 Task: Look for space in Eeklo, Belgium from 12th July, 2023 to 16th July, 2023 for 8 adults in price range Rs.10000 to Rs.16000. Place can be private room with 8 bedrooms having 8 beds and 8 bathrooms. Property type can be house, flat, guest house. Amenities needed are: wifi, washing machine, heating, TV, free parkinig on premises, hot tub, gym, smoking allowed. Booking option can be shelf check-in. Required host language is English.
Action: Mouse moved to (568, 120)
Screenshot: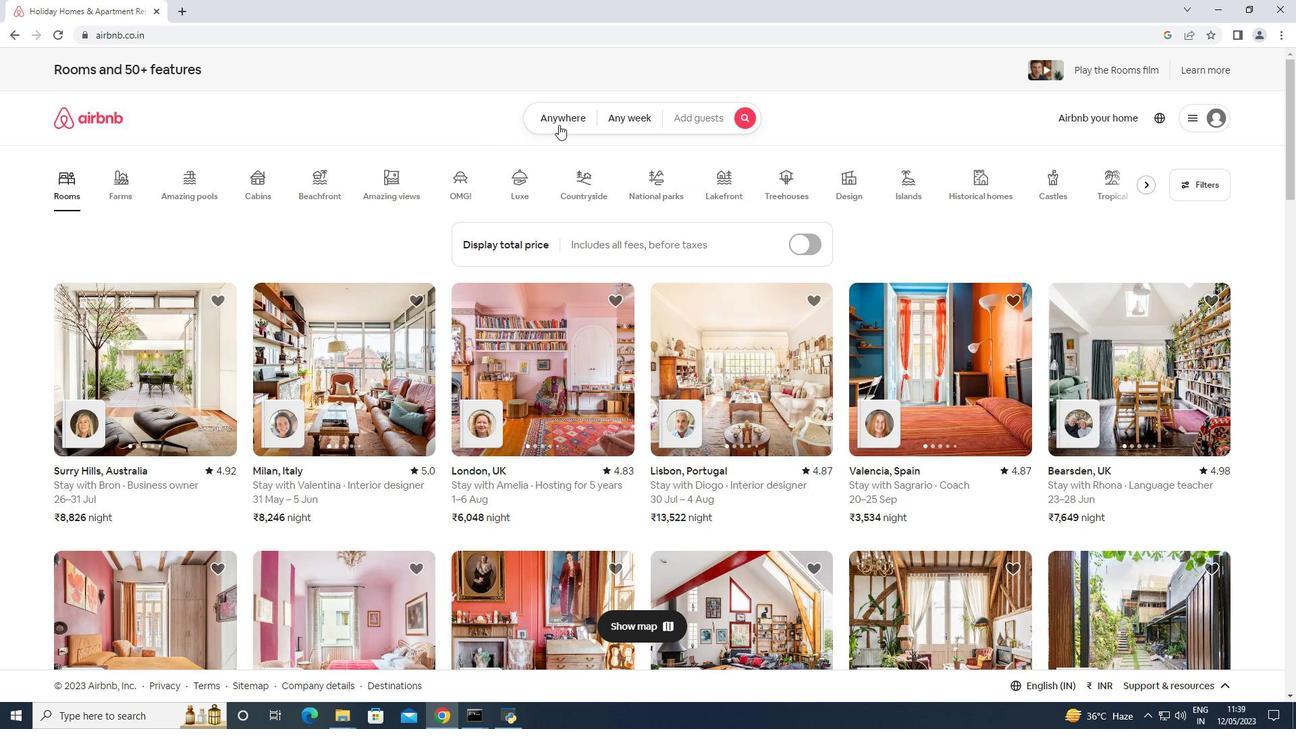 
Action: Mouse pressed left at (568, 120)
Screenshot: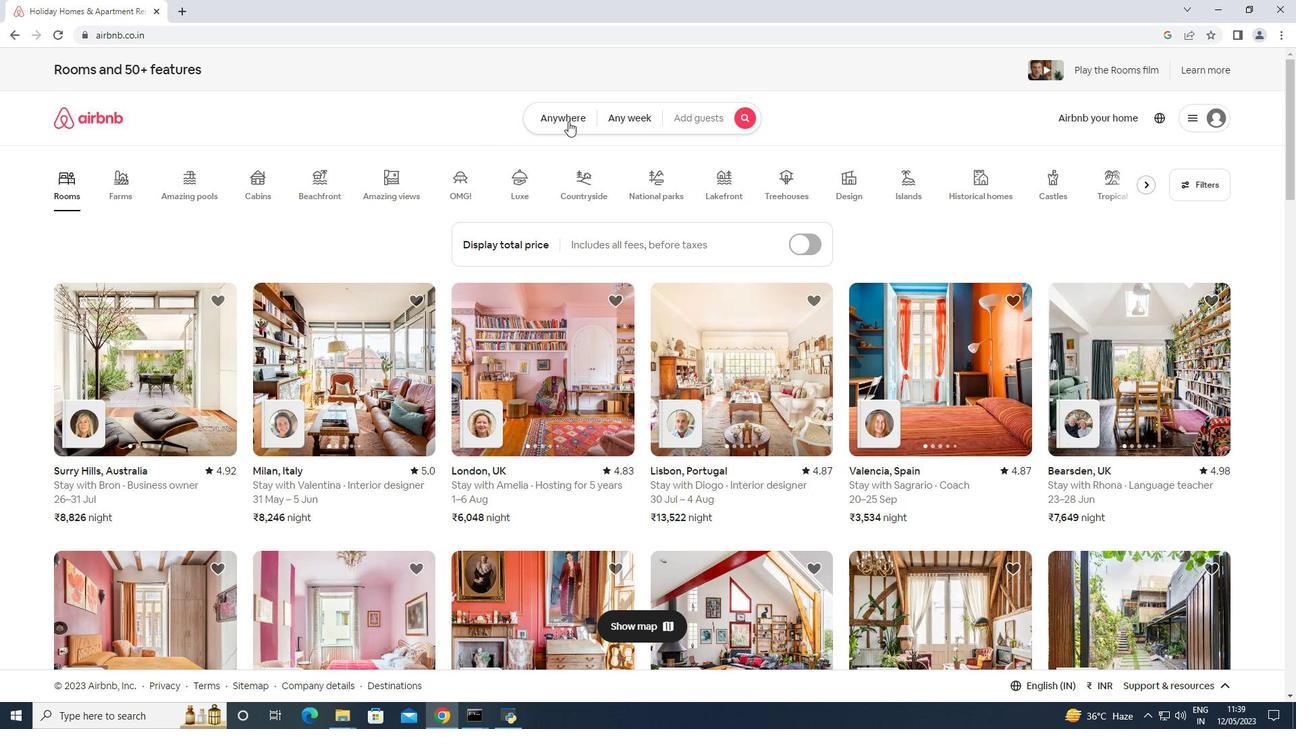 
Action: Mouse moved to (466, 174)
Screenshot: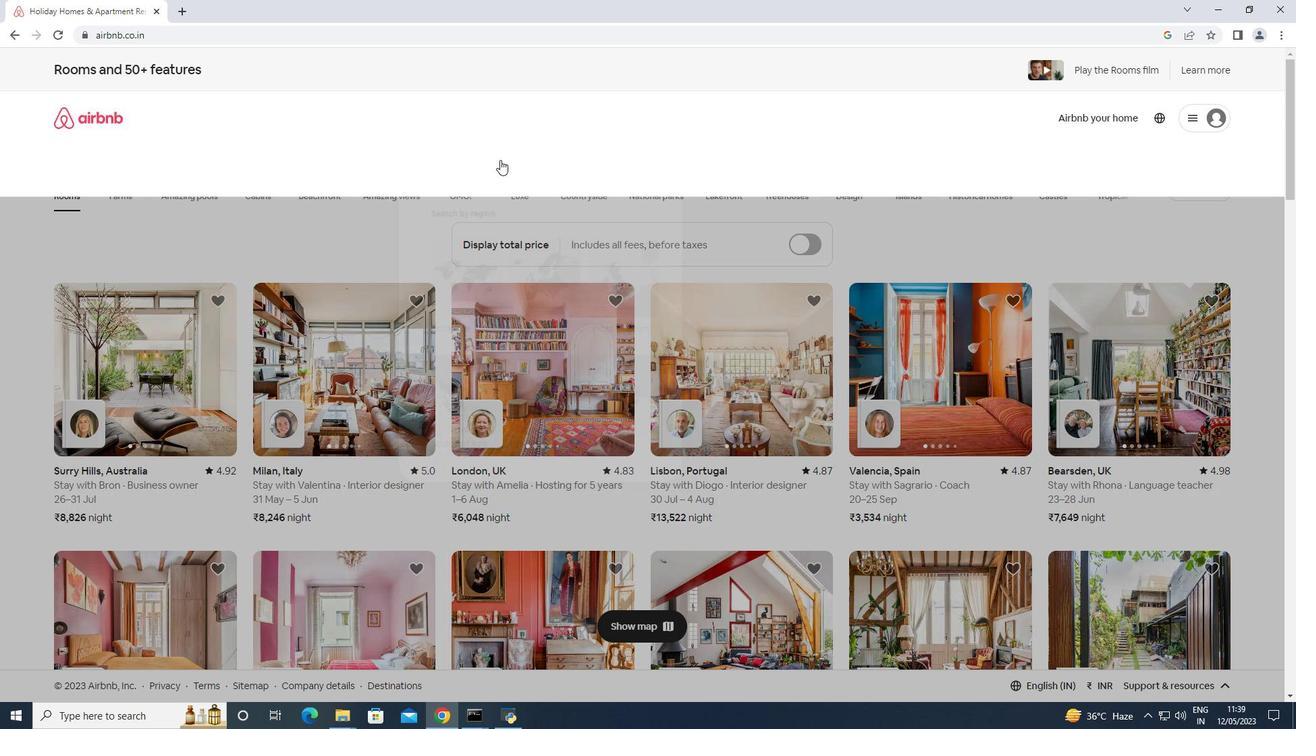 
Action: Mouse pressed left at (466, 174)
Screenshot: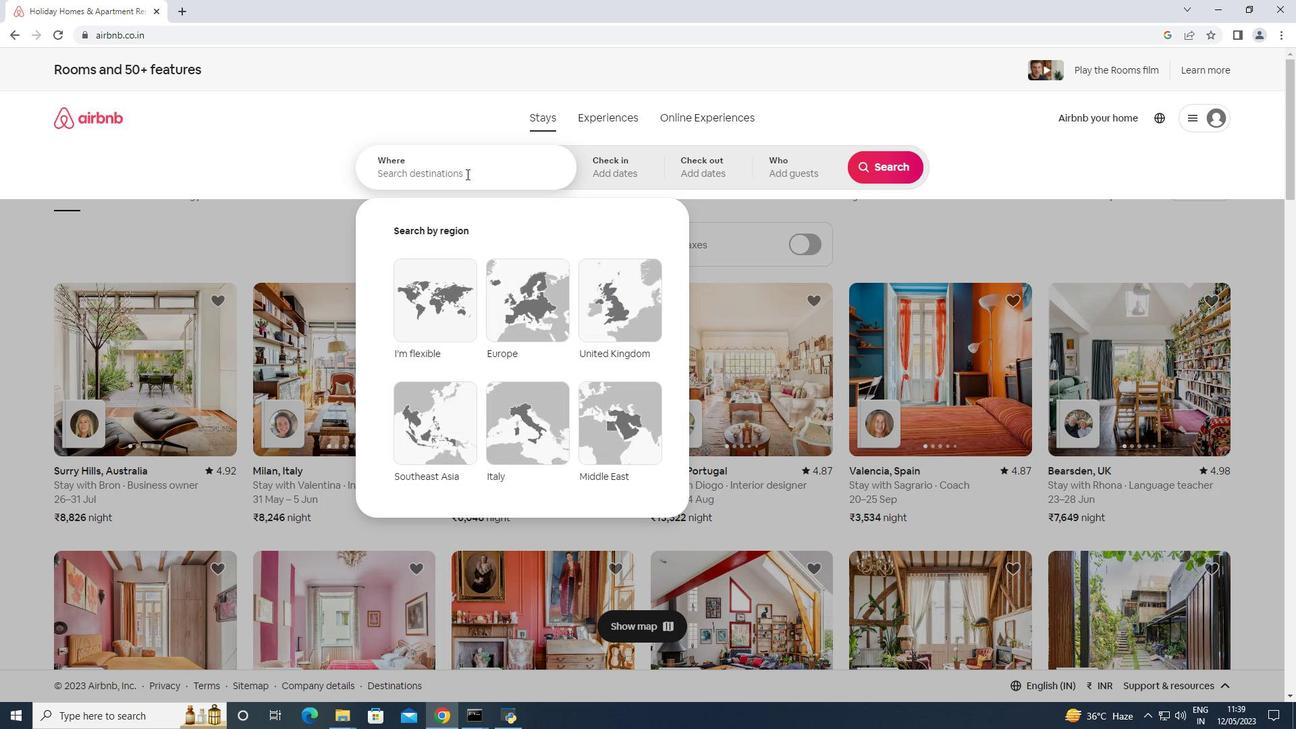 
Action: Mouse moved to (549, 166)
Screenshot: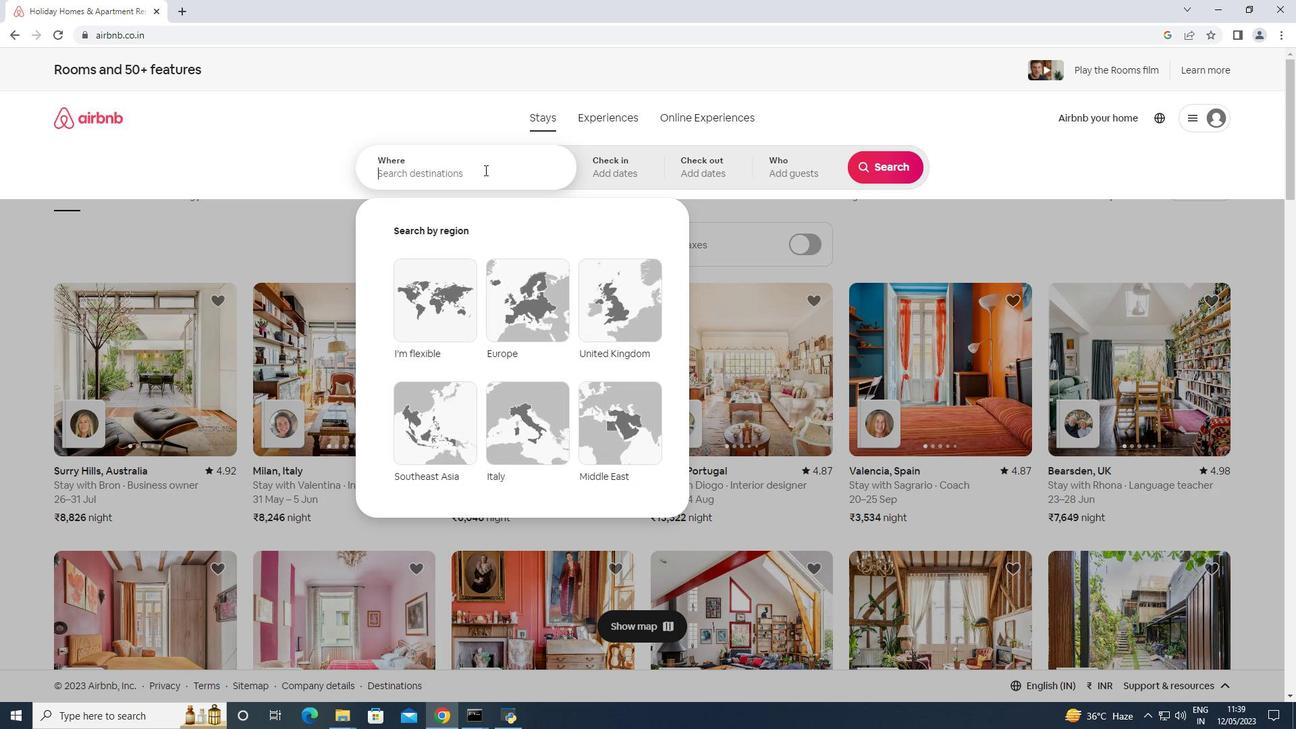 
Action: Key pressed <Key.shift>Eel<Key.backspace>klo,<Key.space><Key.shift>Belgium<Key.enter>
Screenshot: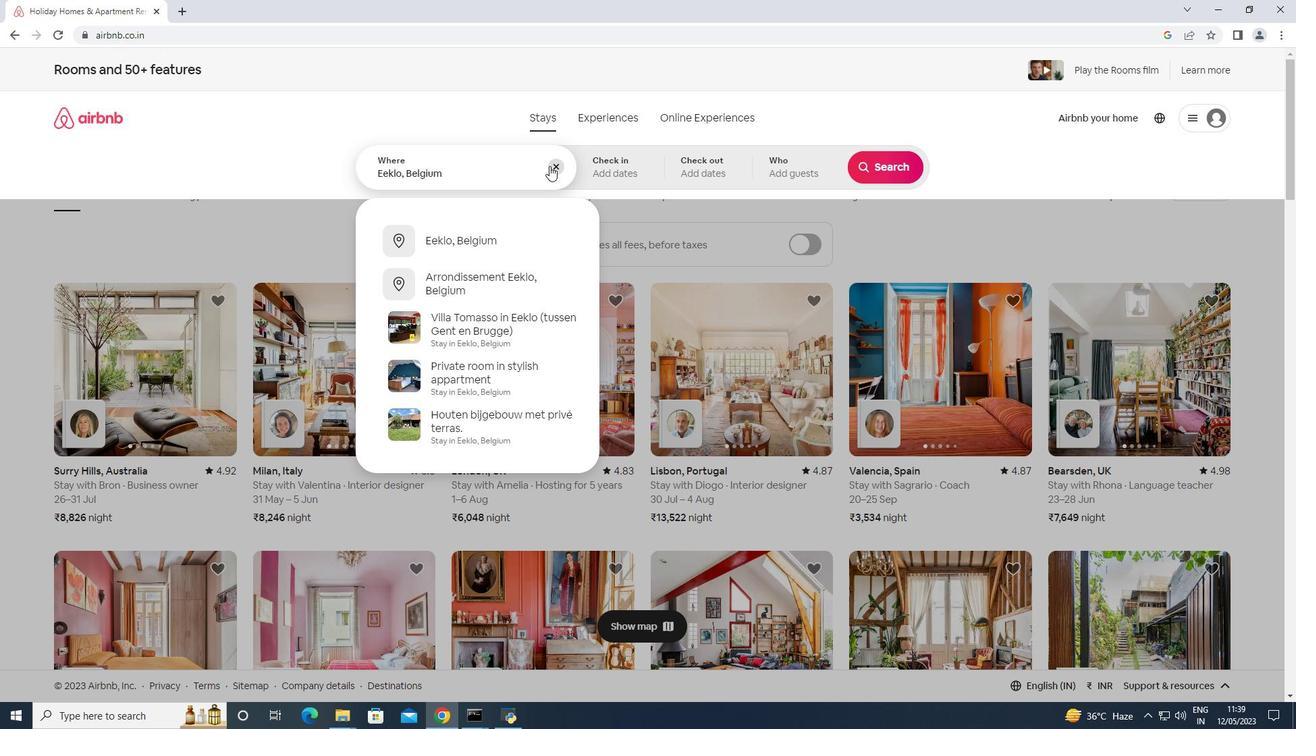 
Action: Mouse moved to (892, 280)
Screenshot: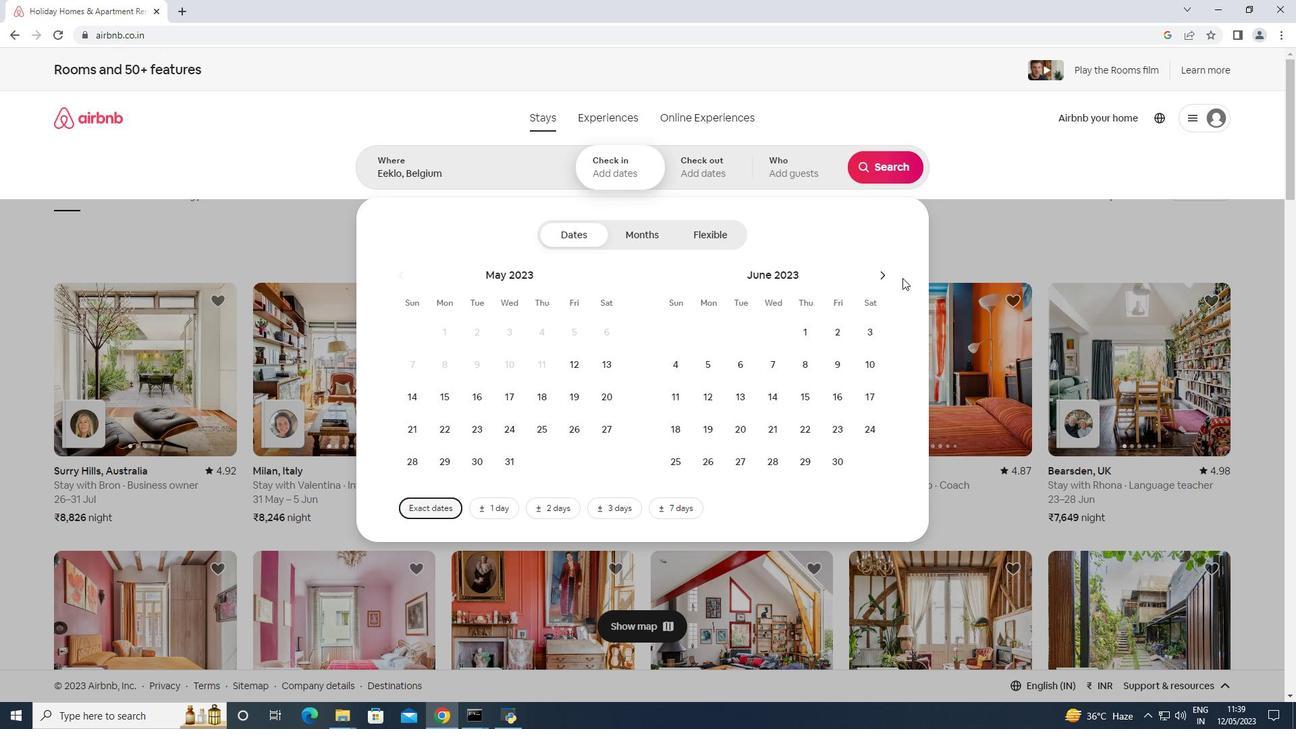 
Action: Mouse pressed left at (892, 280)
Screenshot: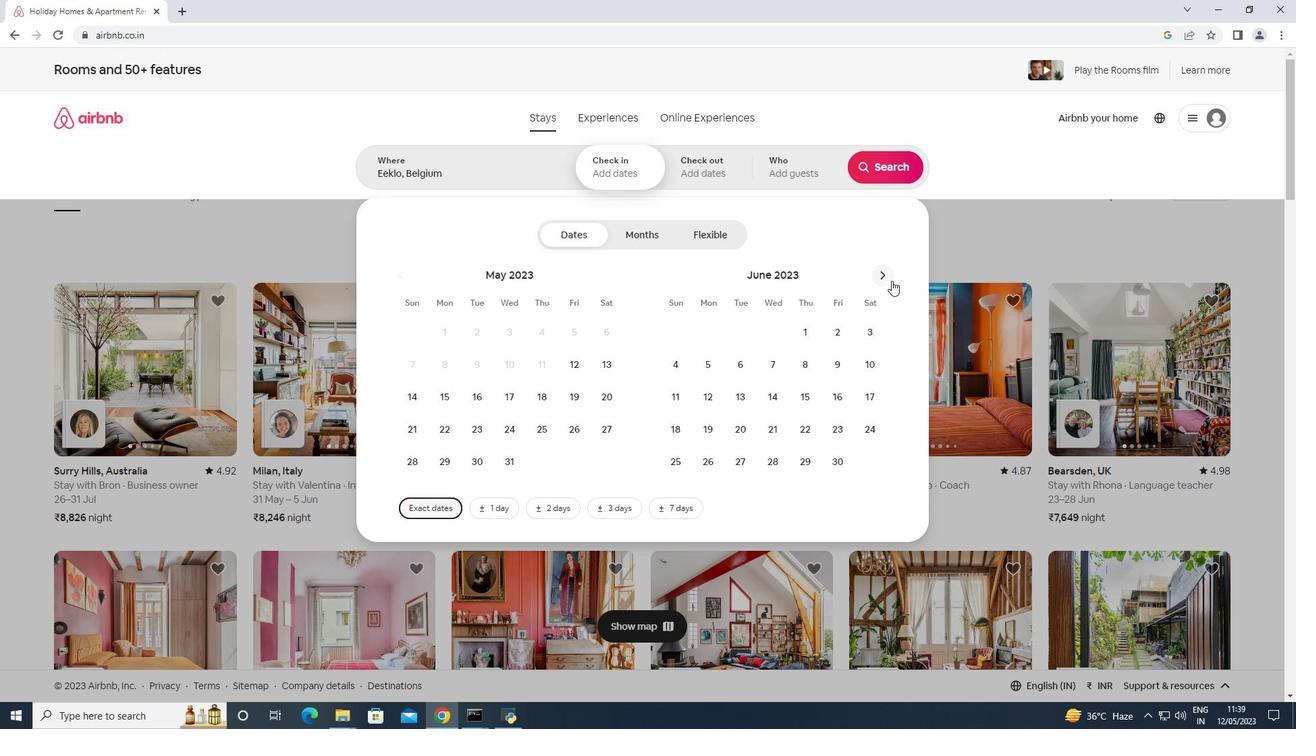 
Action: Mouse pressed left at (892, 280)
Screenshot: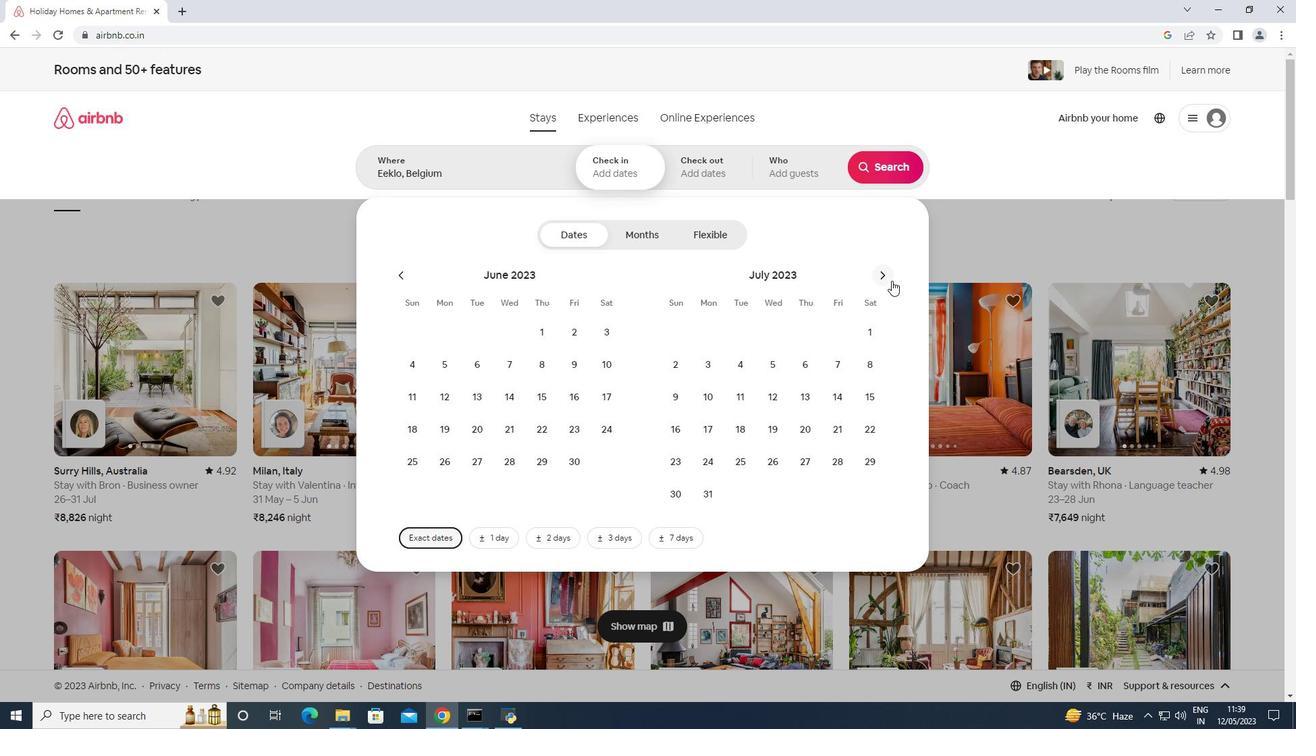 
Action: Mouse moved to (506, 401)
Screenshot: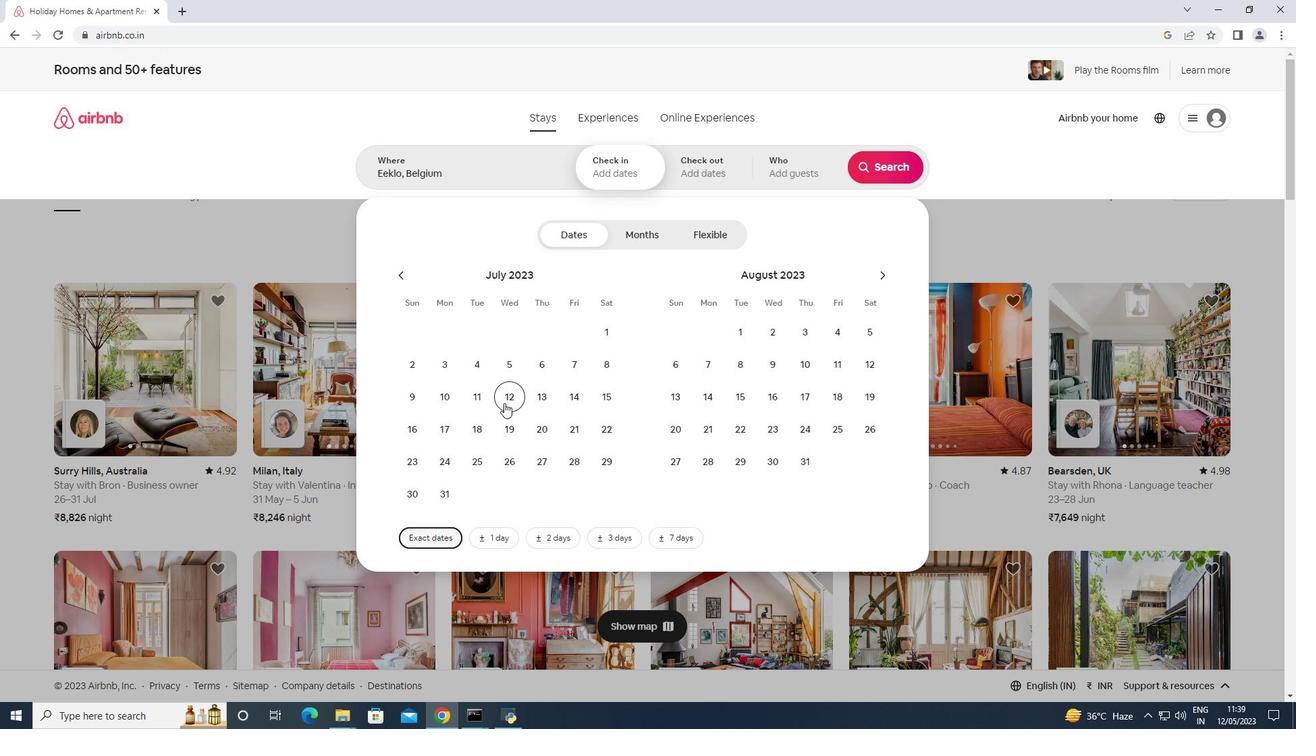 
Action: Mouse pressed left at (506, 401)
Screenshot: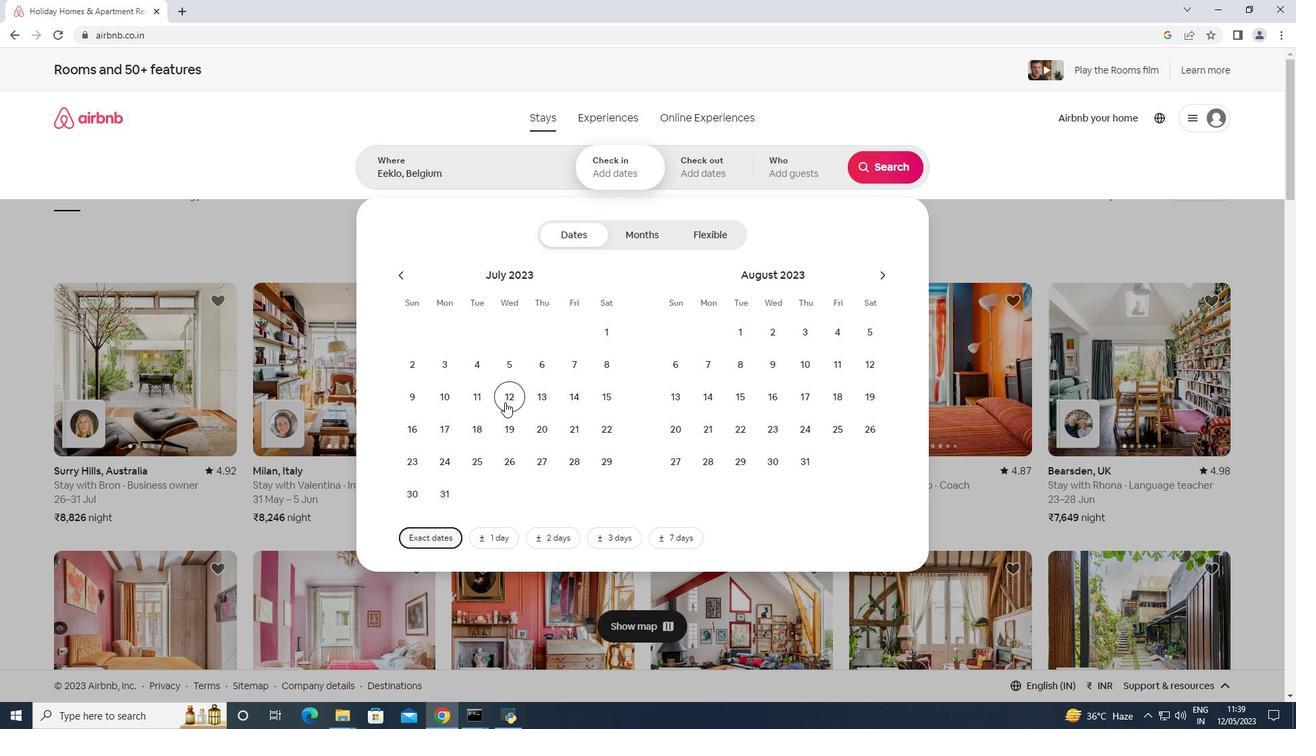 
Action: Mouse moved to (418, 421)
Screenshot: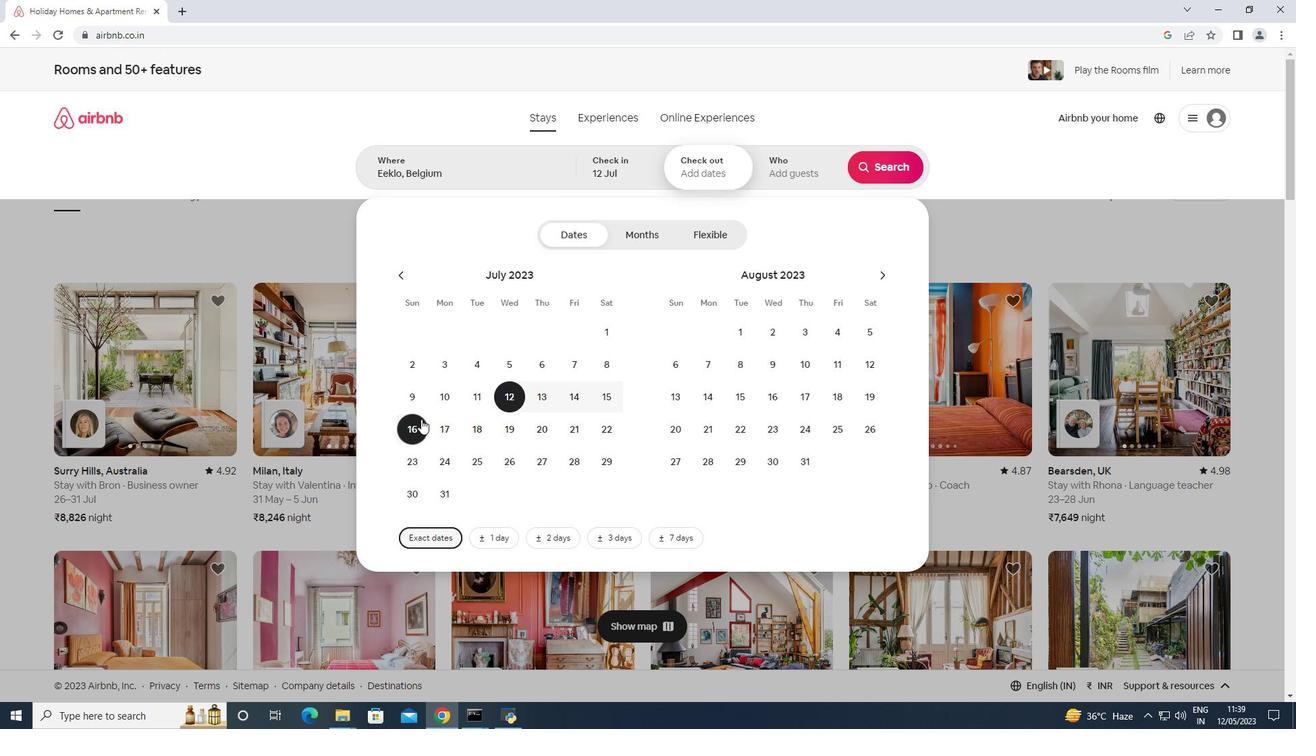 
Action: Mouse pressed left at (418, 421)
Screenshot: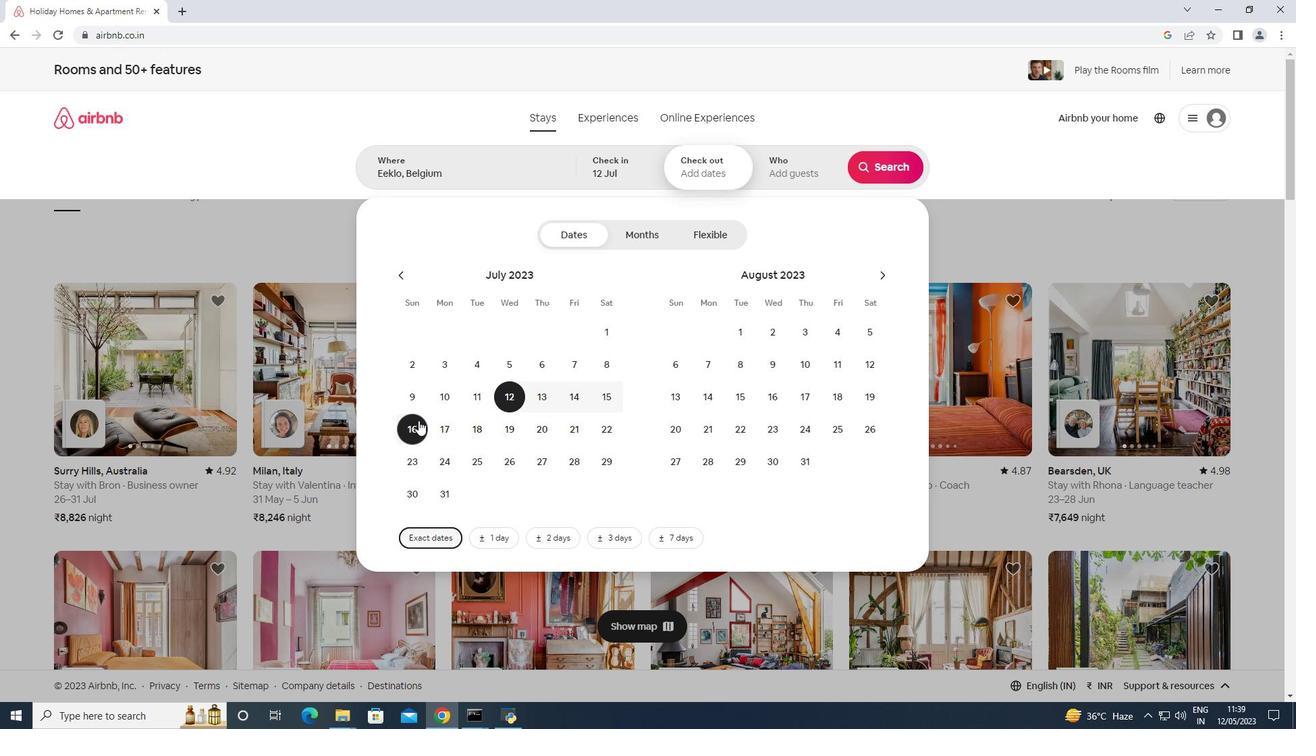 
Action: Mouse moved to (792, 182)
Screenshot: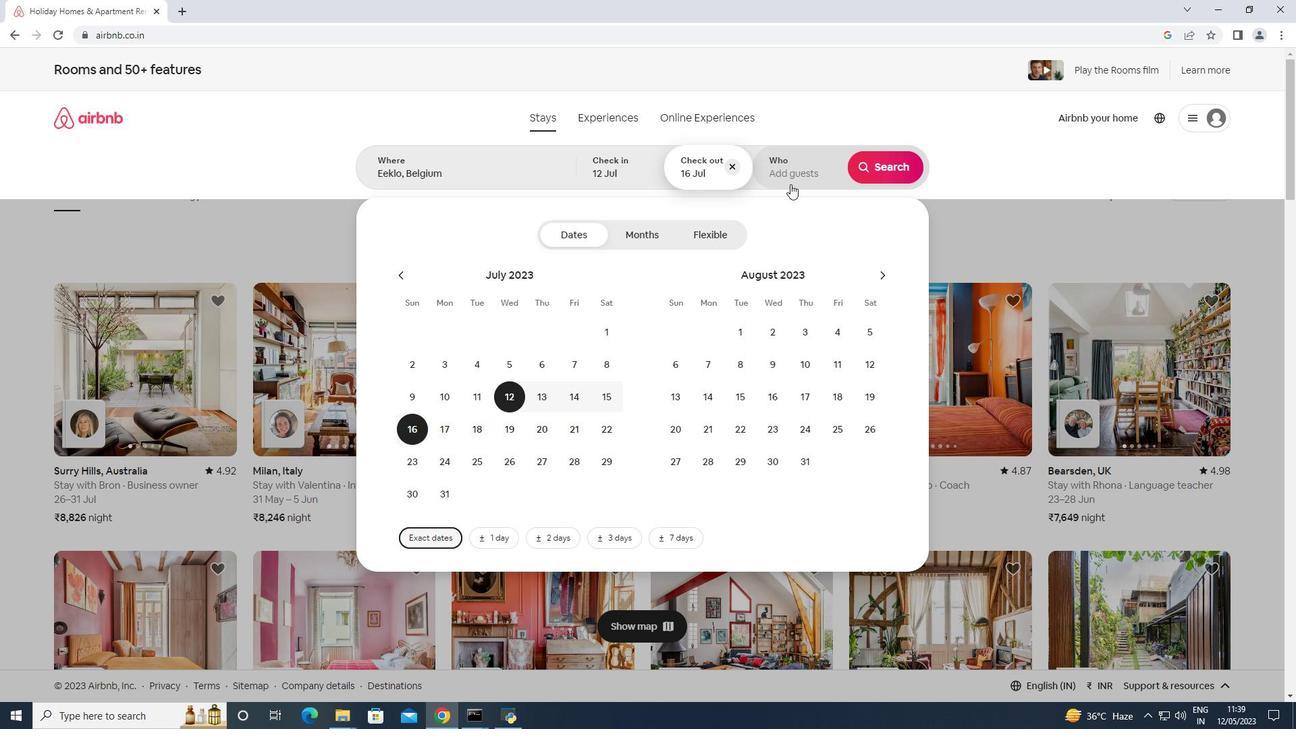 
Action: Mouse pressed left at (792, 182)
Screenshot: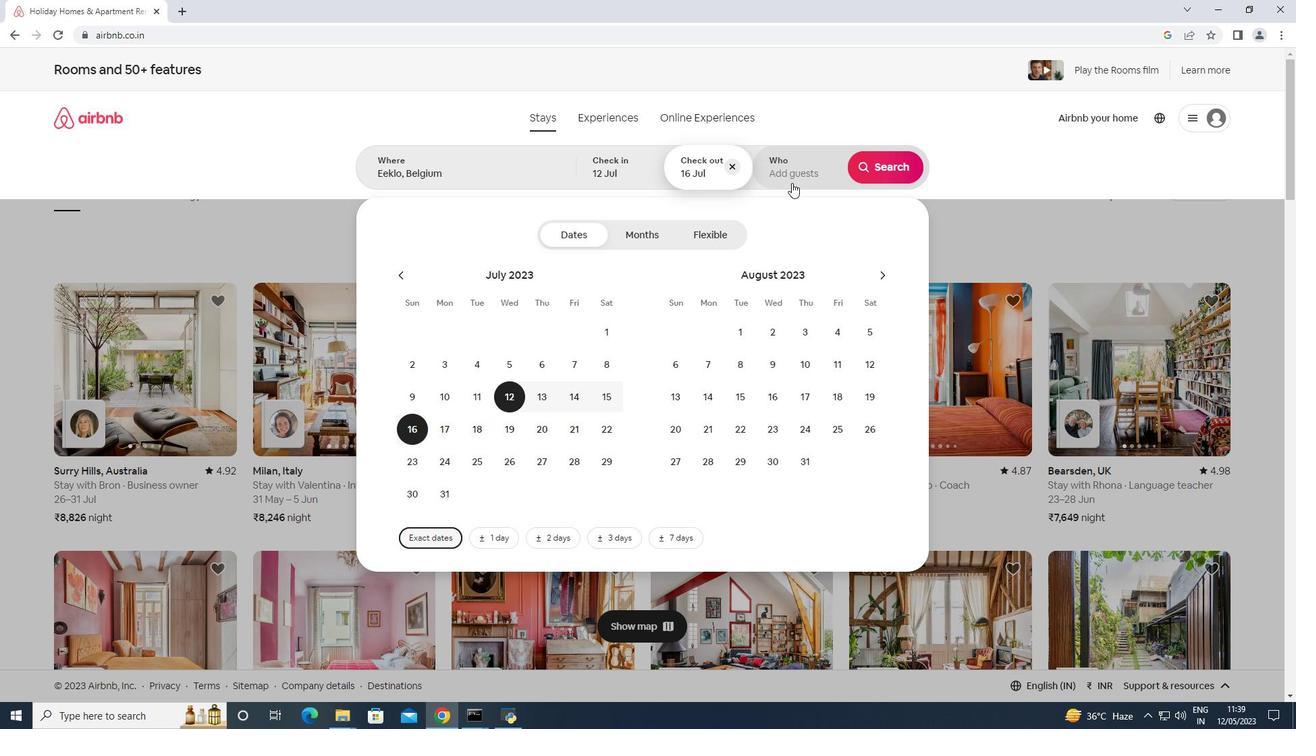 
Action: Mouse moved to (889, 241)
Screenshot: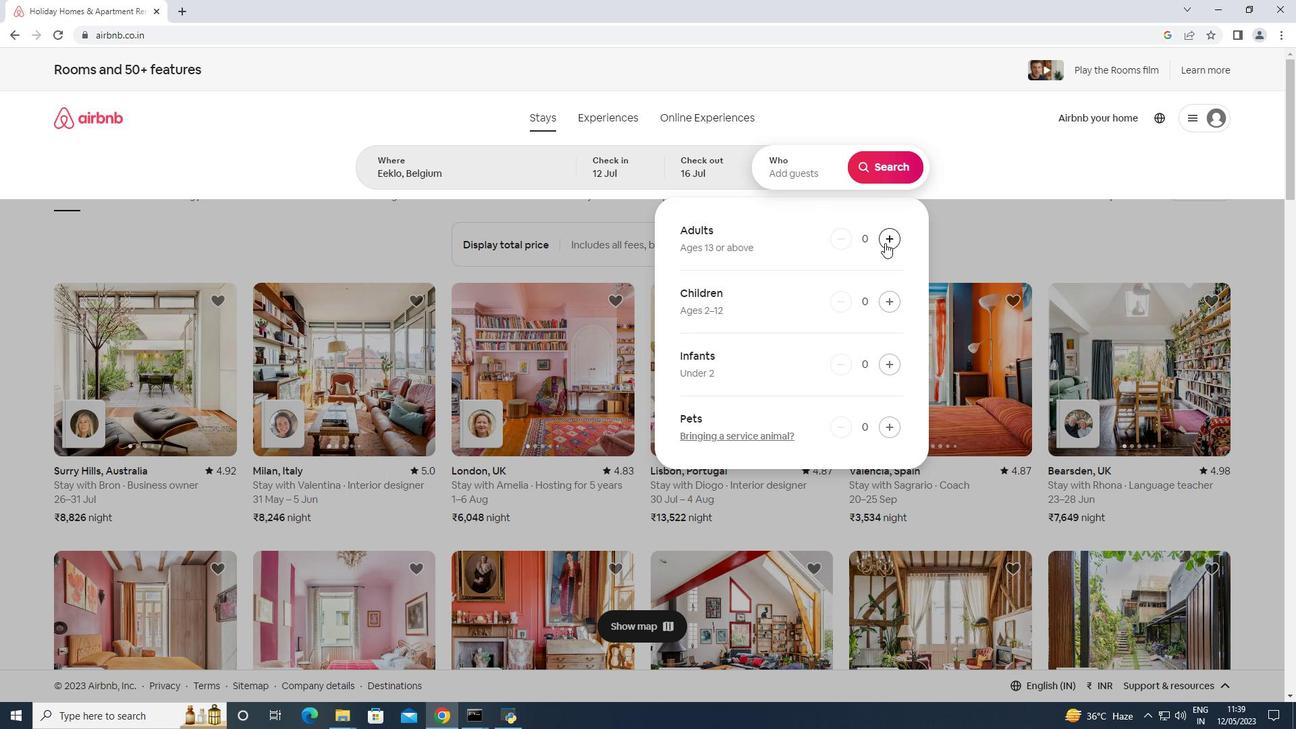 
Action: Mouse pressed left at (889, 241)
Screenshot: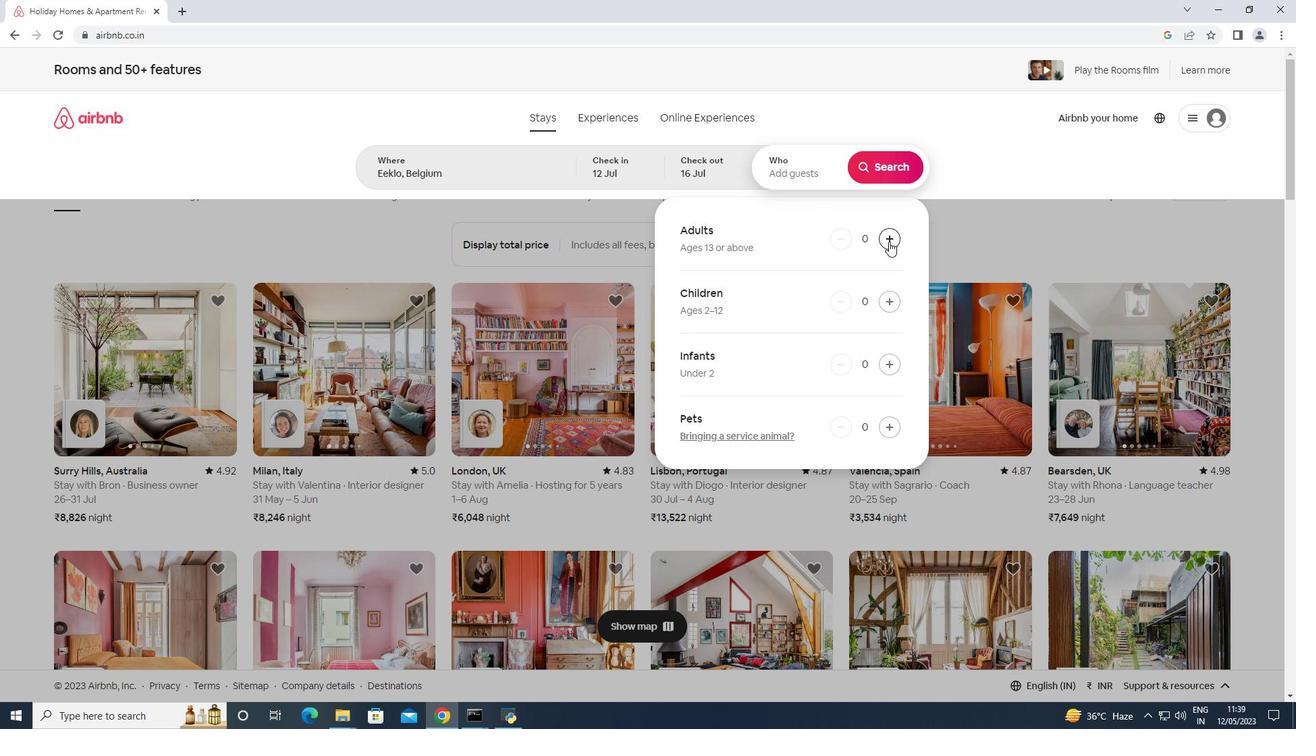 
Action: Mouse pressed left at (889, 241)
Screenshot: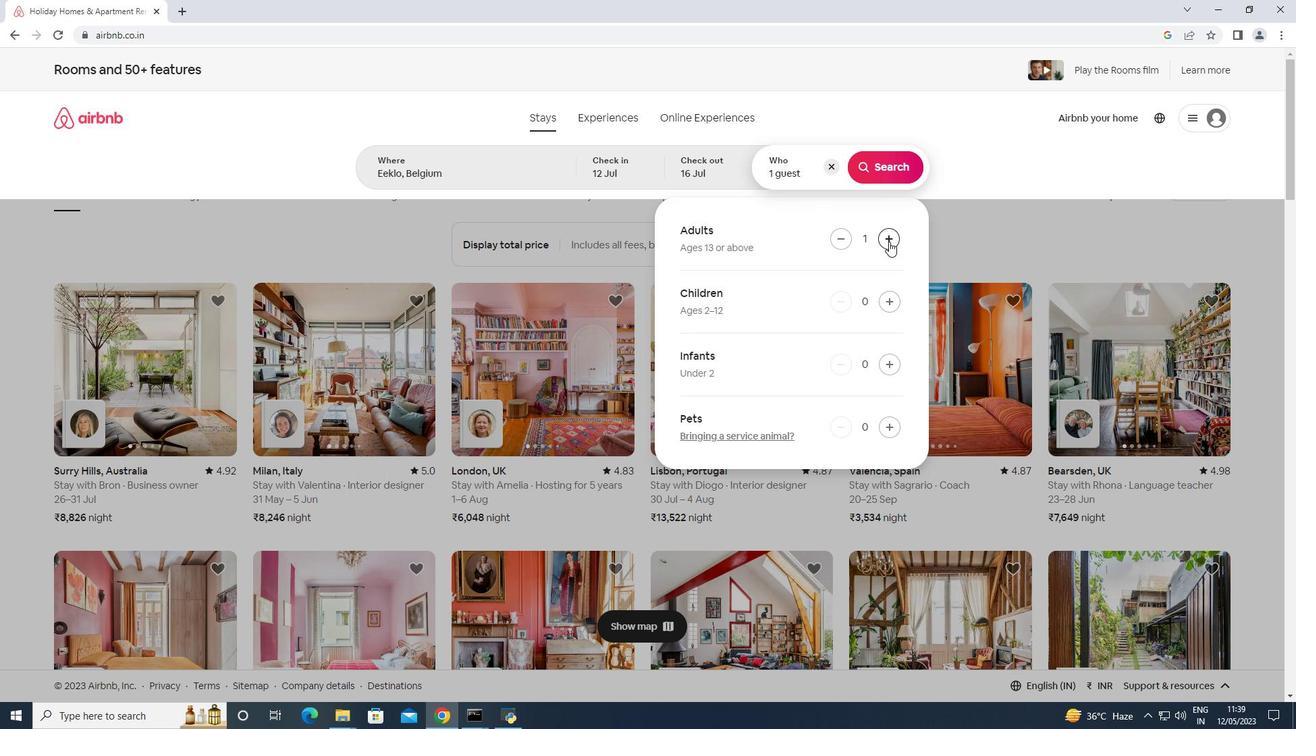 
Action: Mouse pressed left at (889, 241)
Screenshot: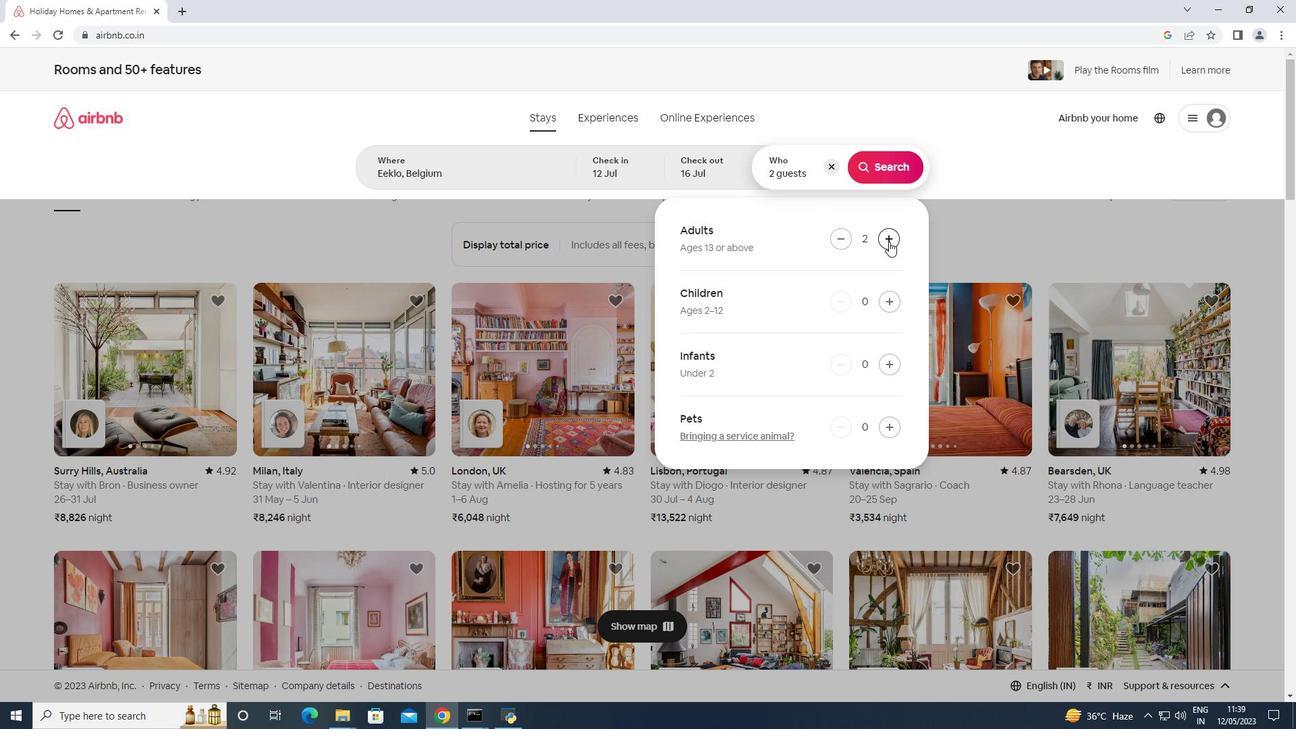 
Action: Mouse pressed left at (889, 241)
Screenshot: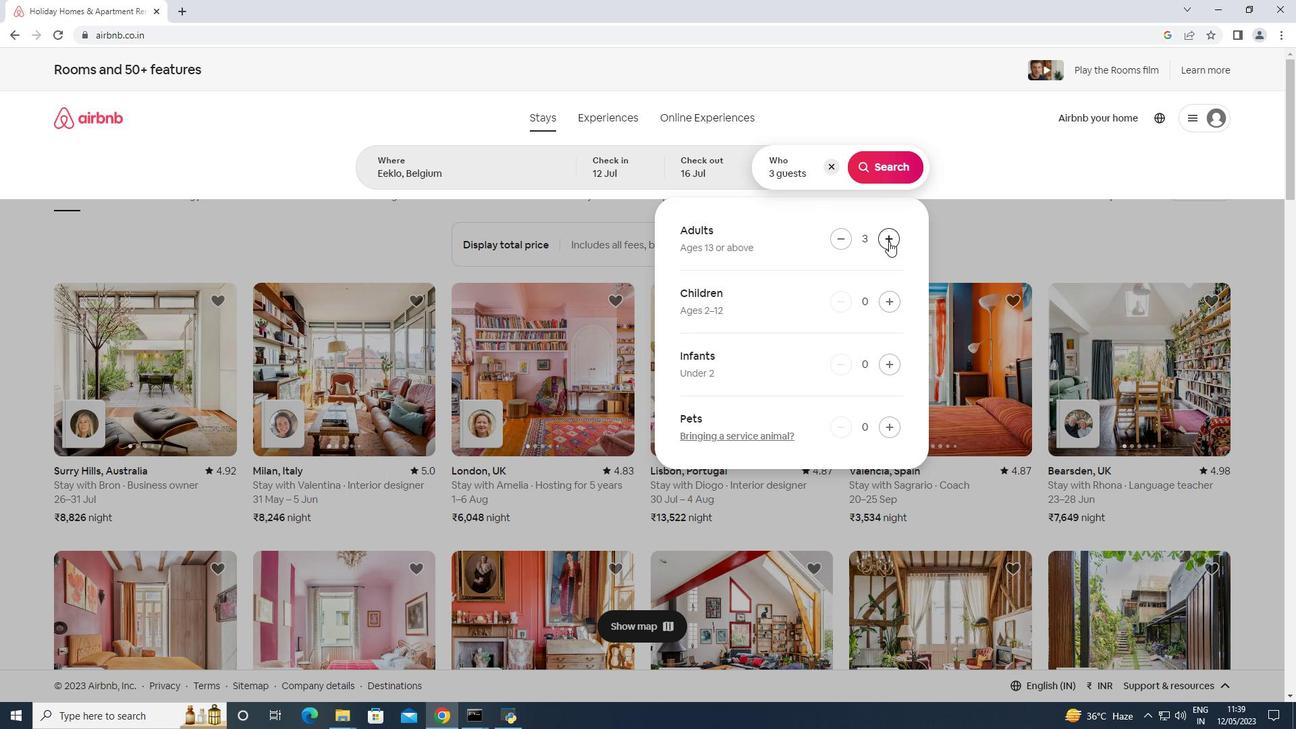 
Action: Mouse pressed left at (889, 241)
Screenshot: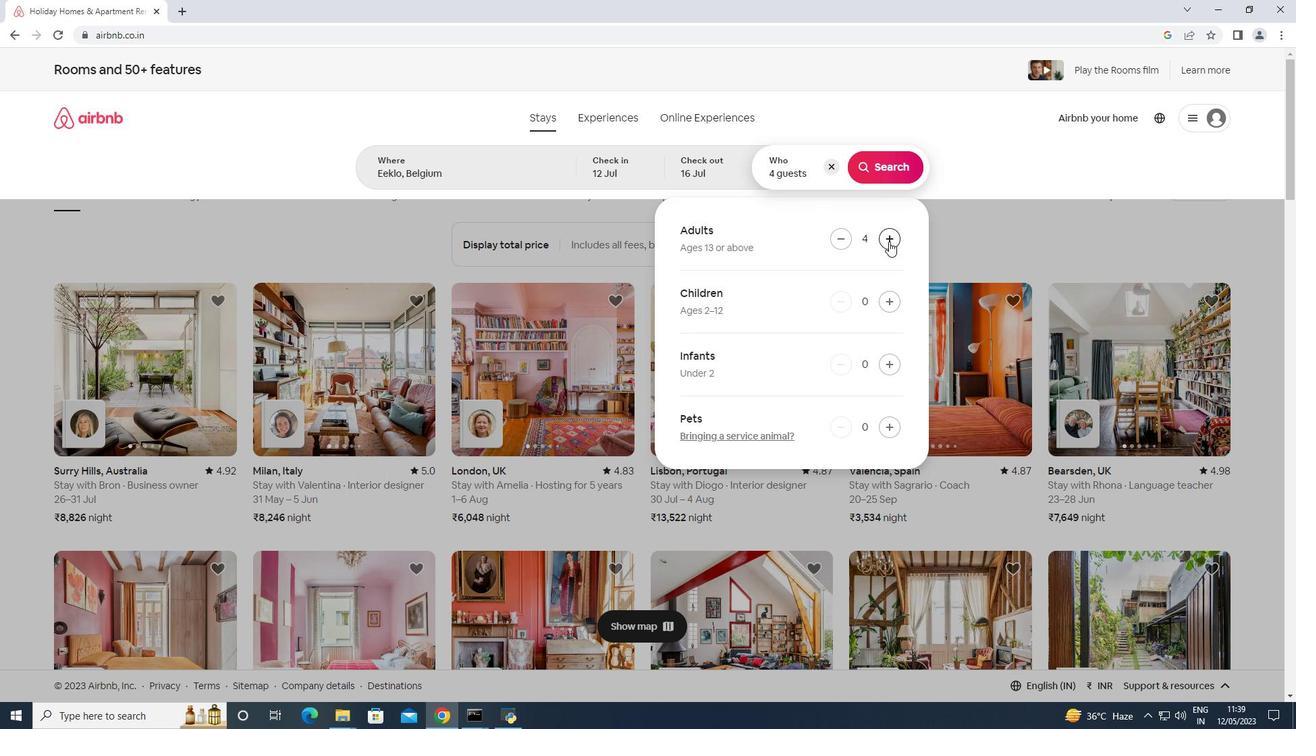 
Action: Mouse pressed left at (889, 241)
Screenshot: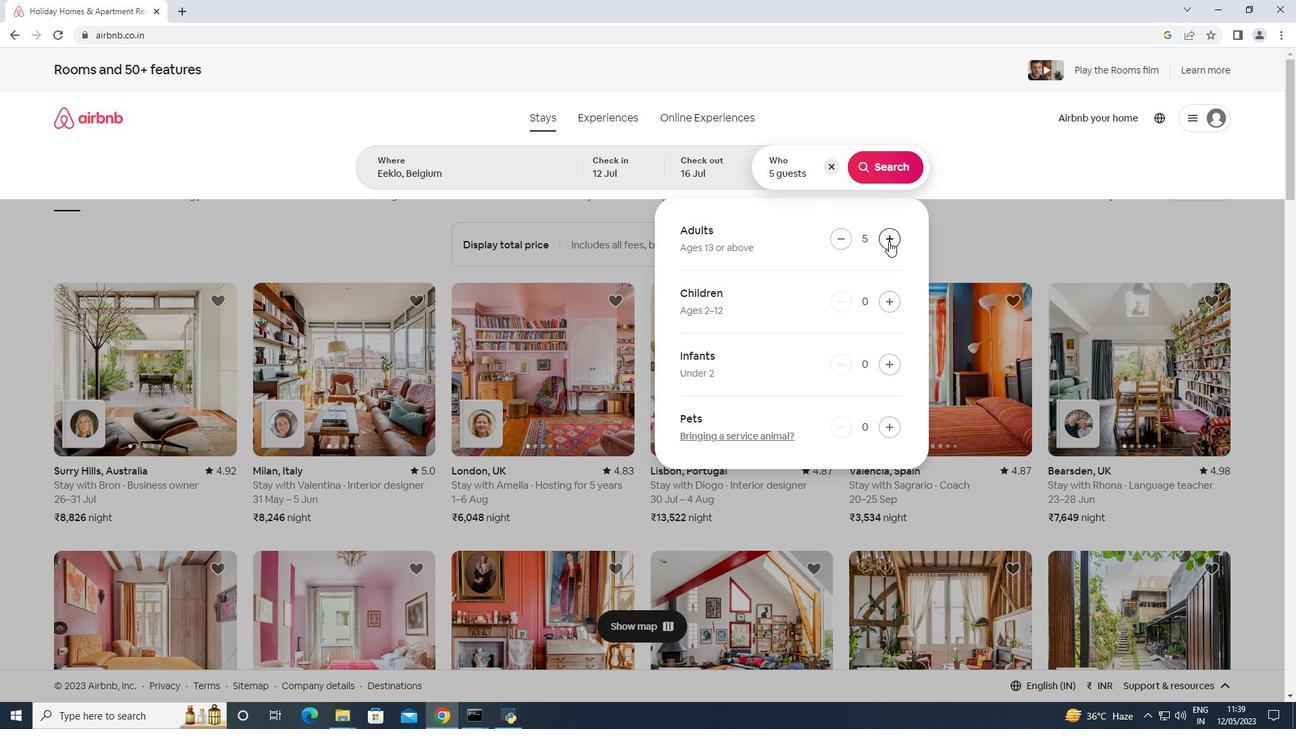
Action: Mouse pressed left at (889, 241)
Screenshot: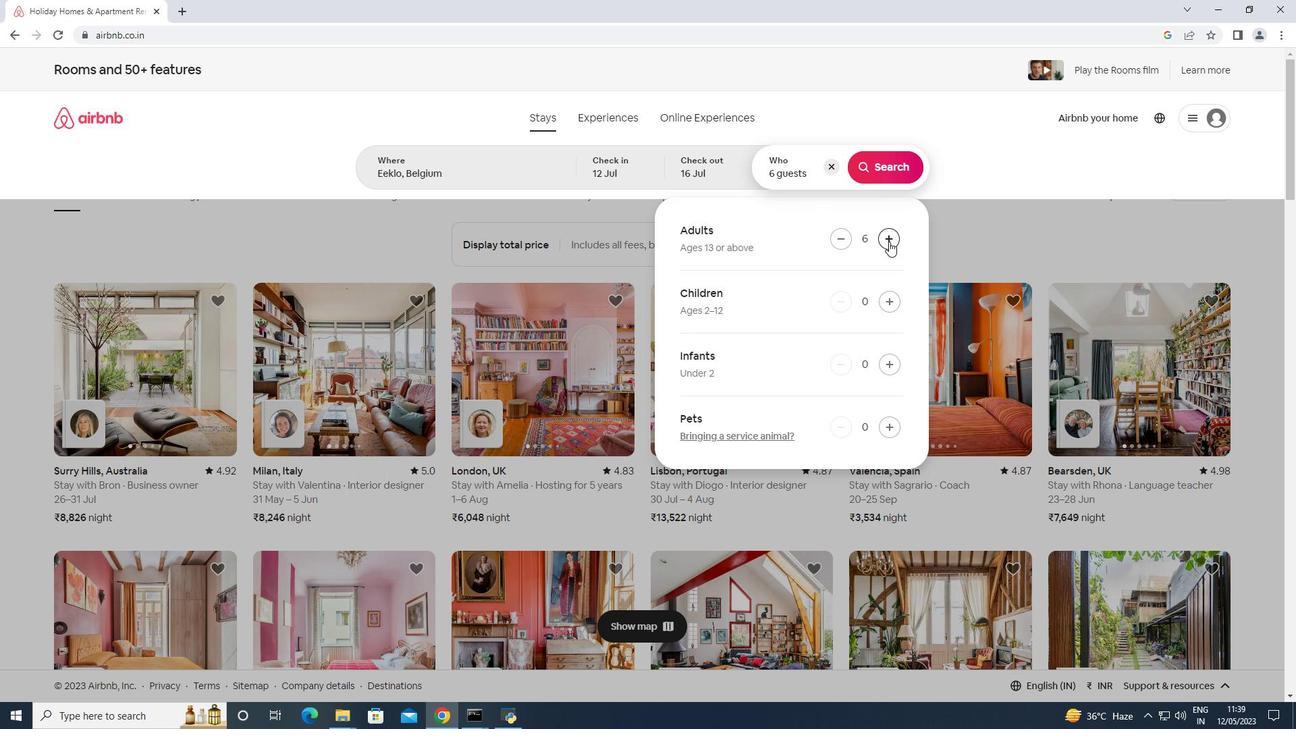 
Action: Mouse pressed left at (889, 241)
Screenshot: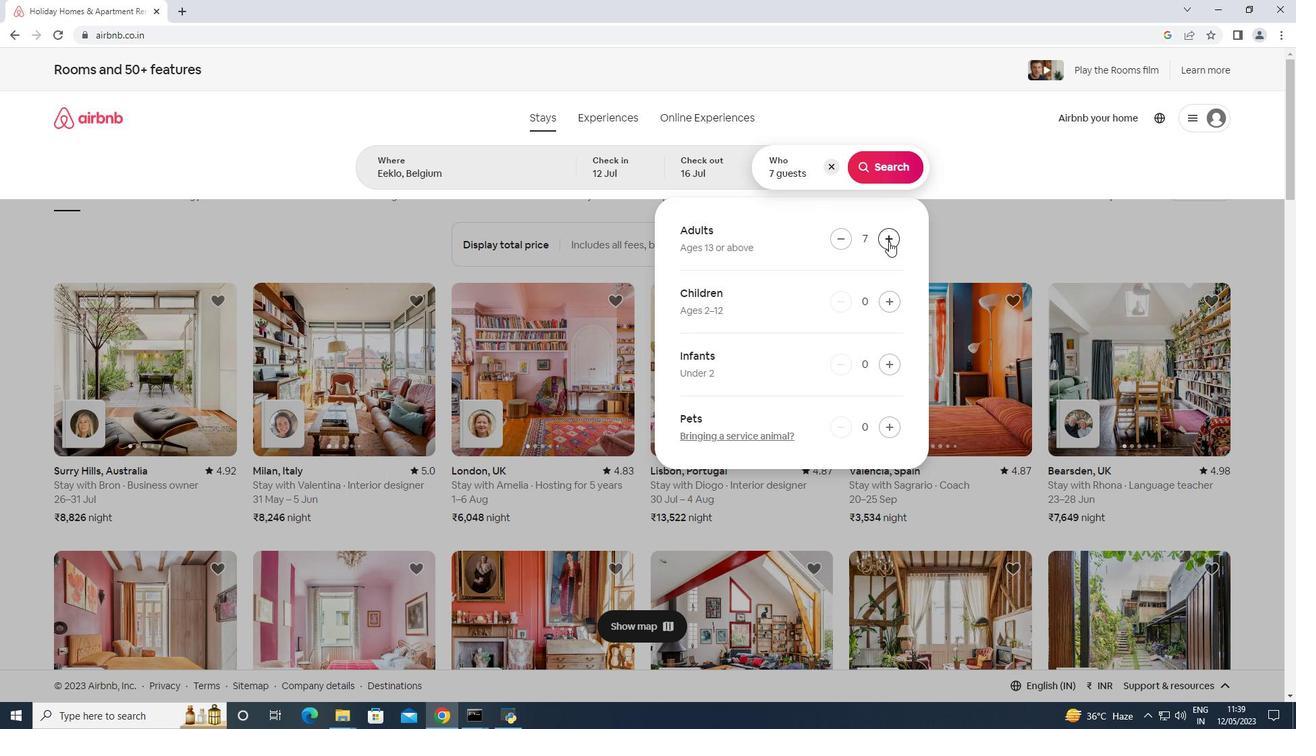 
Action: Mouse moved to (889, 172)
Screenshot: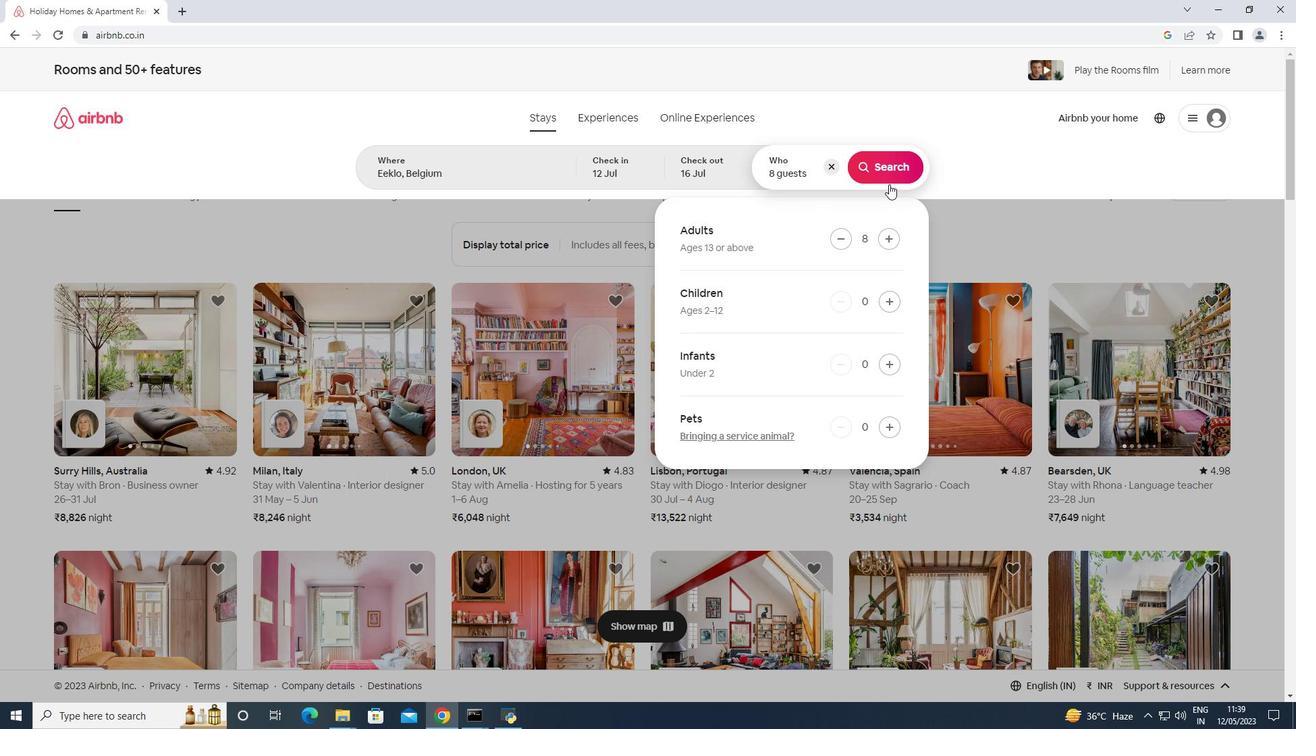 
Action: Mouse pressed left at (889, 172)
Screenshot: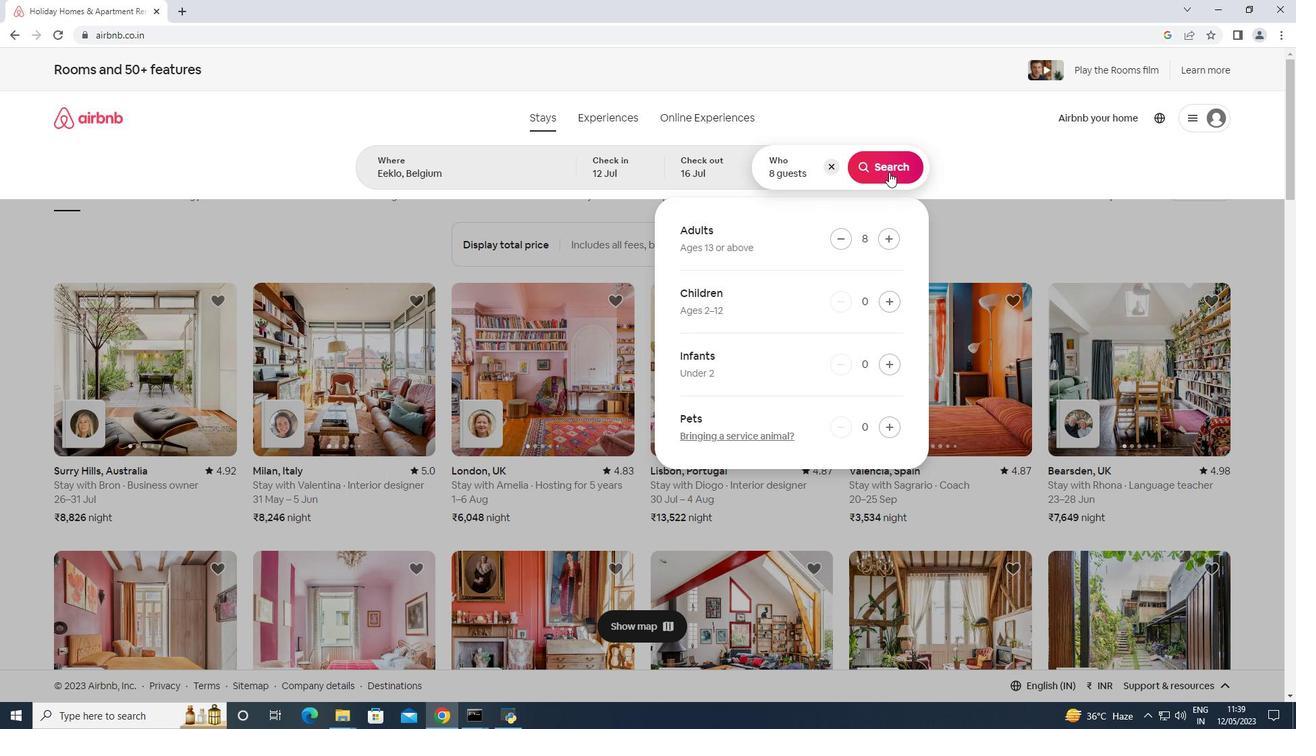 
Action: Mouse moved to (1250, 120)
Screenshot: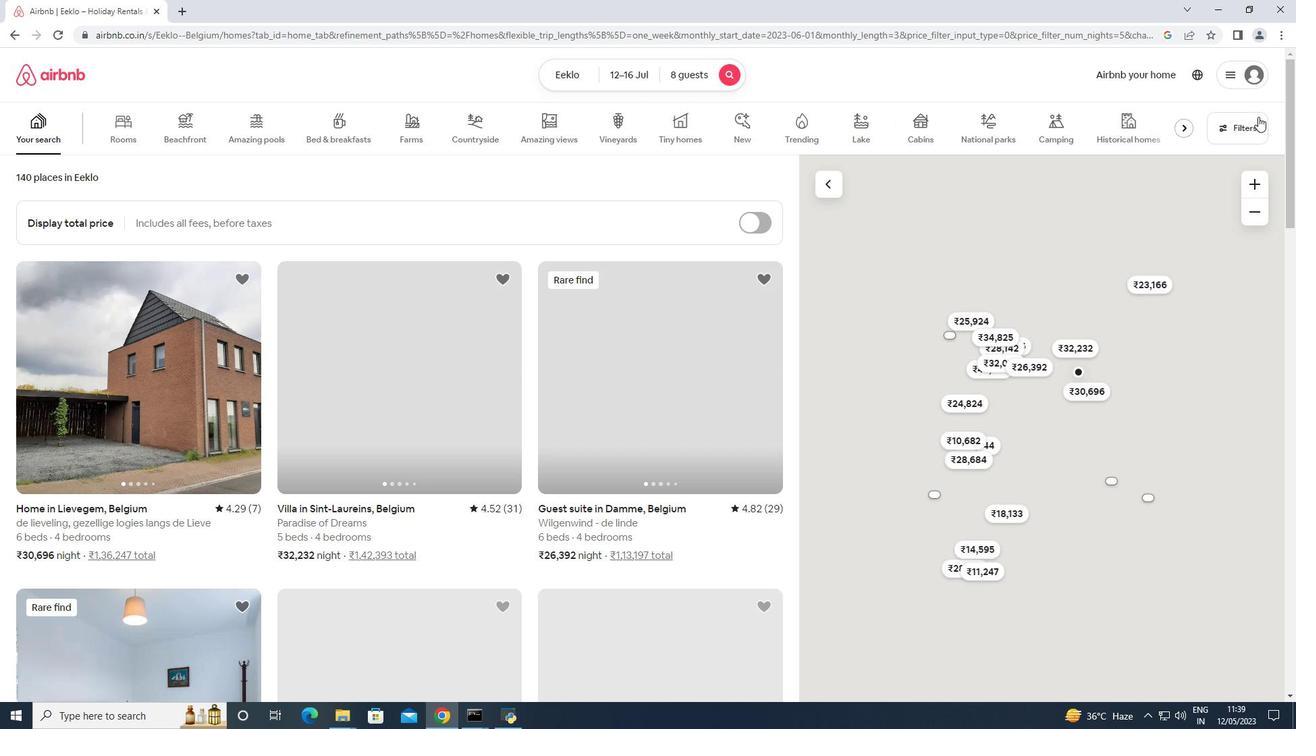 
Action: Mouse pressed left at (1250, 120)
Screenshot: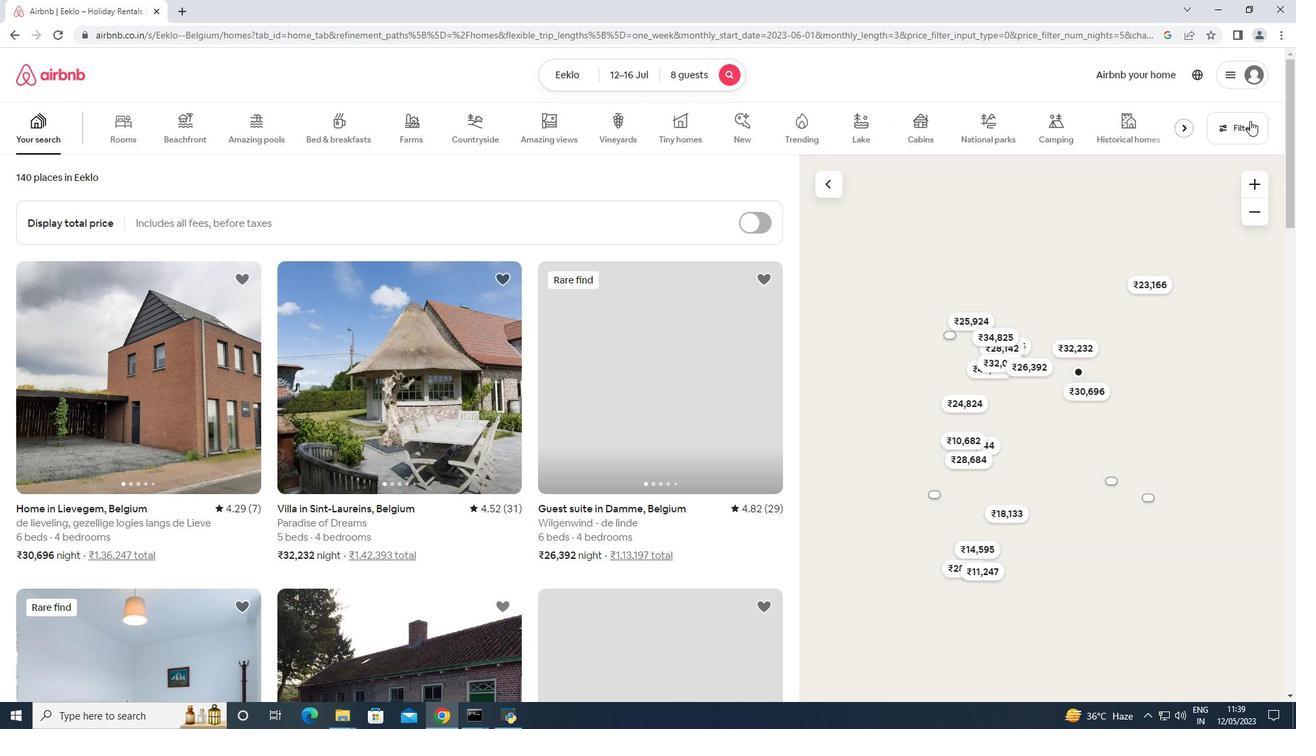 
Action: Mouse moved to (604, 451)
Screenshot: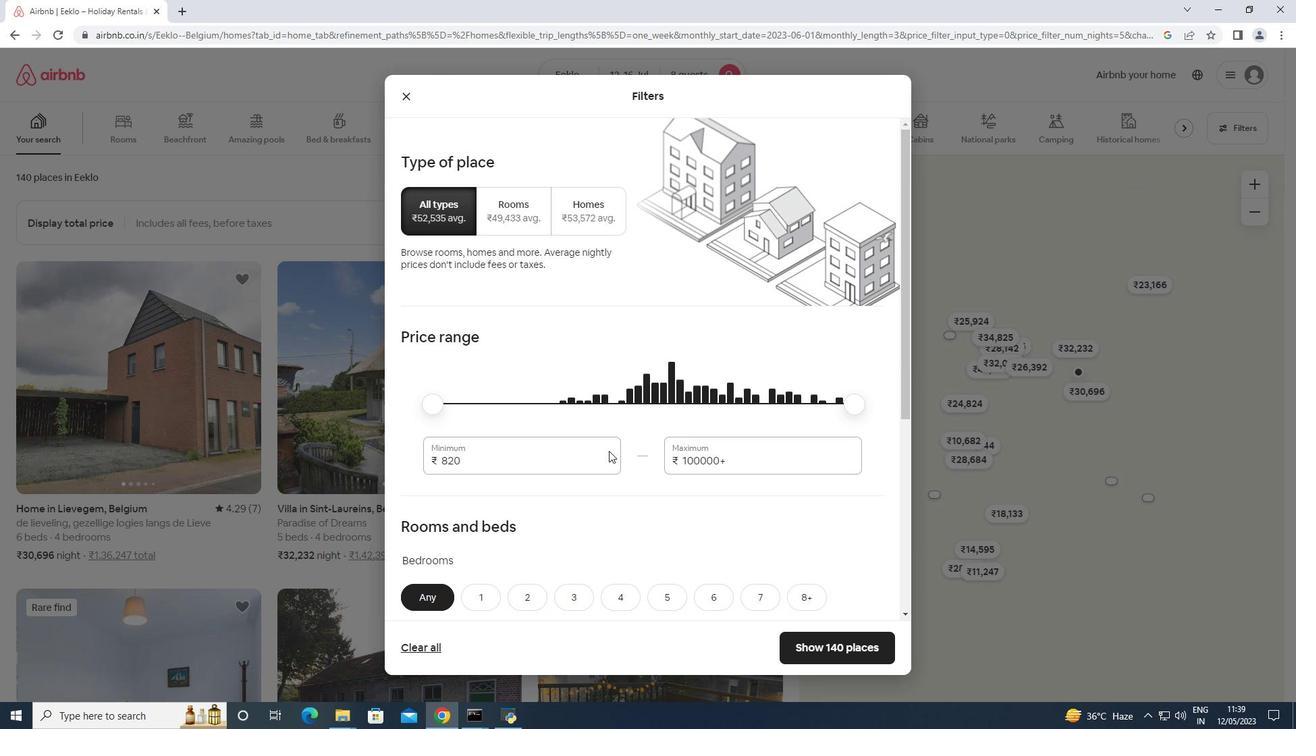 
Action: Mouse pressed left at (604, 451)
Screenshot: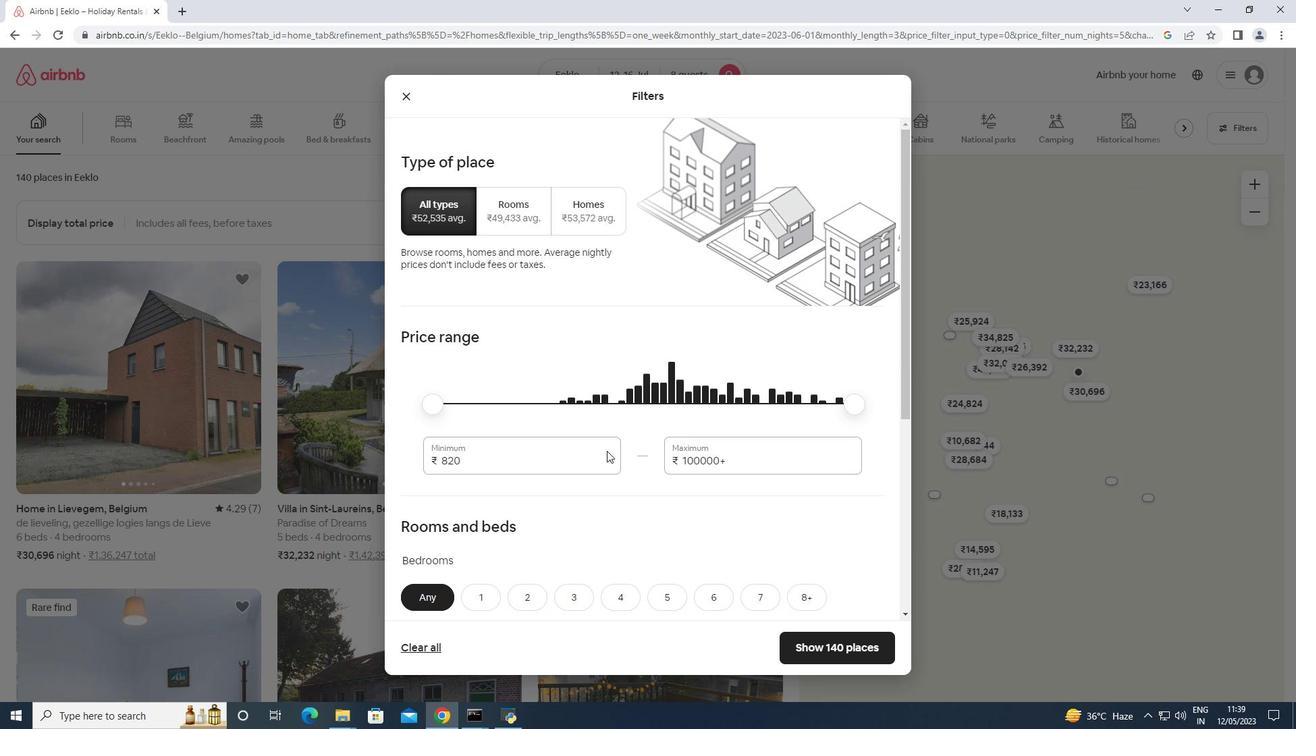 
Action: Mouse pressed left at (604, 451)
Screenshot: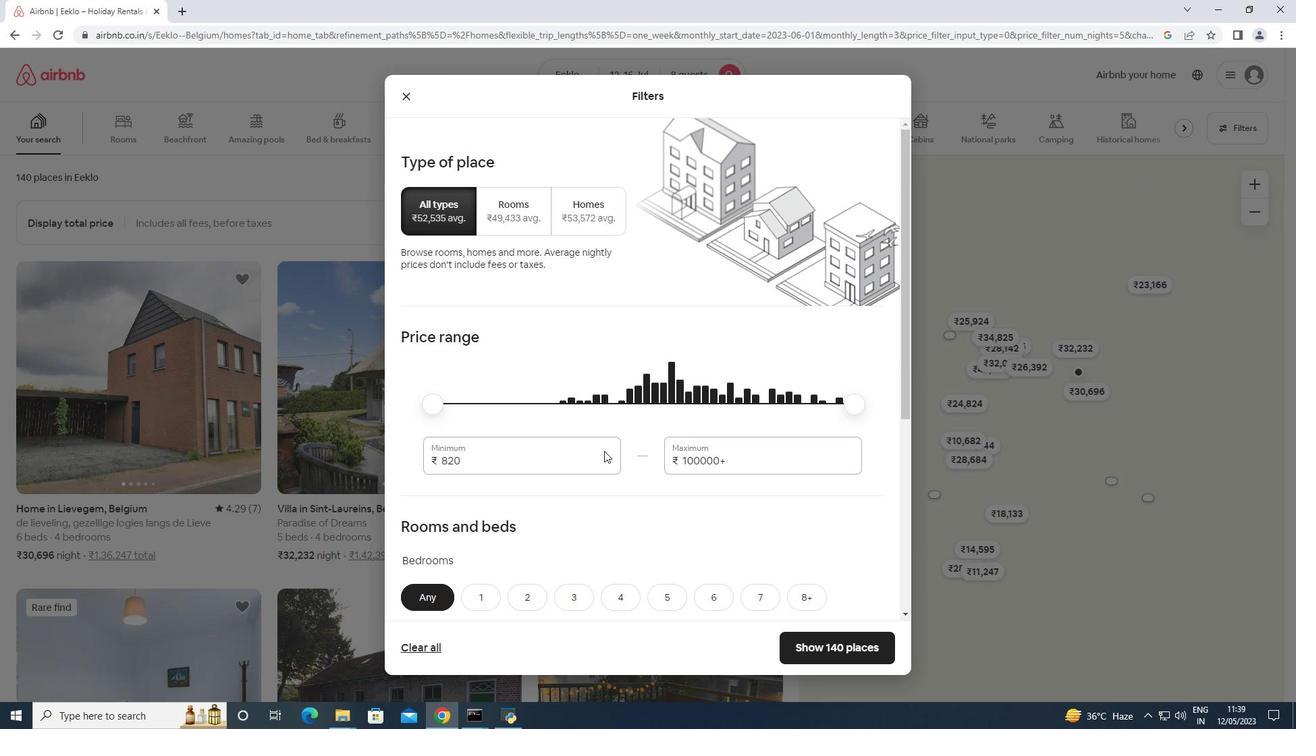 
Action: Mouse moved to (599, 452)
Screenshot: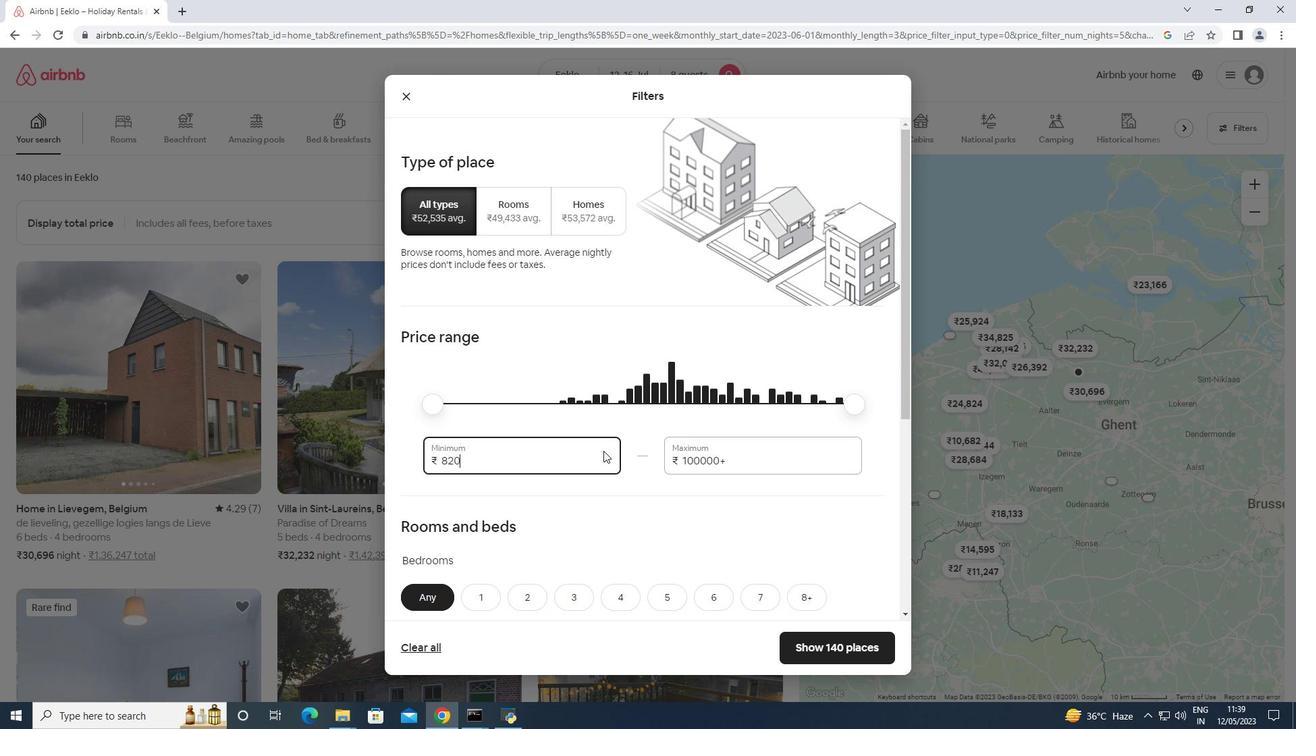 
Action: Key pressed <Key.backspace><Key.backspace><Key.backspace>10000<Key.tab>16000
Screenshot: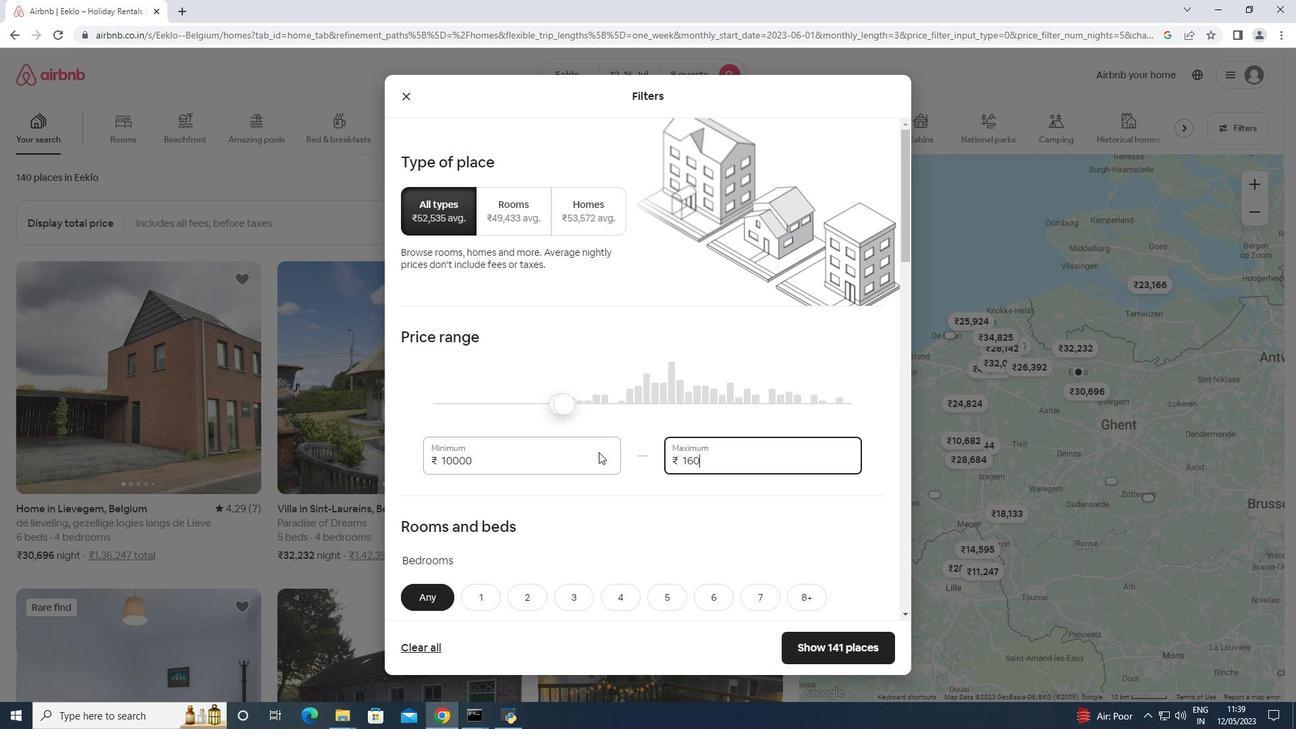 
Action: Mouse moved to (595, 453)
Screenshot: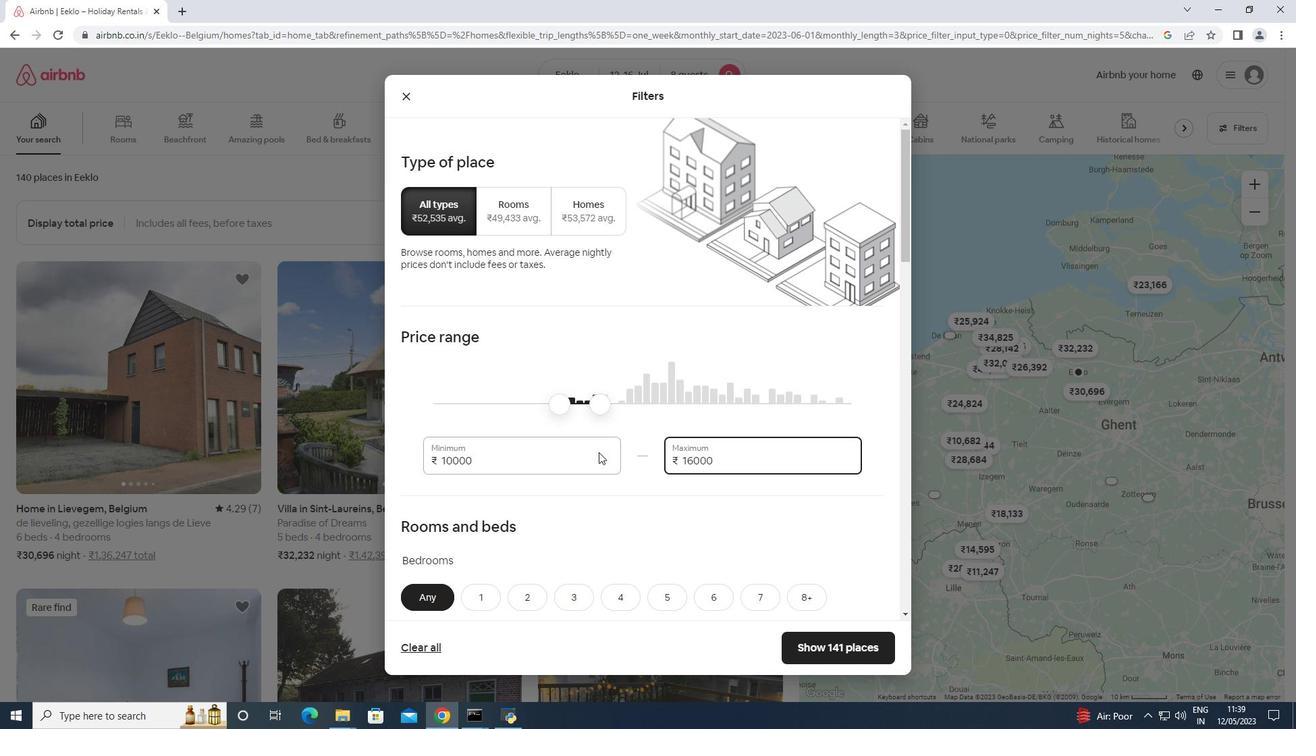 
Action: Mouse scrolled (595, 453) with delta (0, 0)
Screenshot: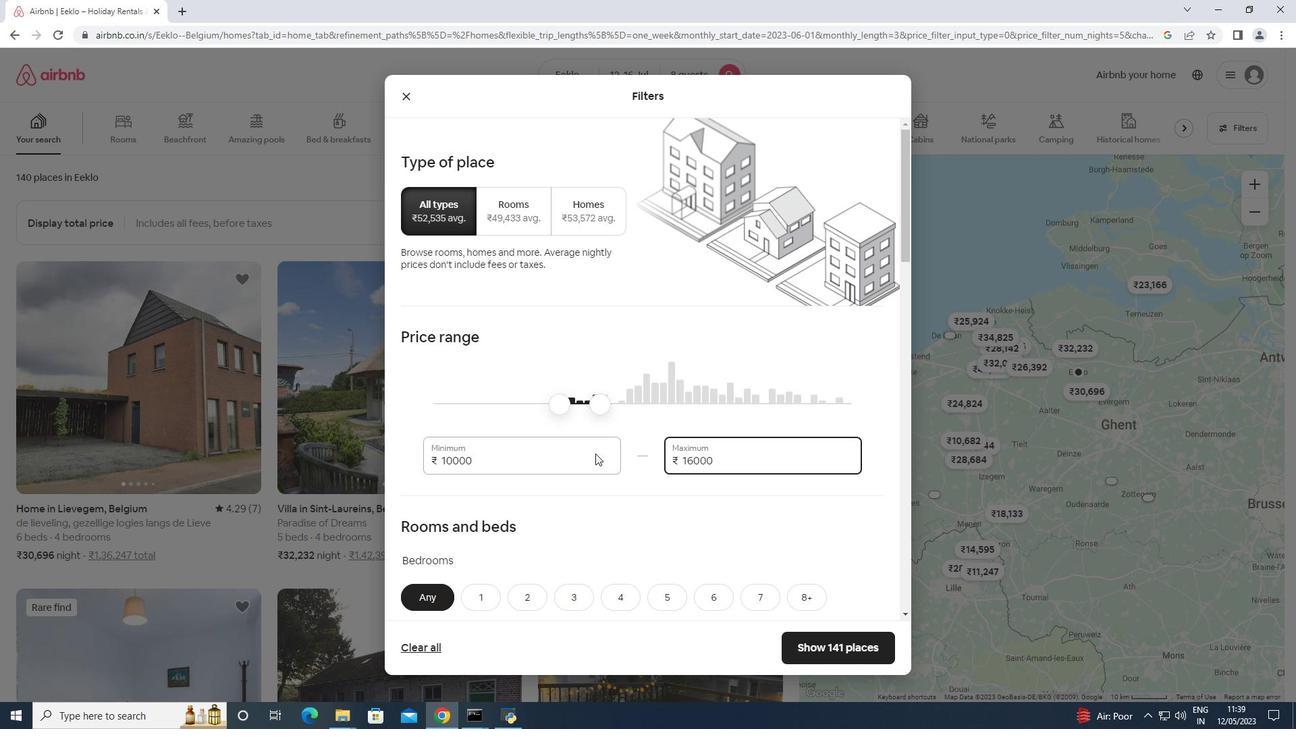 
Action: Mouse scrolled (595, 453) with delta (0, 0)
Screenshot: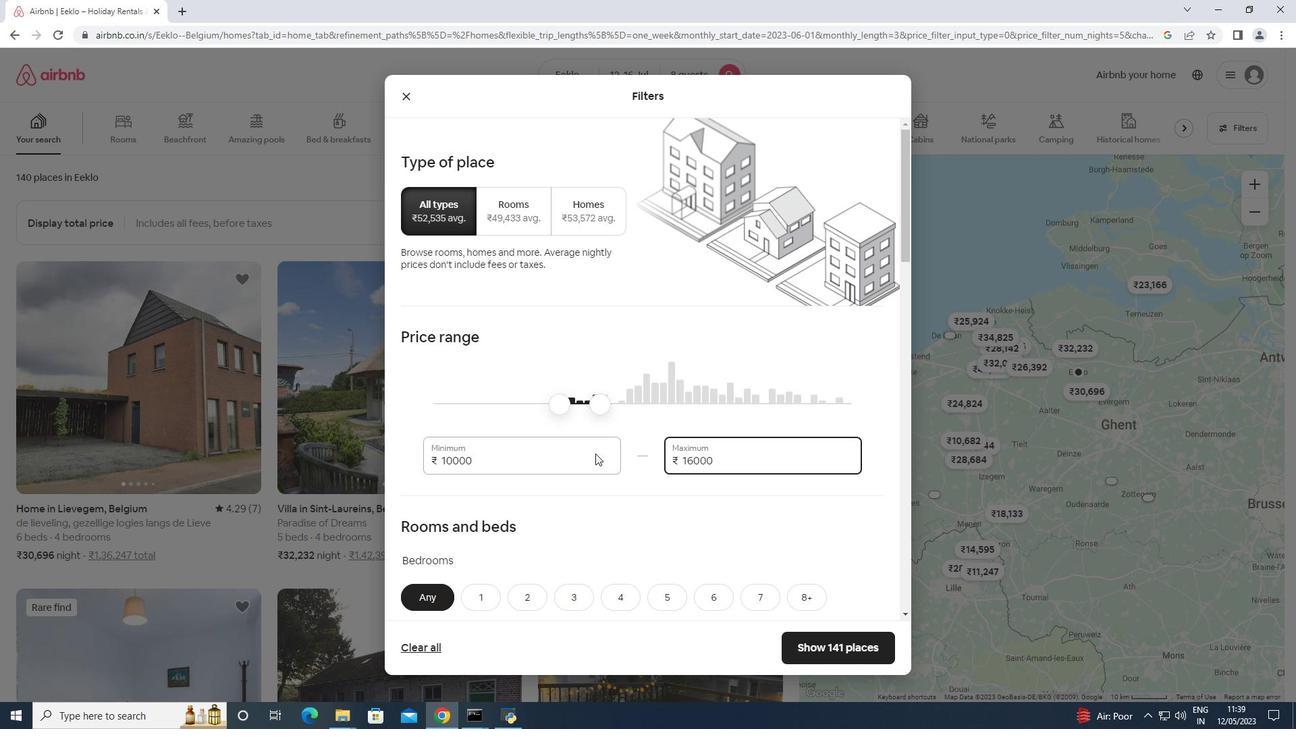 
Action: Mouse scrolled (595, 453) with delta (0, 0)
Screenshot: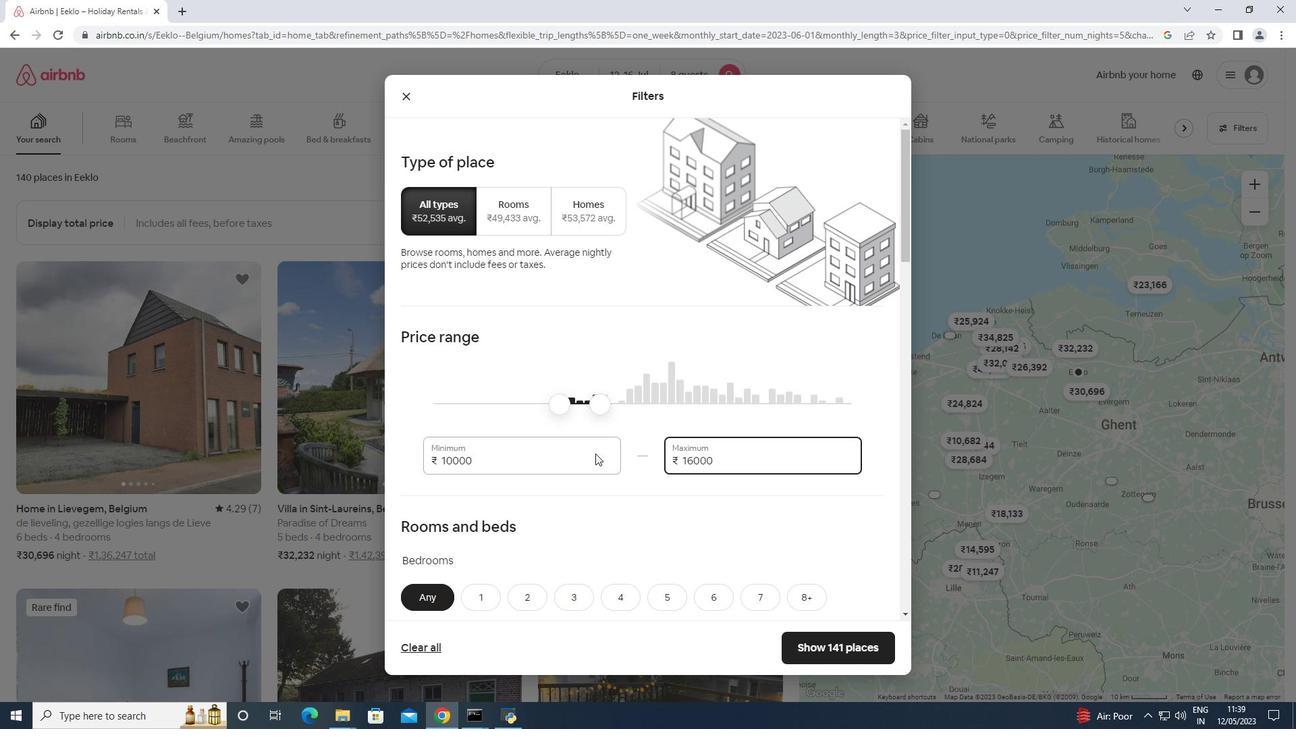 
Action: Mouse moved to (809, 399)
Screenshot: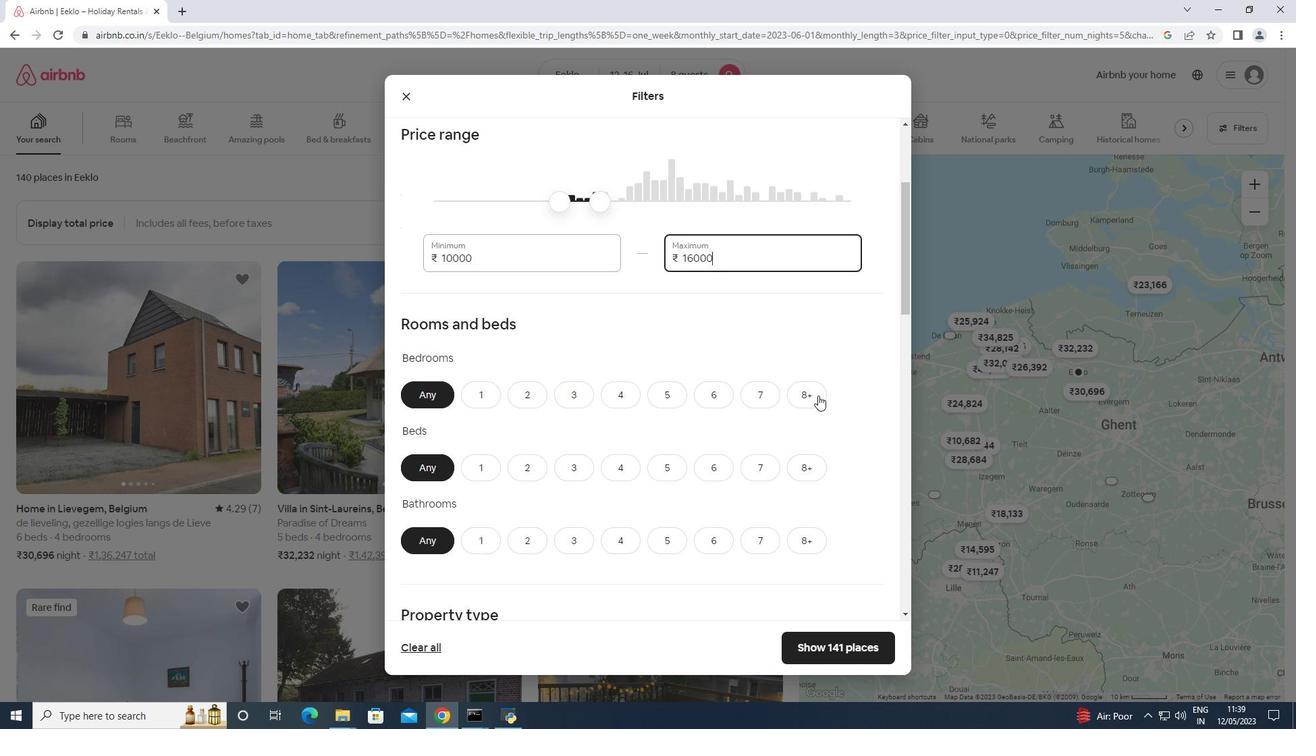 
Action: Mouse pressed left at (809, 399)
Screenshot: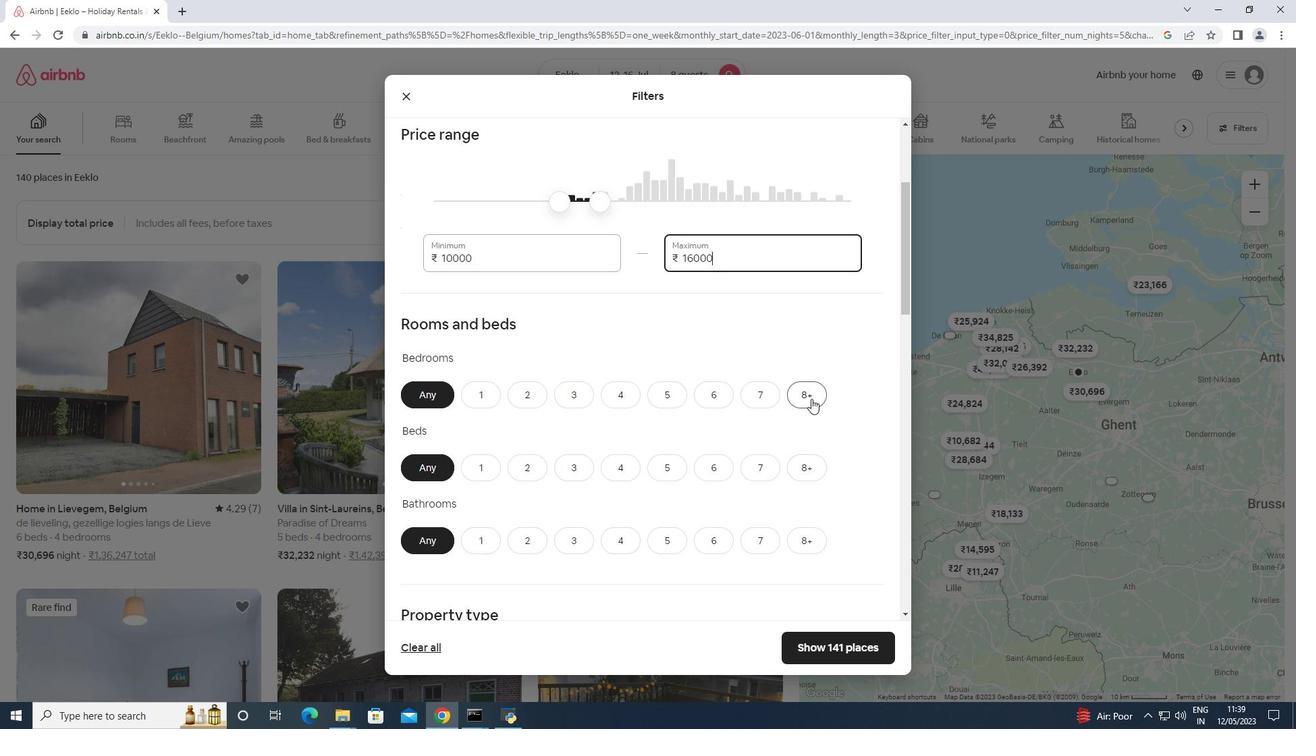 
Action: Mouse moved to (809, 466)
Screenshot: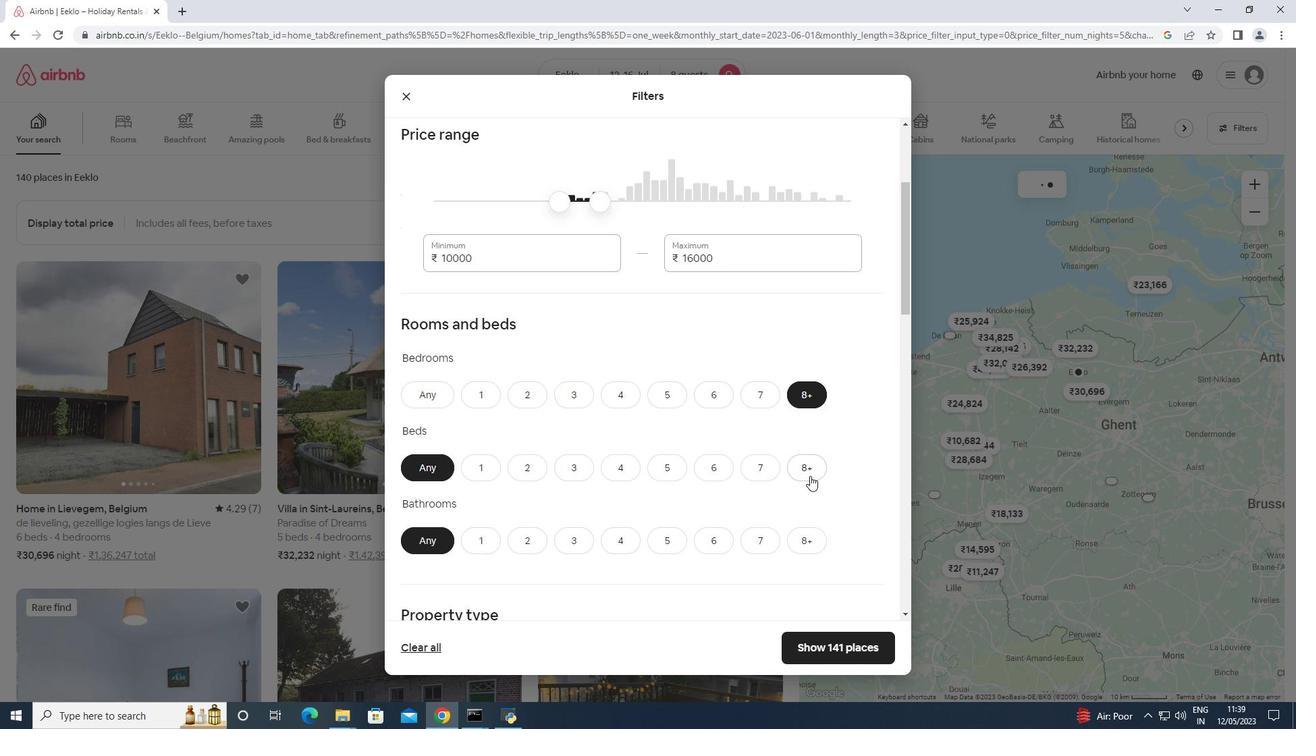 
Action: Mouse pressed left at (809, 466)
Screenshot: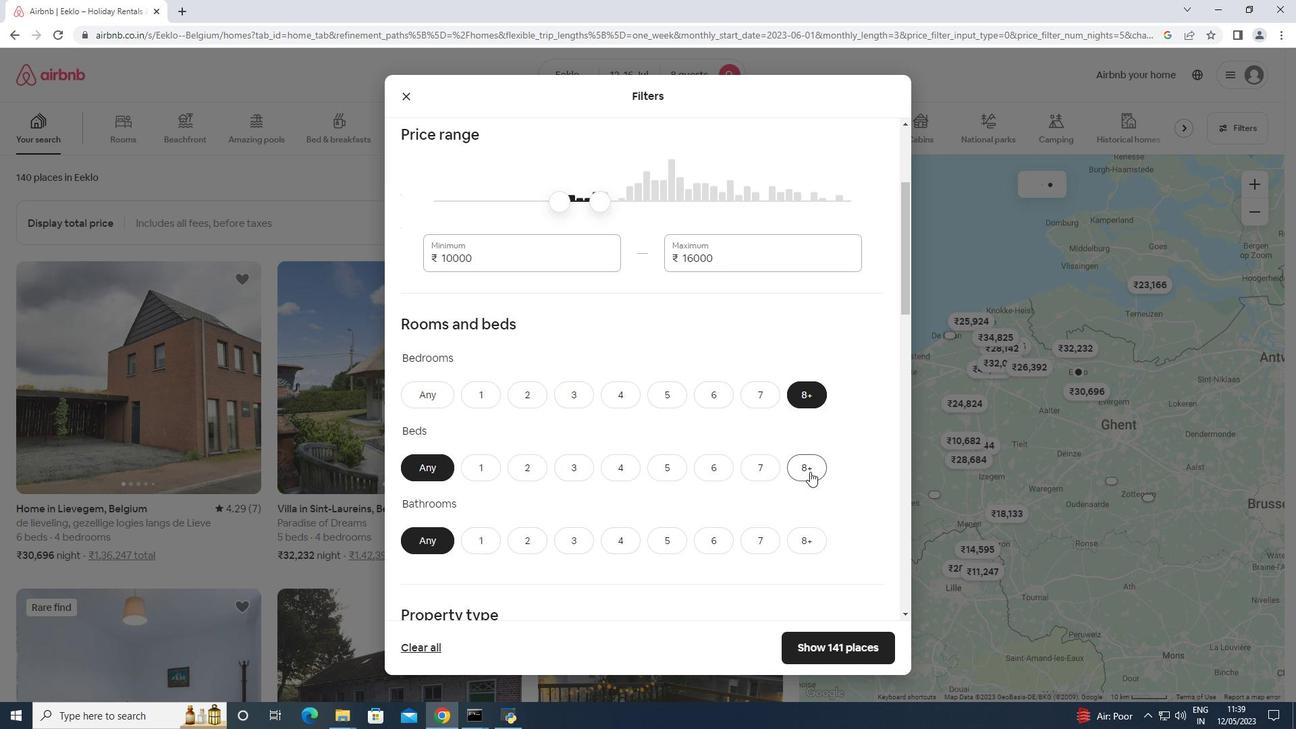 
Action: Mouse moved to (803, 534)
Screenshot: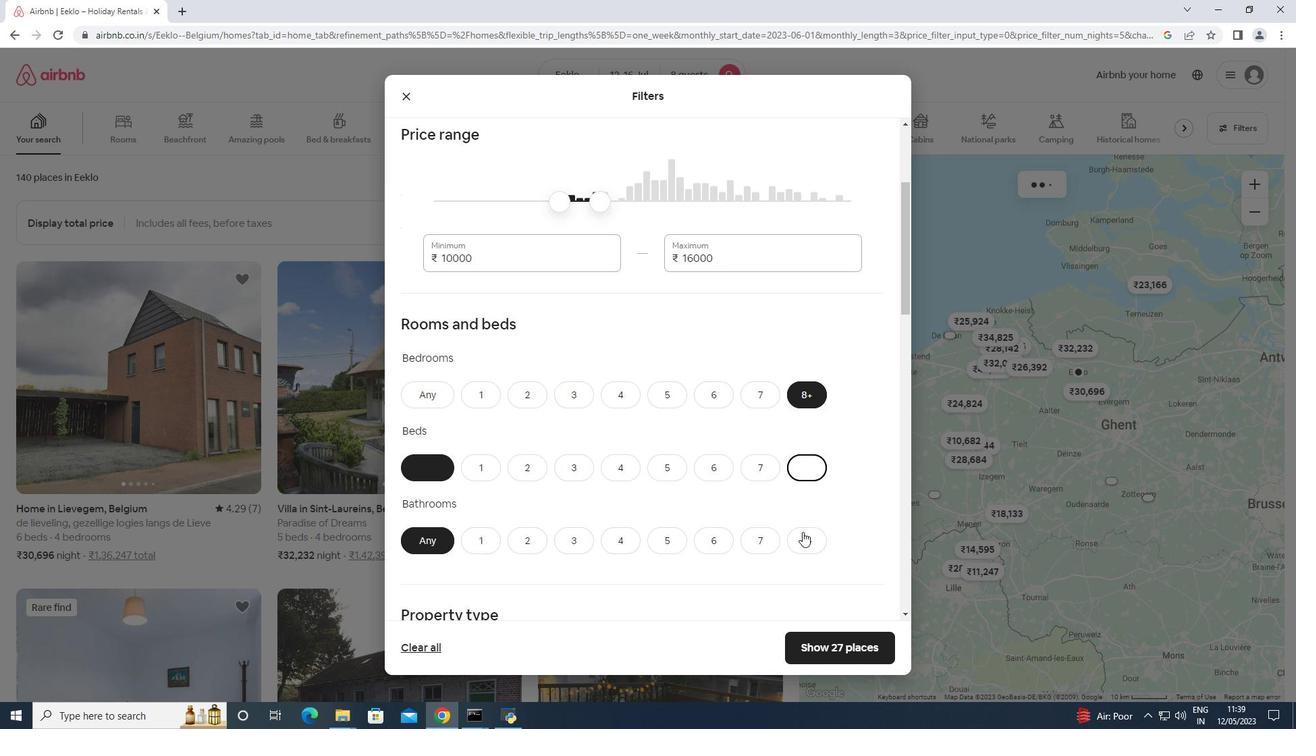 
Action: Mouse pressed left at (803, 534)
Screenshot: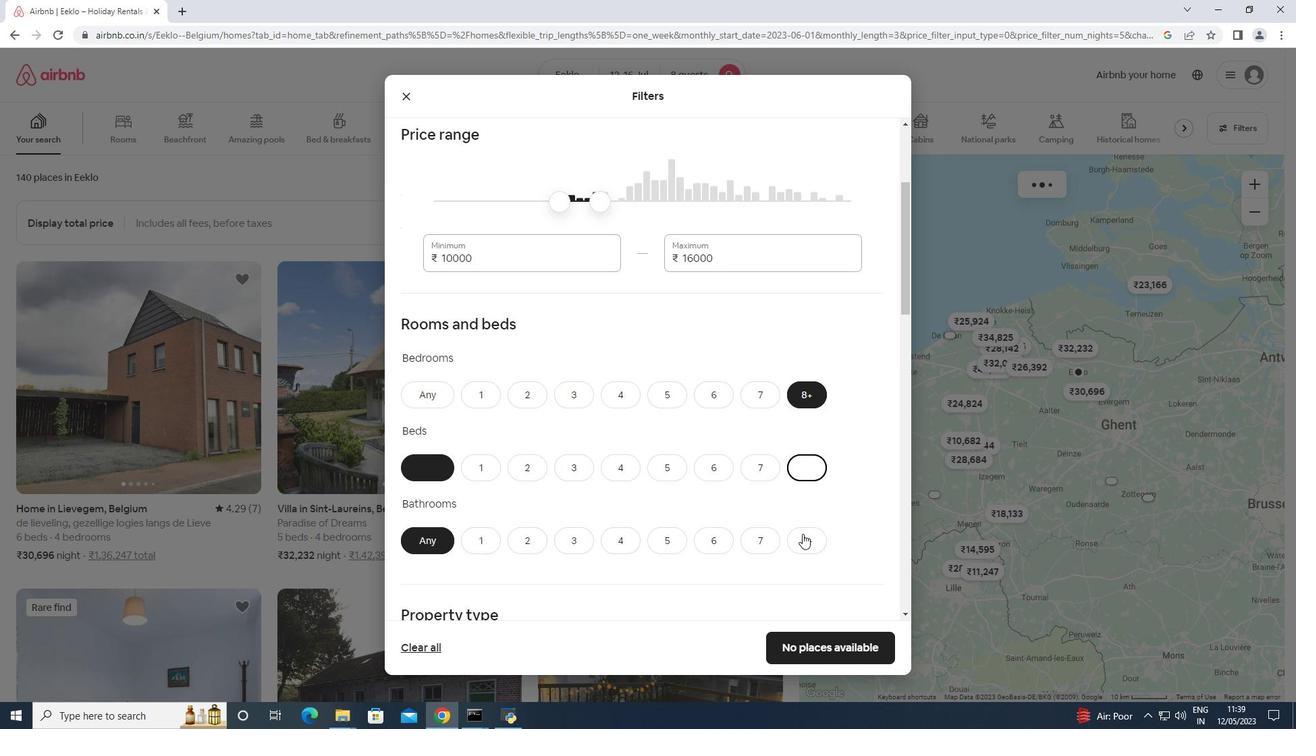 
Action: Mouse moved to (803, 530)
Screenshot: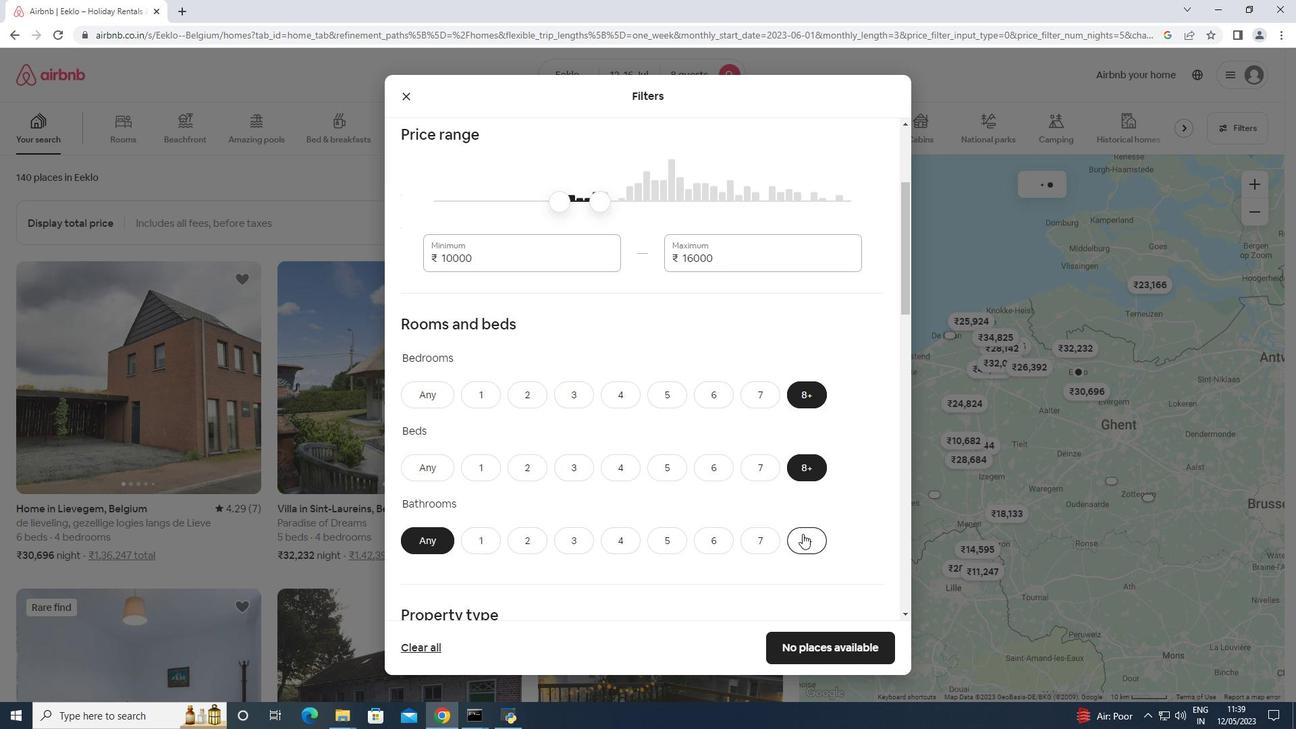 
Action: Mouse scrolled (803, 529) with delta (0, 0)
Screenshot: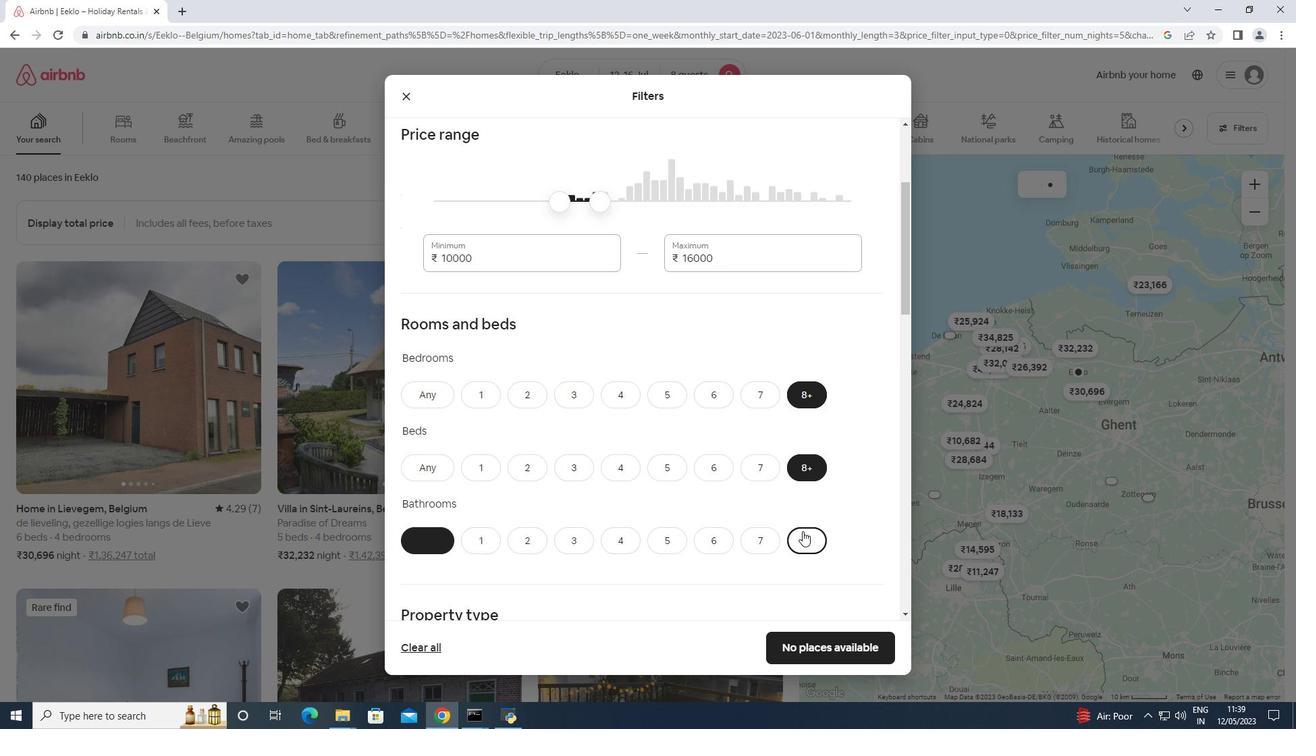 
Action: Mouse scrolled (803, 529) with delta (0, 0)
Screenshot: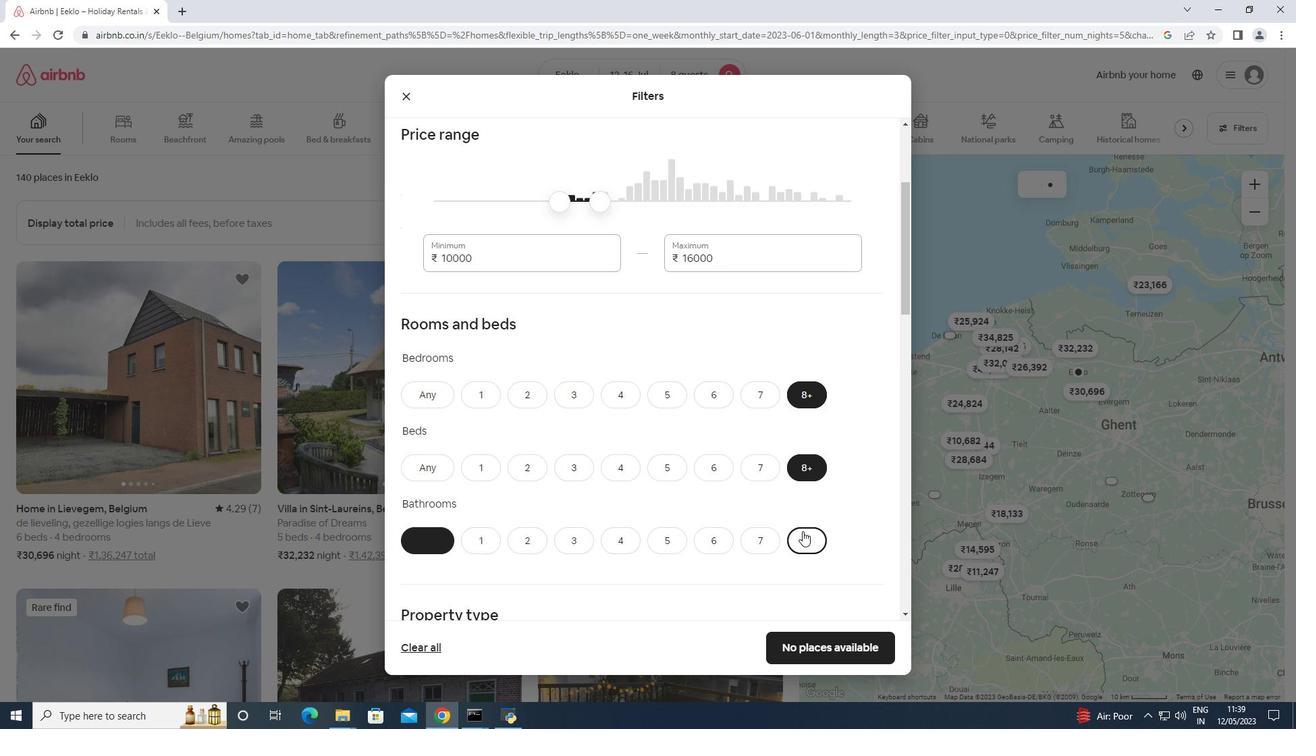 
Action: Mouse scrolled (803, 529) with delta (0, 0)
Screenshot: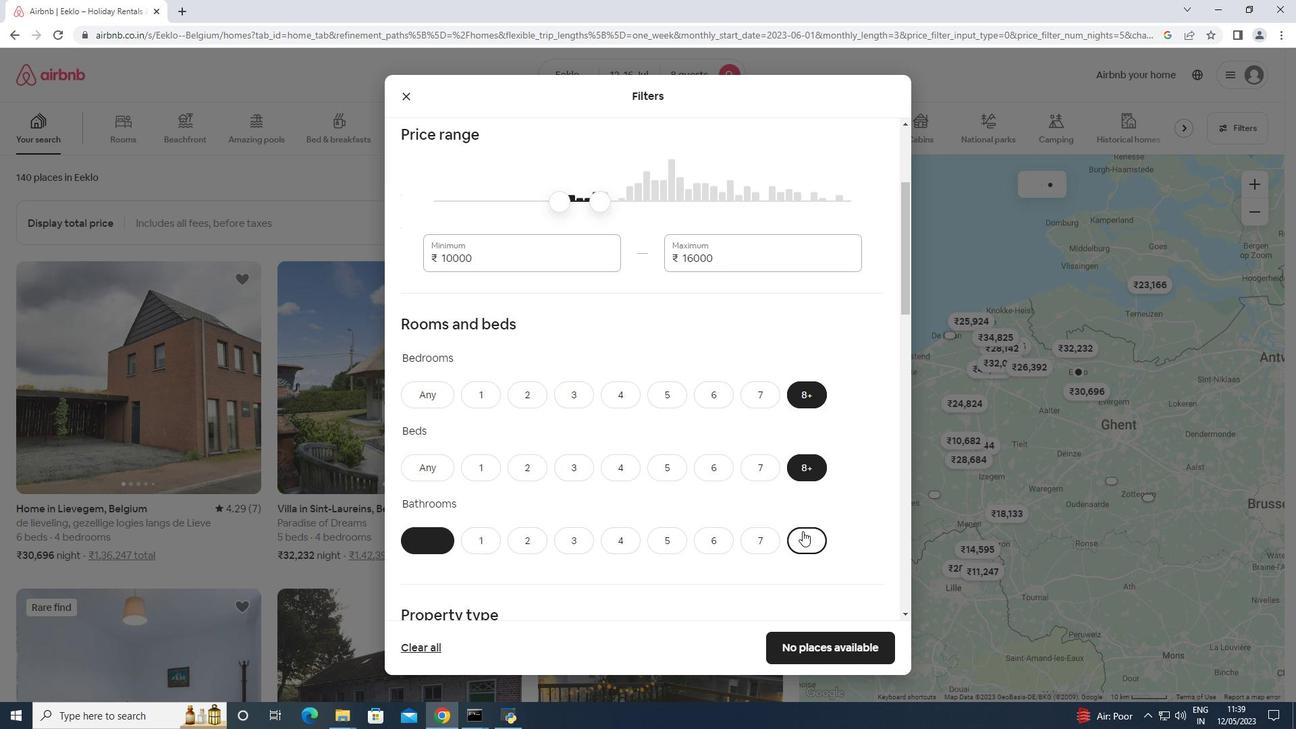 
Action: Mouse scrolled (803, 529) with delta (0, 0)
Screenshot: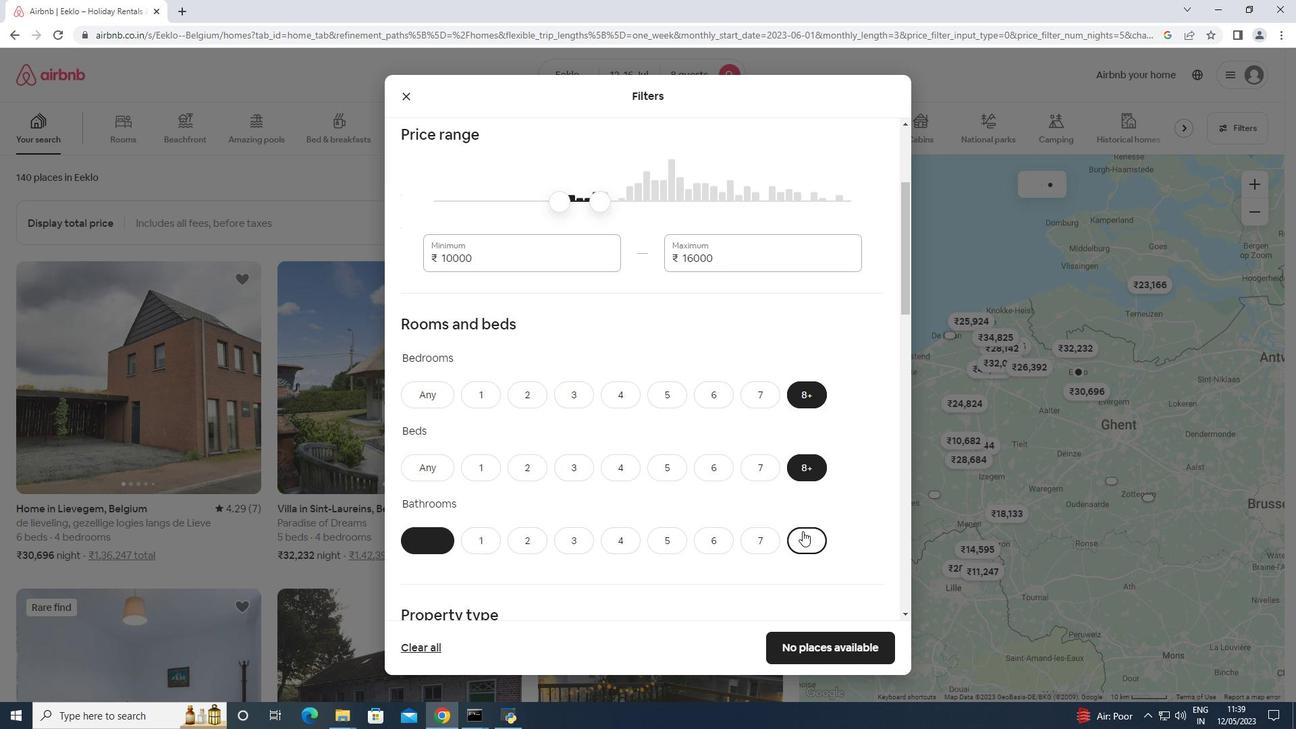 
Action: Mouse scrolled (803, 529) with delta (0, 0)
Screenshot: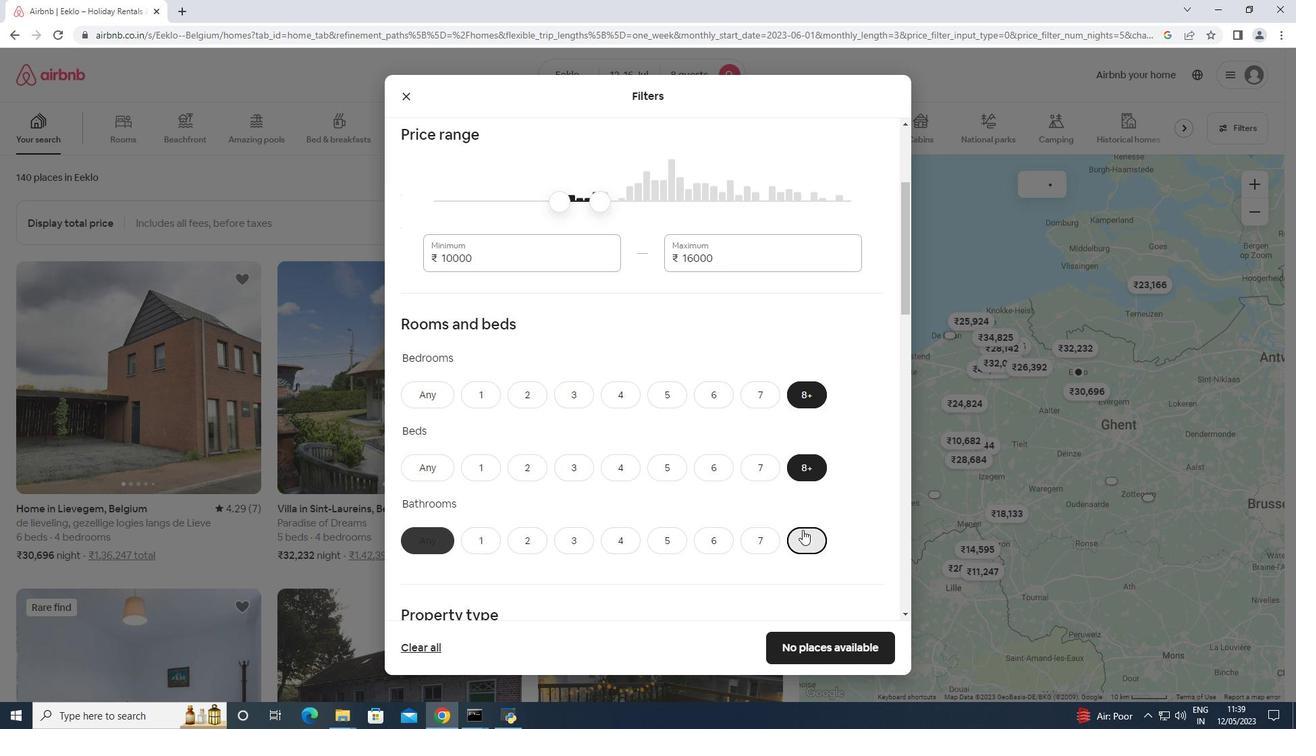 
Action: Mouse moved to (493, 356)
Screenshot: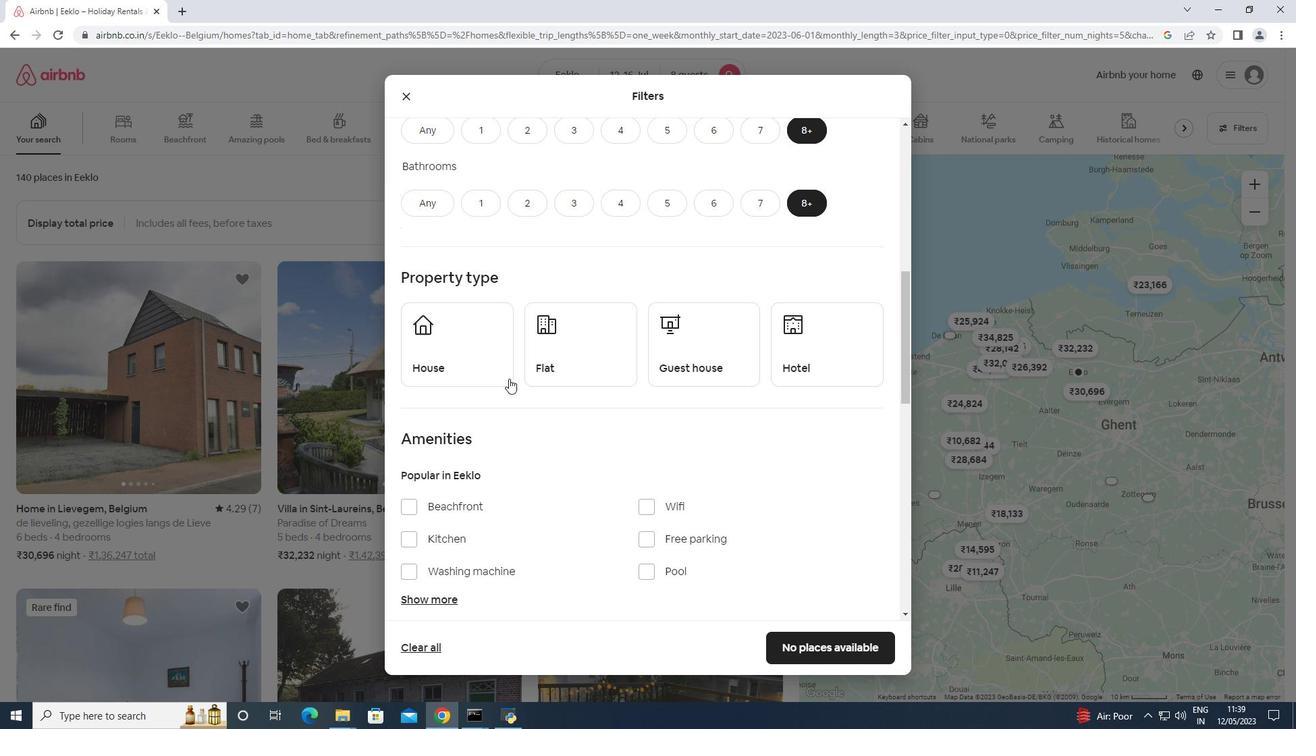 
Action: Mouse pressed left at (493, 356)
Screenshot: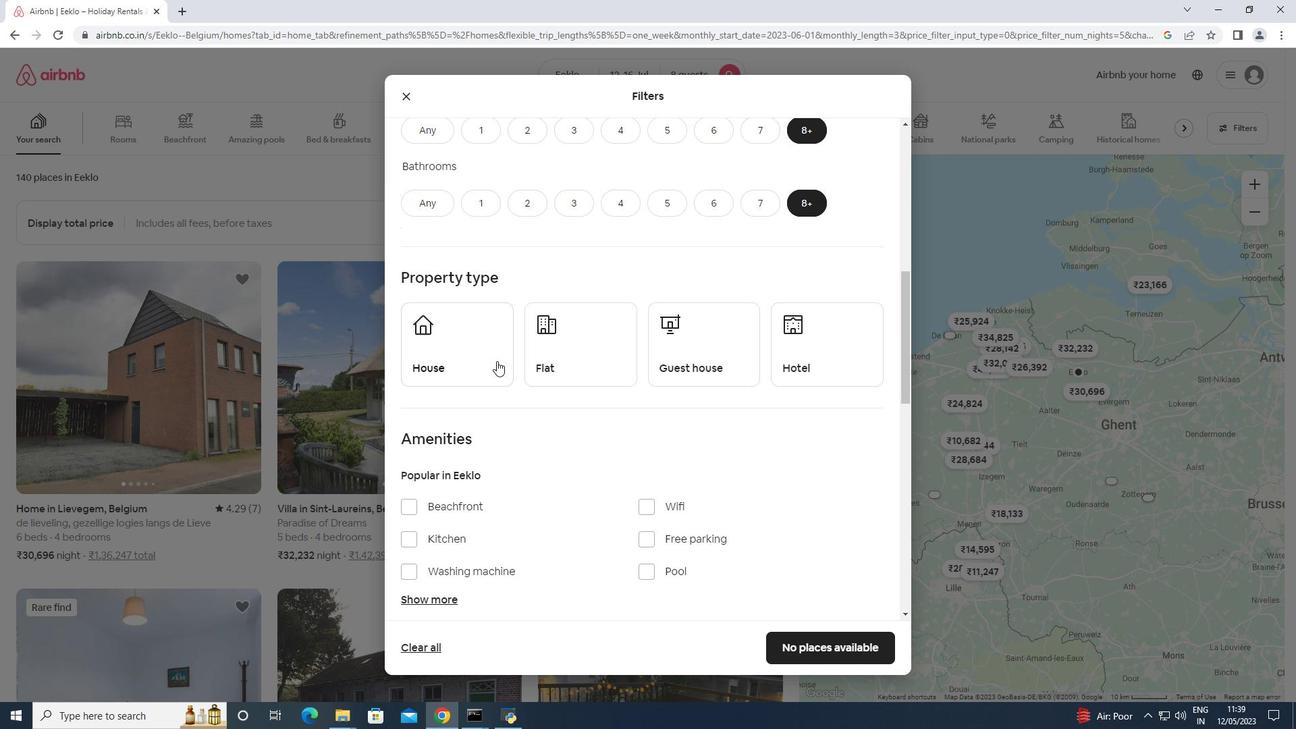 
Action: Mouse moved to (571, 347)
Screenshot: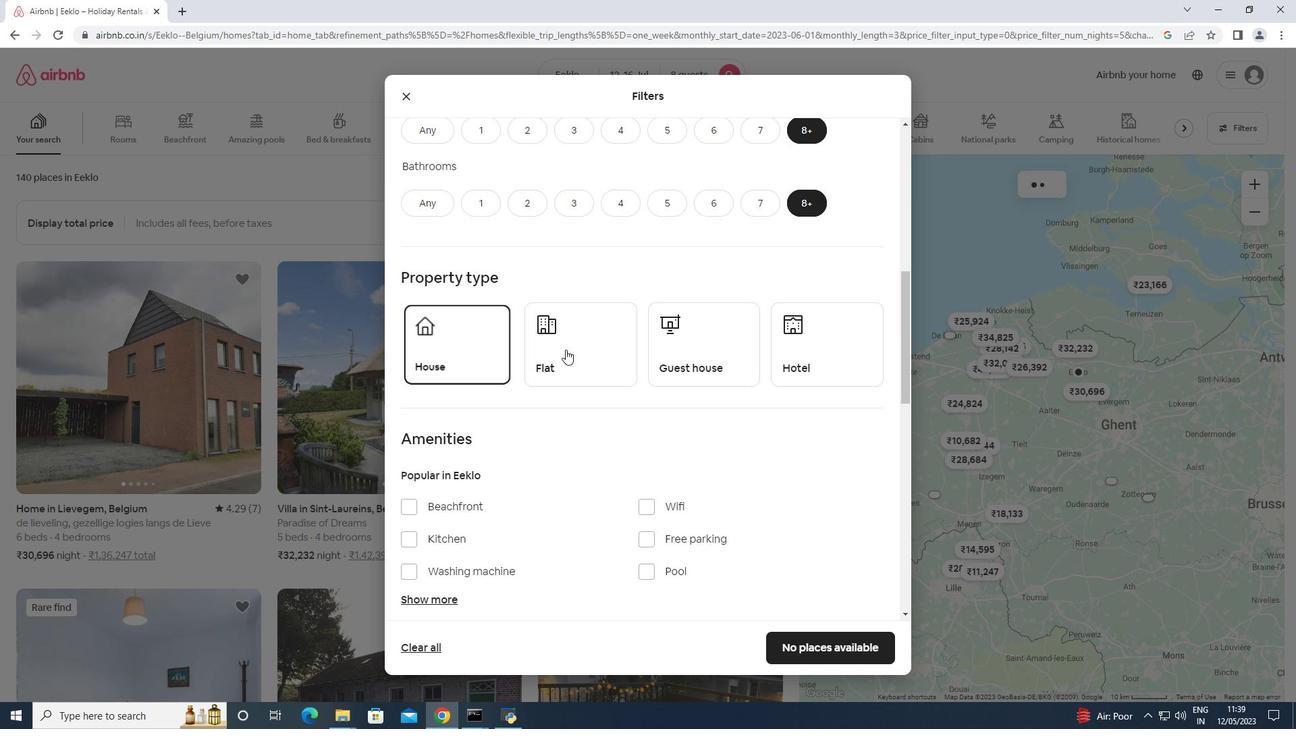 
Action: Mouse pressed left at (571, 347)
Screenshot: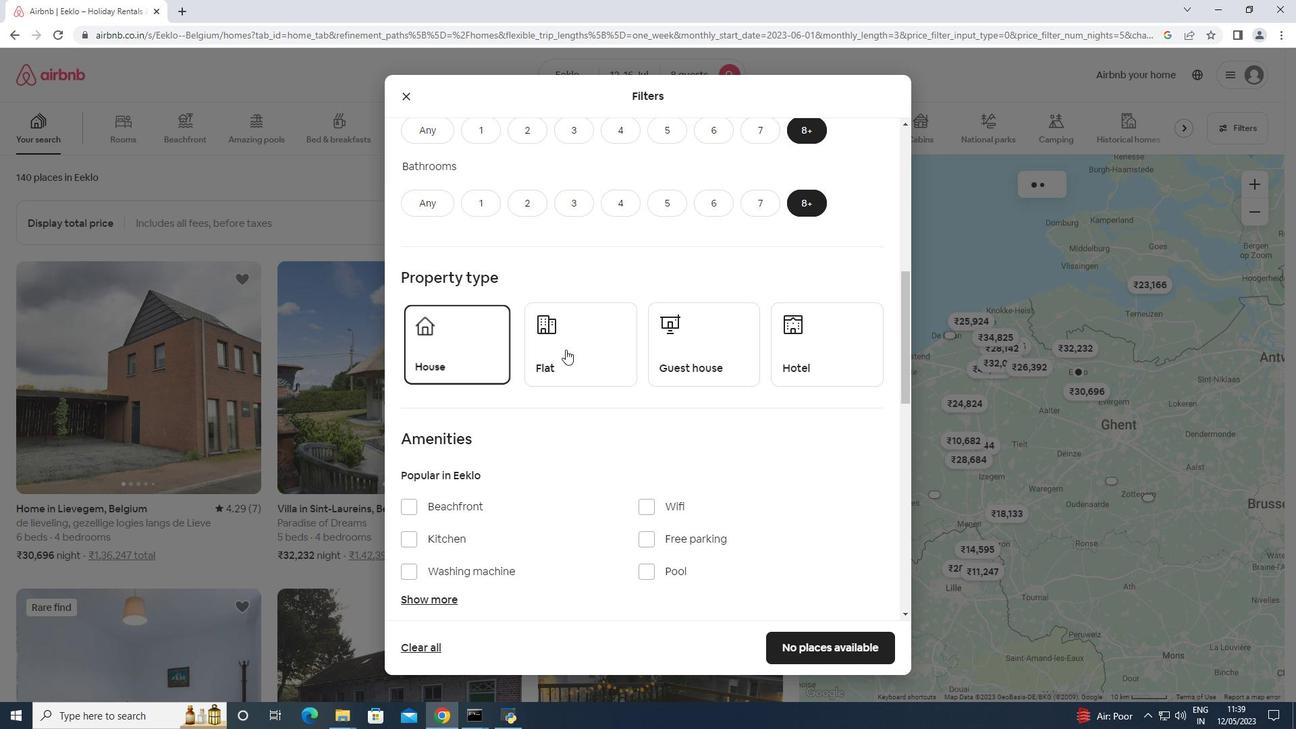 
Action: Mouse moved to (698, 342)
Screenshot: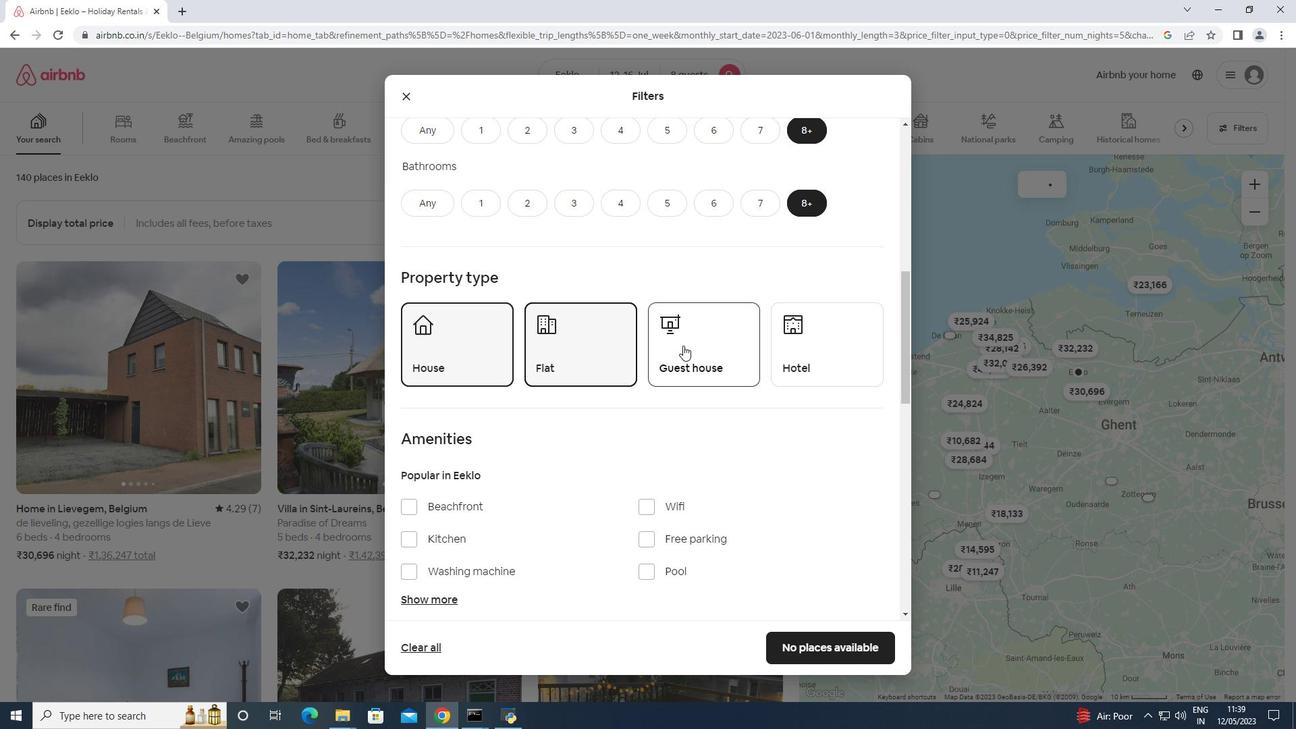 
Action: Mouse pressed left at (698, 342)
Screenshot: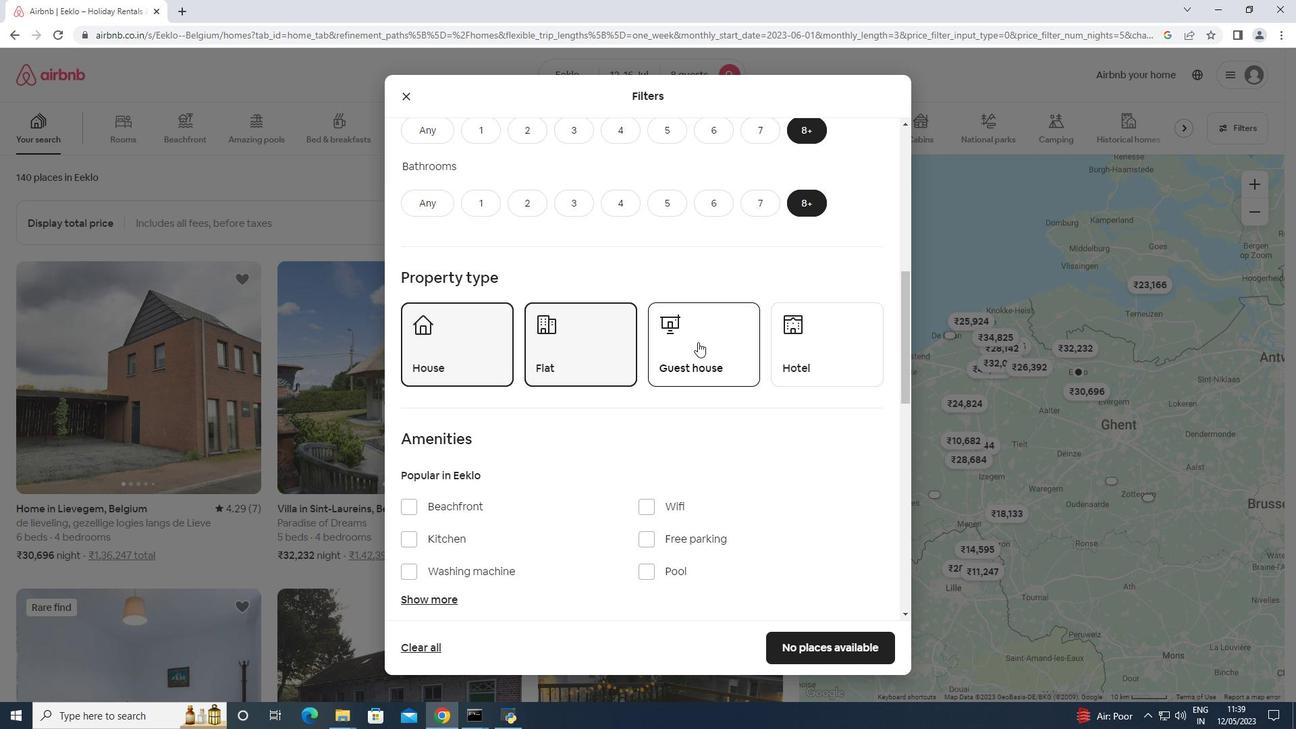 
Action: Mouse moved to (699, 343)
Screenshot: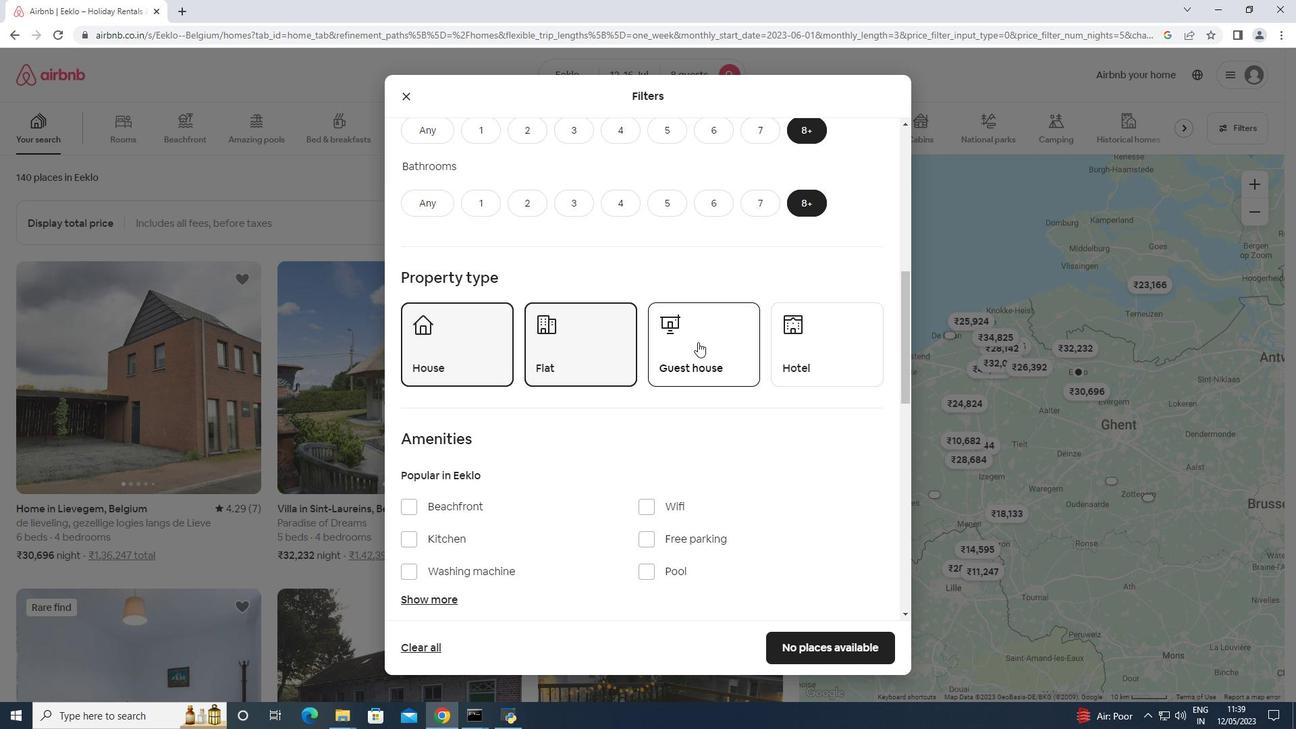 
Action: Mouse scrolled (699, 342) with delta (0, 0)
Screenshot: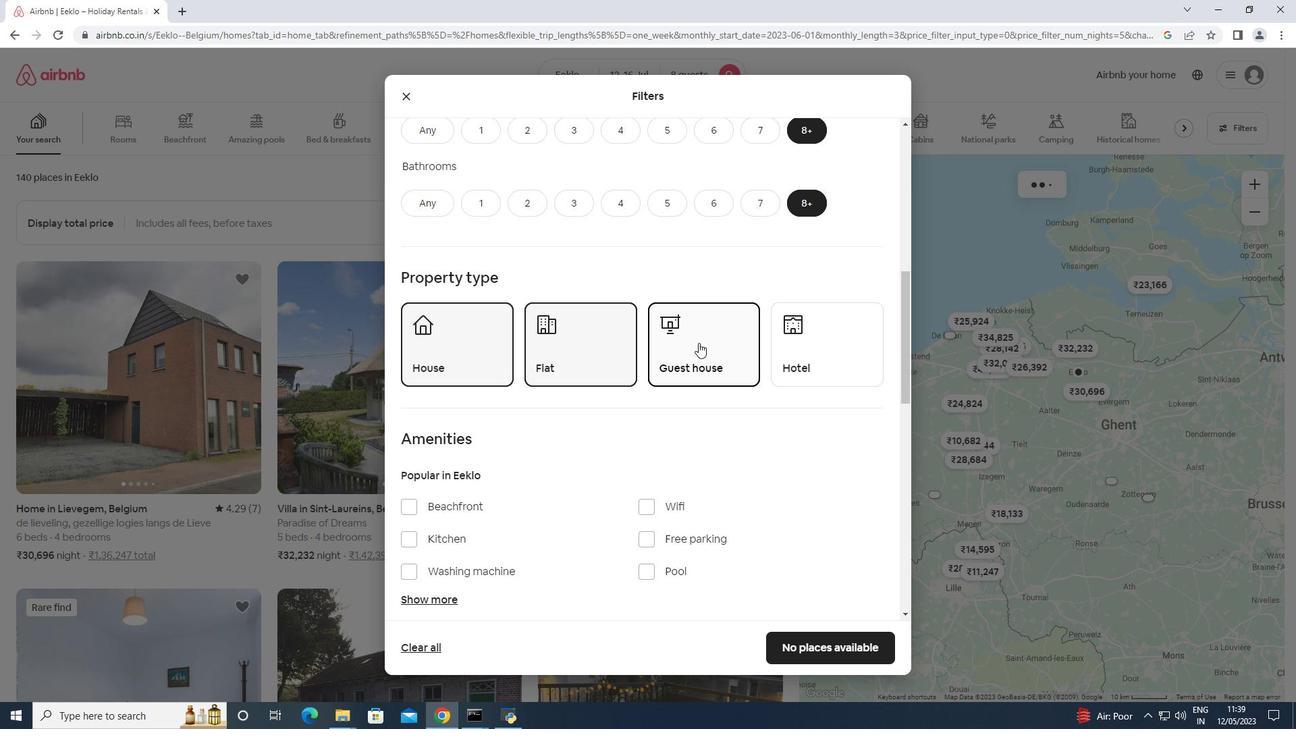 
Action: Mouse scrolled (699, 342) with delta (0, 0)
Screenshot: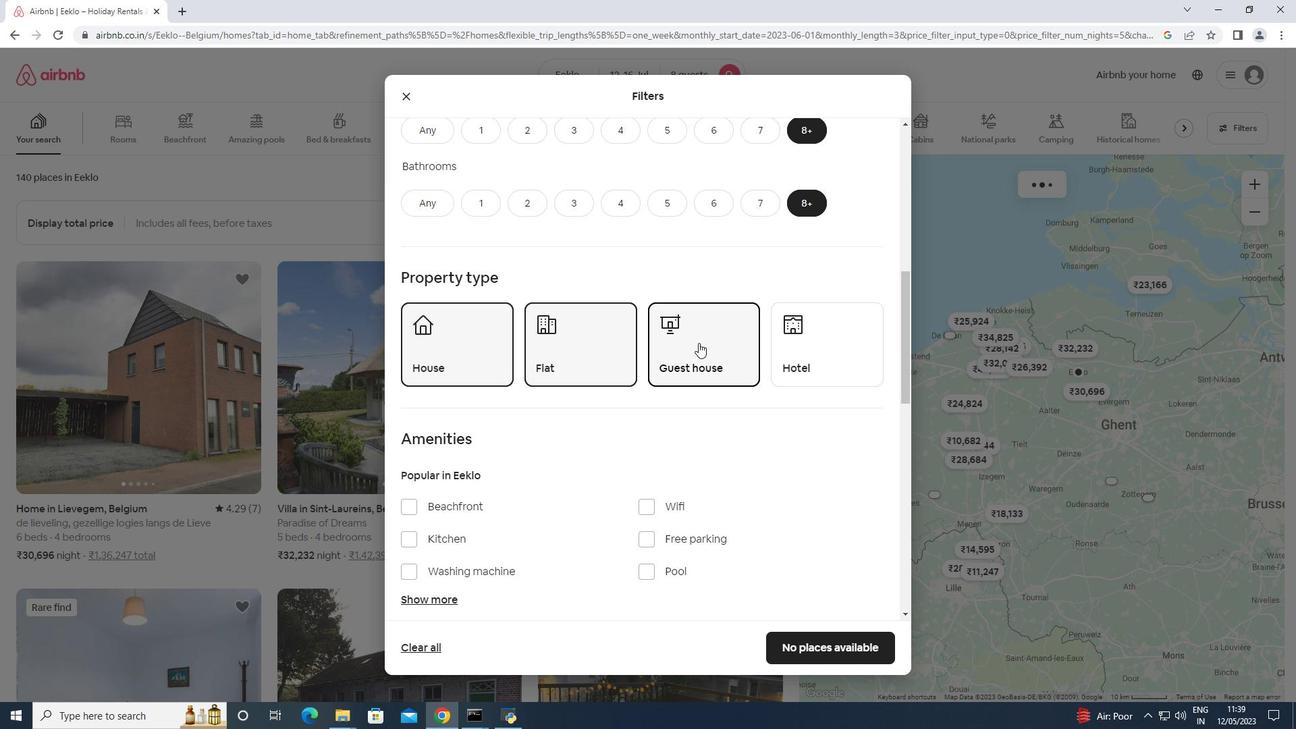 
Action: Mouse scrolled (699, 342) with delta (0, 0)
Screenshot: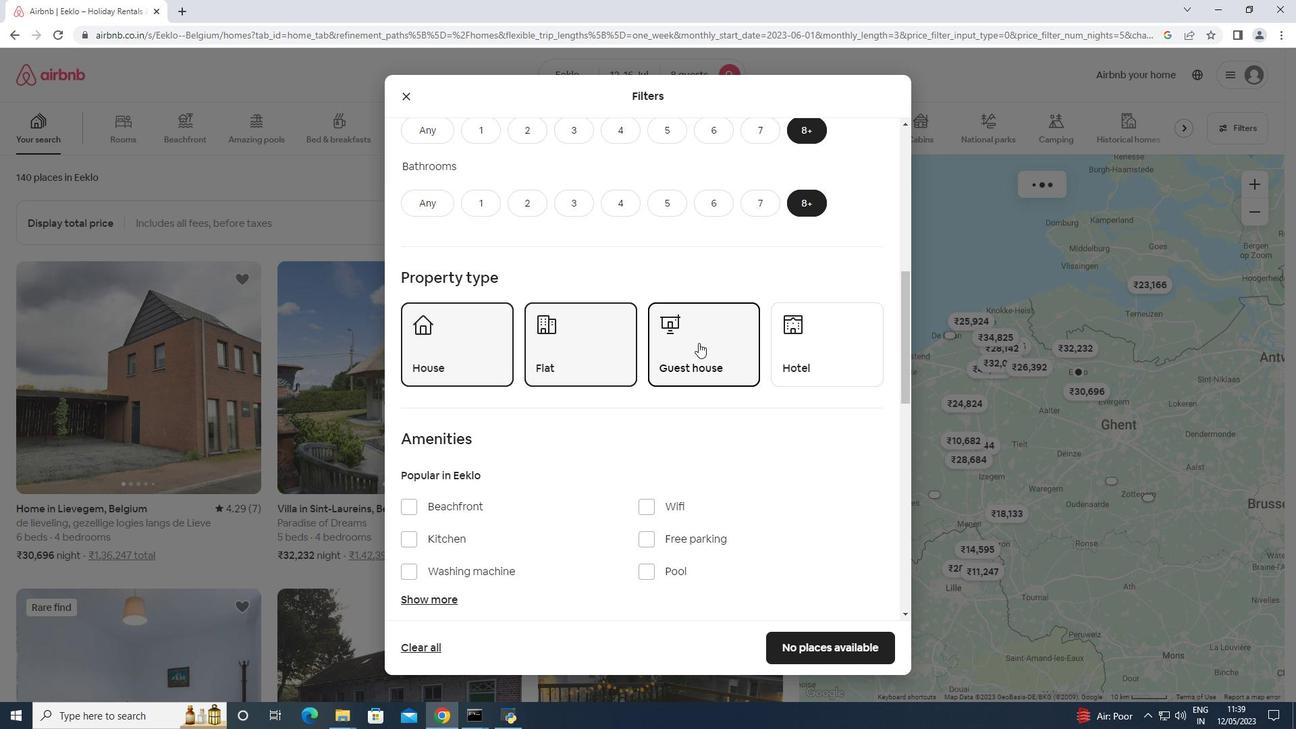 
Action: Mouse moved to (443, 393)
Screenshot: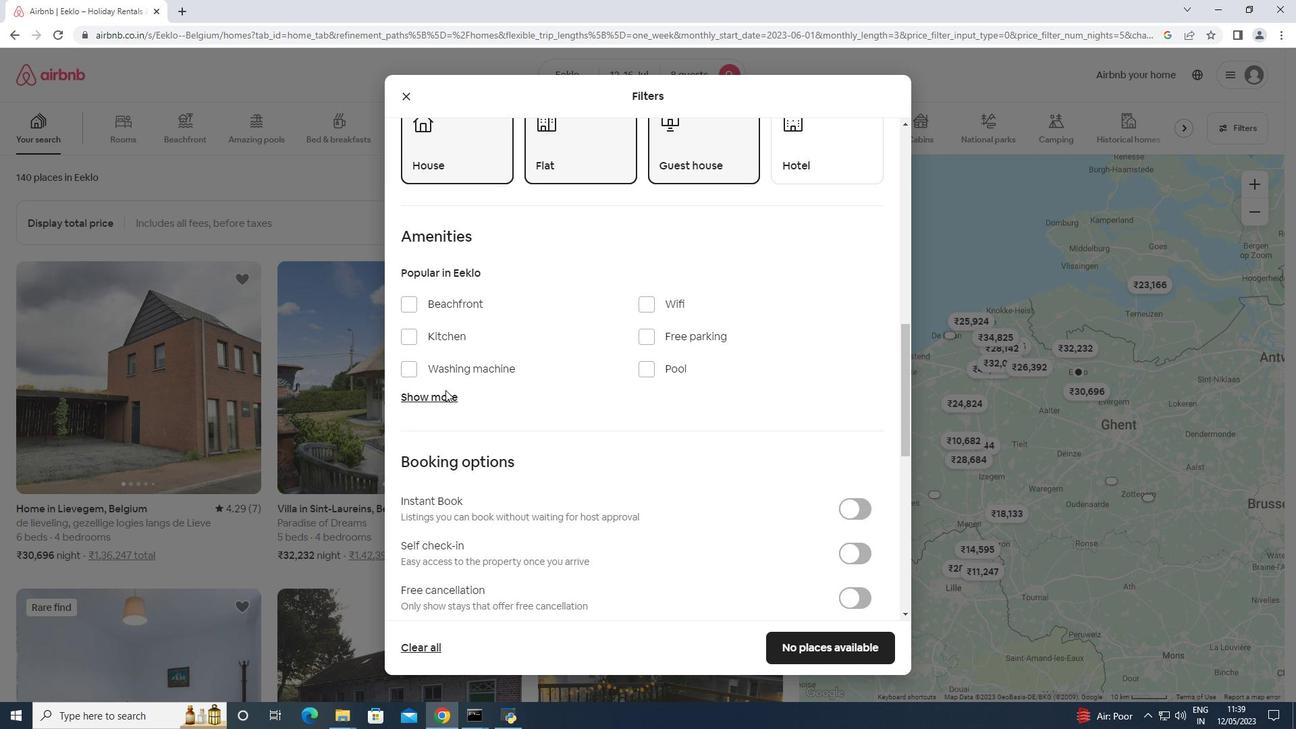 
Action: Mouse pressed left at (443, 393)
Screenshot: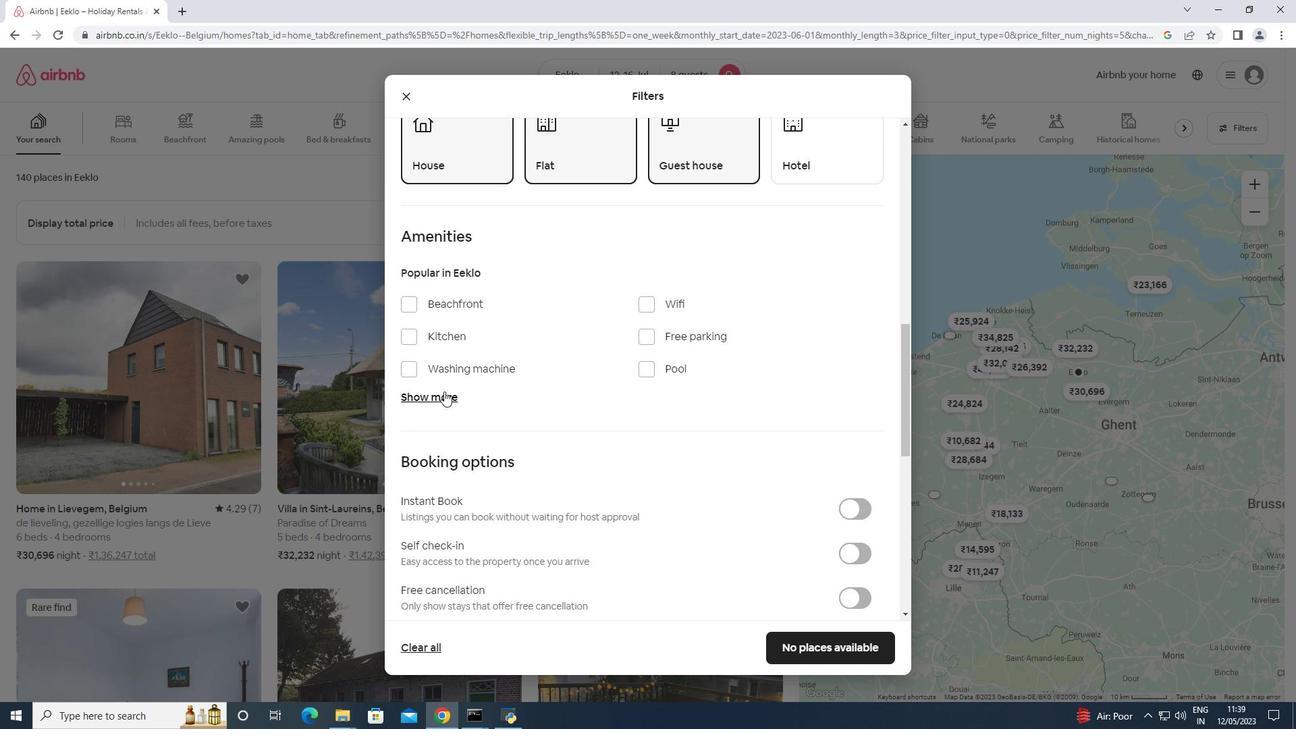 
Action: Mouse moved to (662, 307)
Screenshot: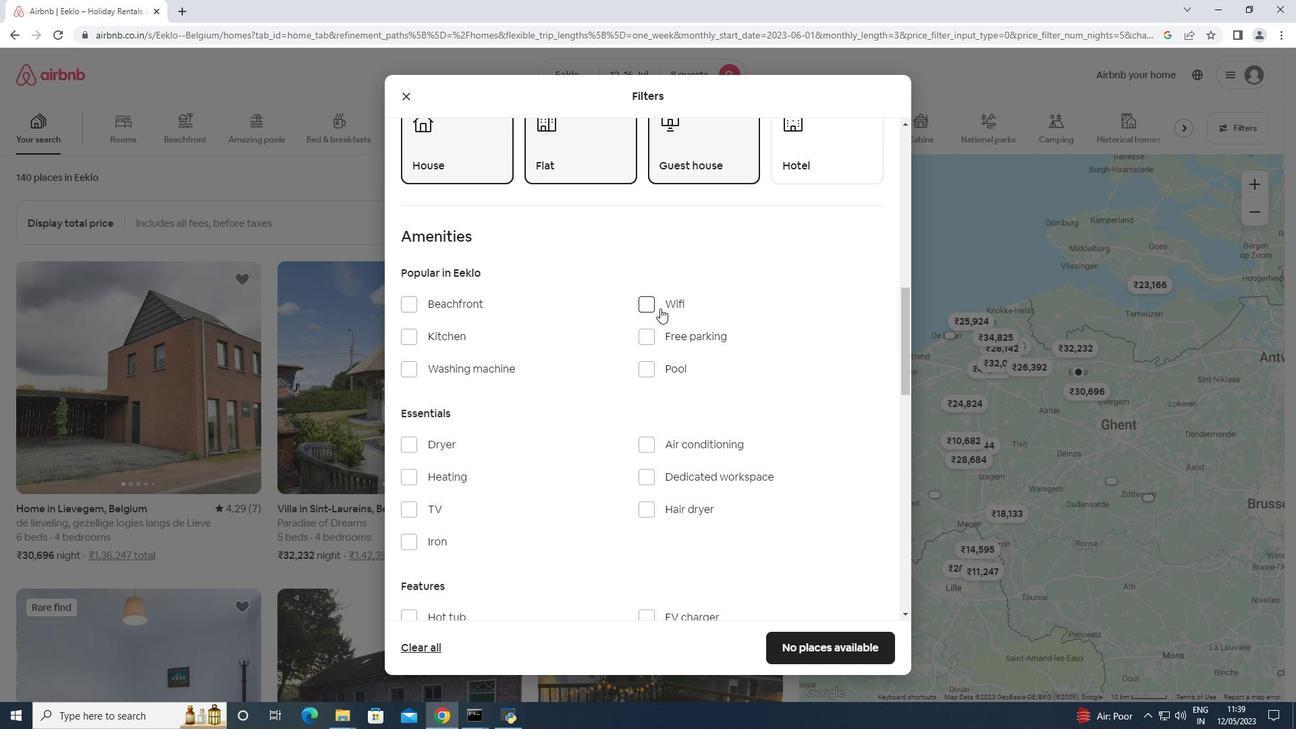 
Action: Mouse pressed left at (662, 307)
Screenshot: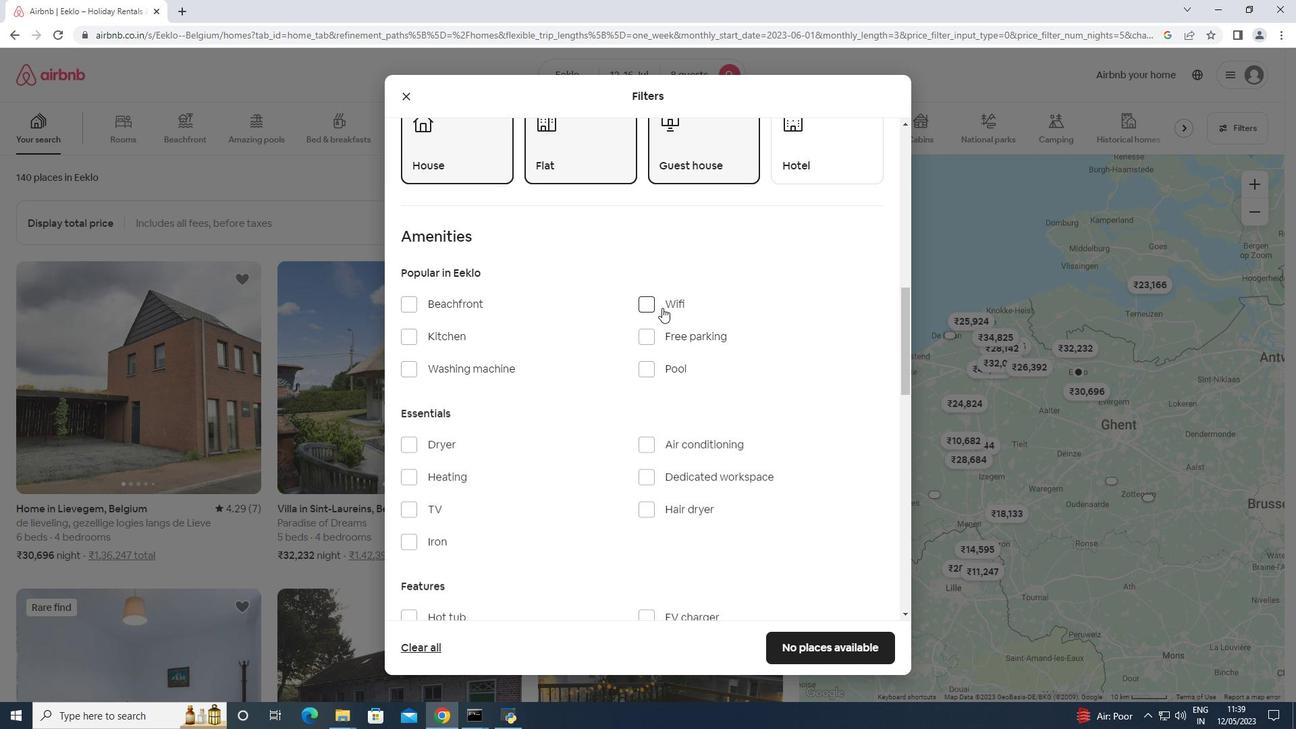 
Action: Mouse moved to (417, 505)
Screenshot: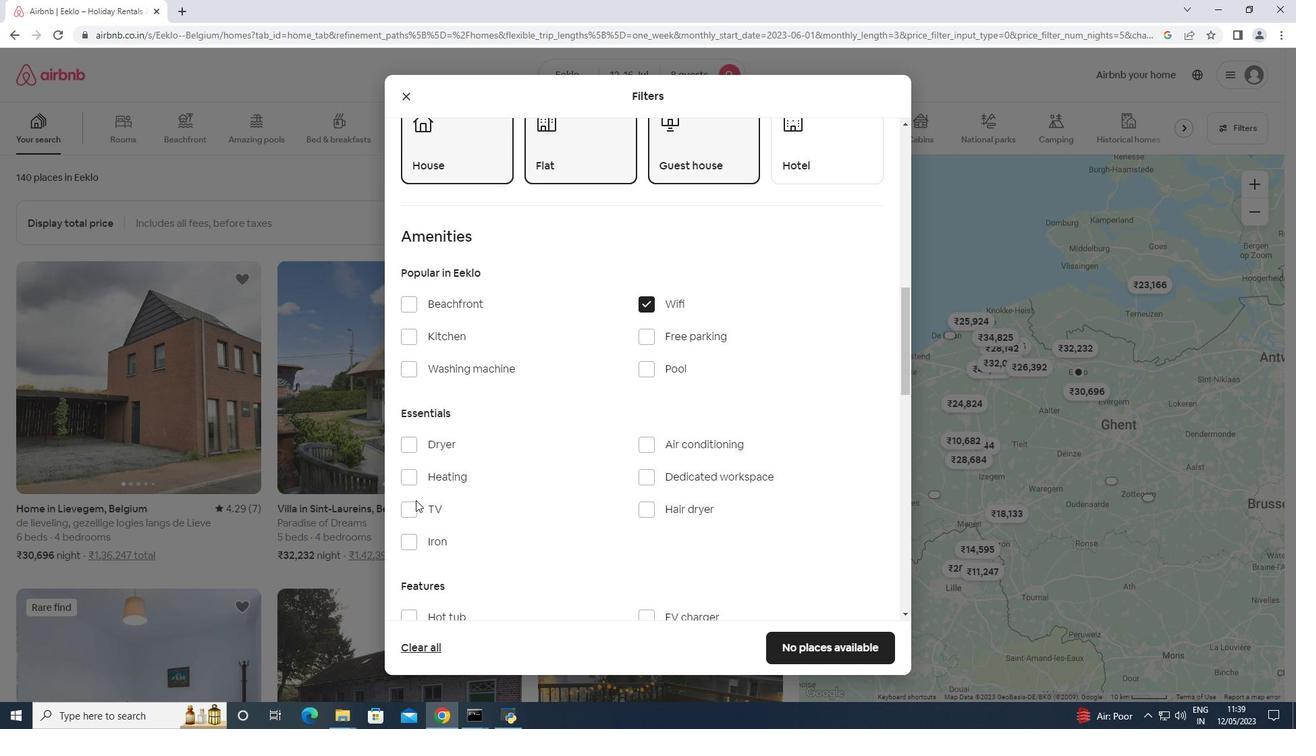 
Action: Mouse pressed left at (417, 505)
Screenshot: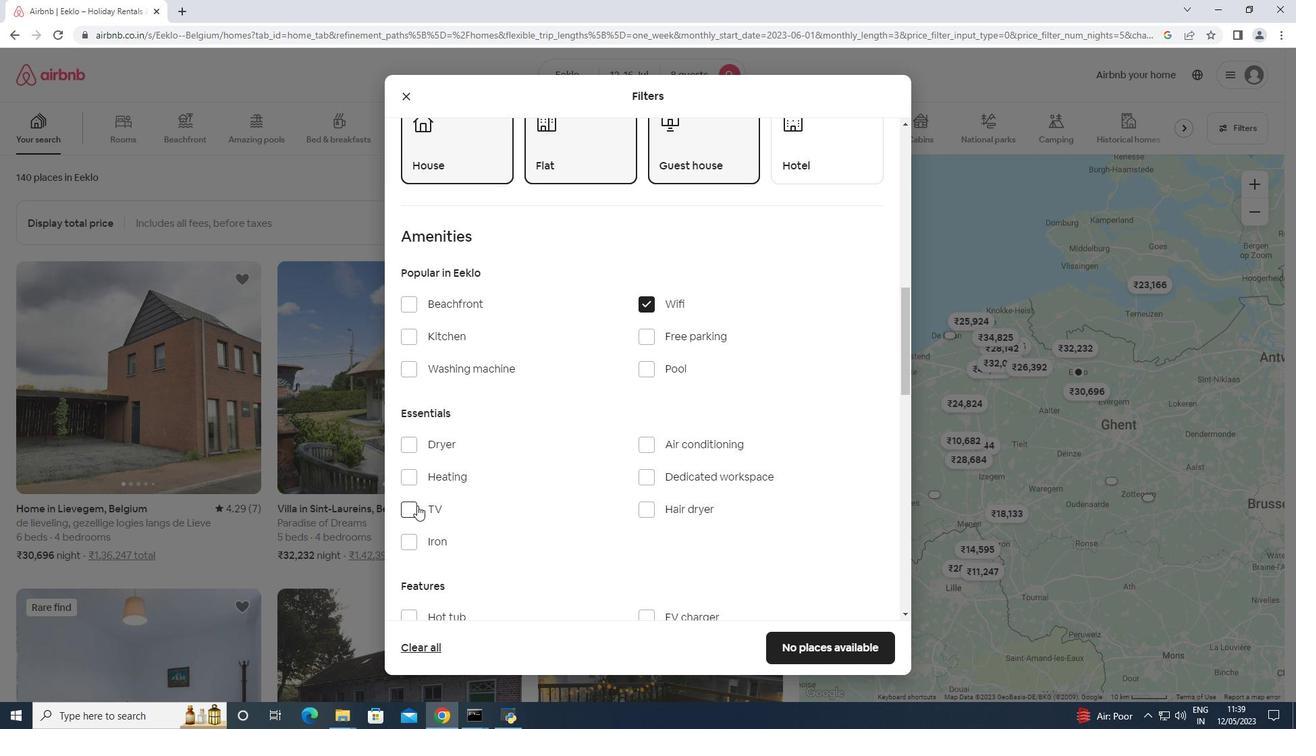 
Action: Mouse moved to (418, 506)
Screenshot: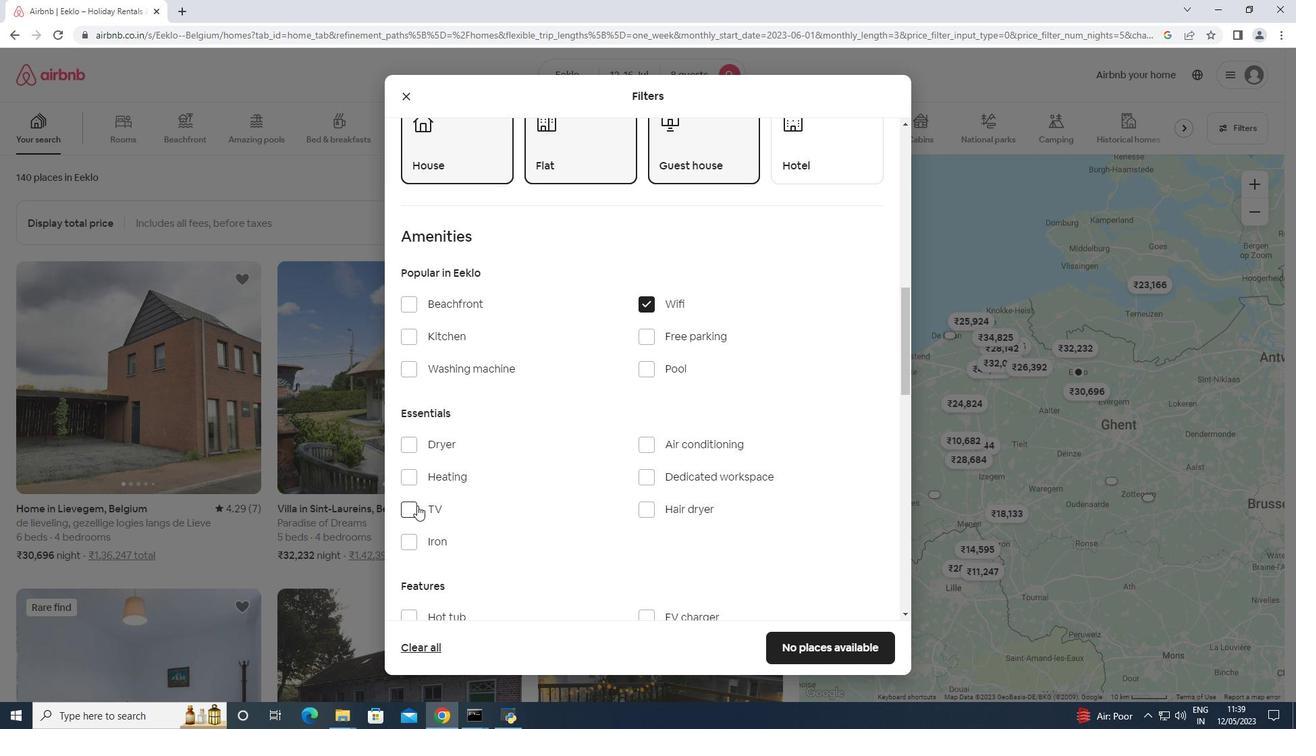 
Action: Mouse scrolled (418, 505) with delta (0, 0)
Screenshot: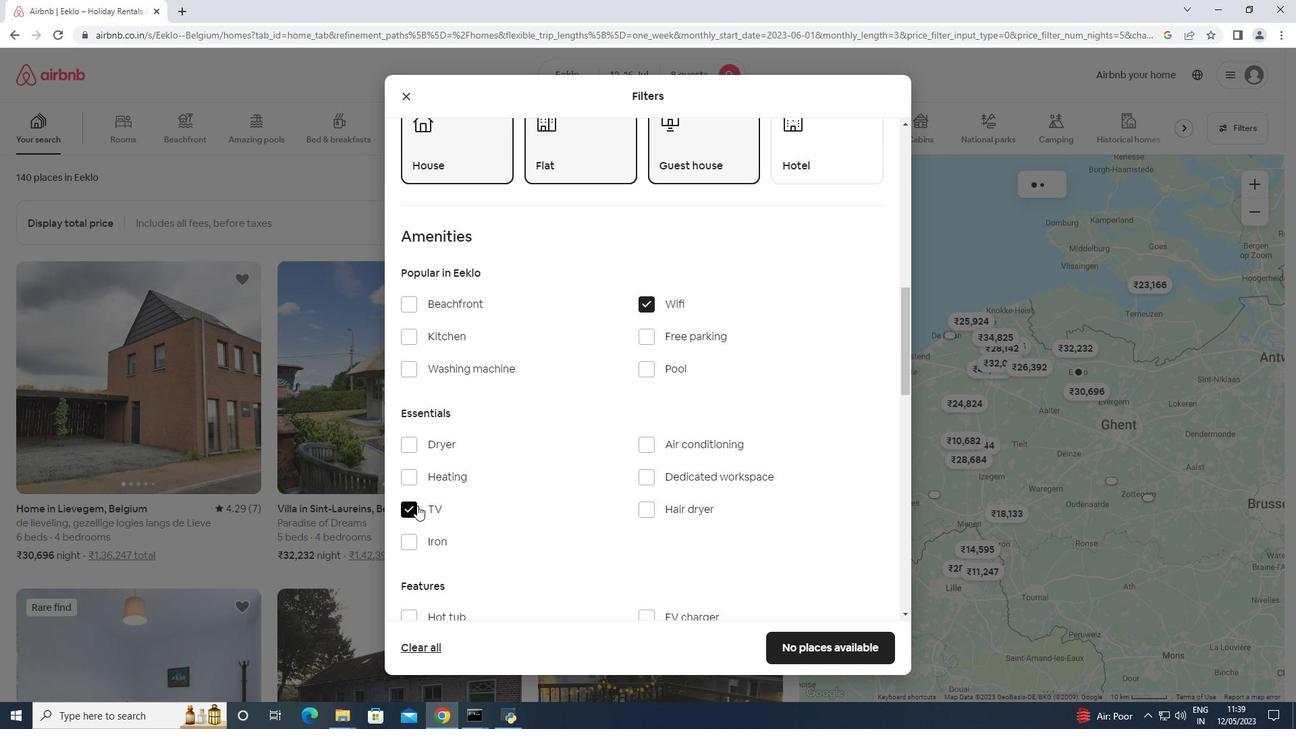 
Action: Mouse scrolled (418, 505) with delta (0, 0)
Screenshot: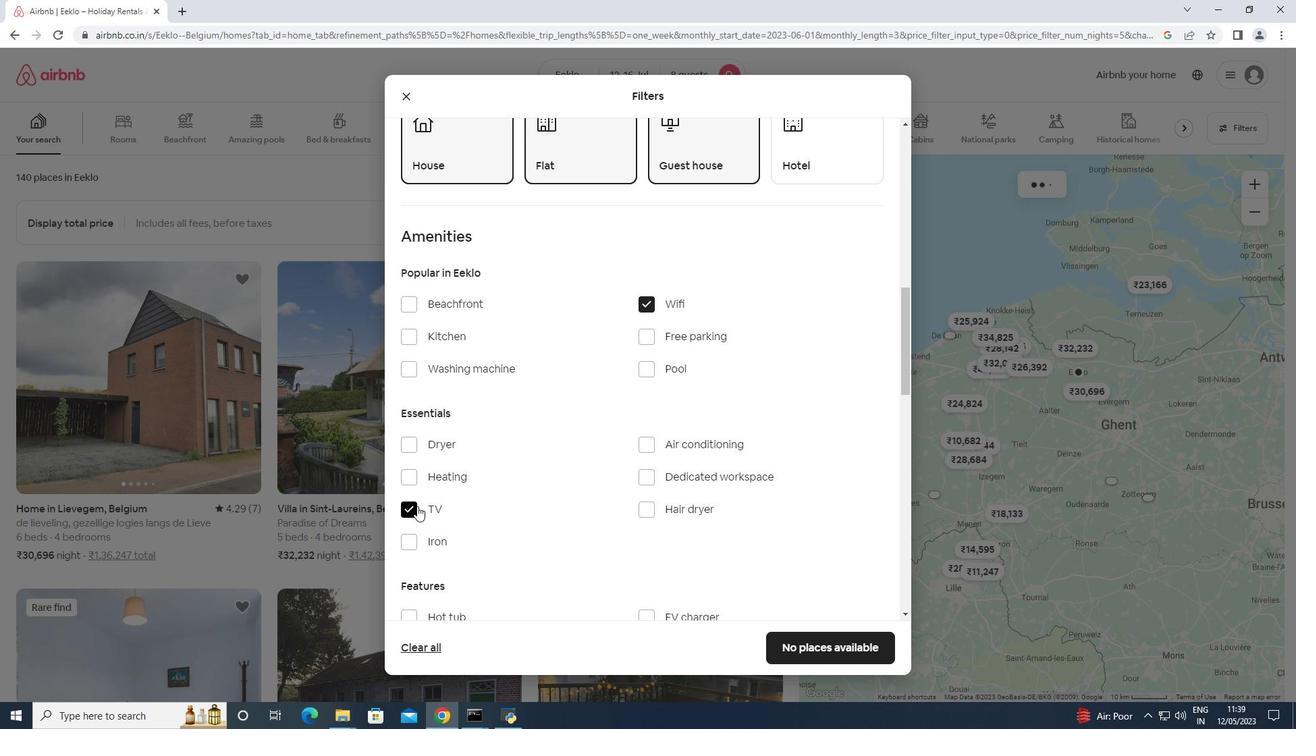 
Action: Mouse scrolled (418, 505) with delta (0, 0)
Screenshot: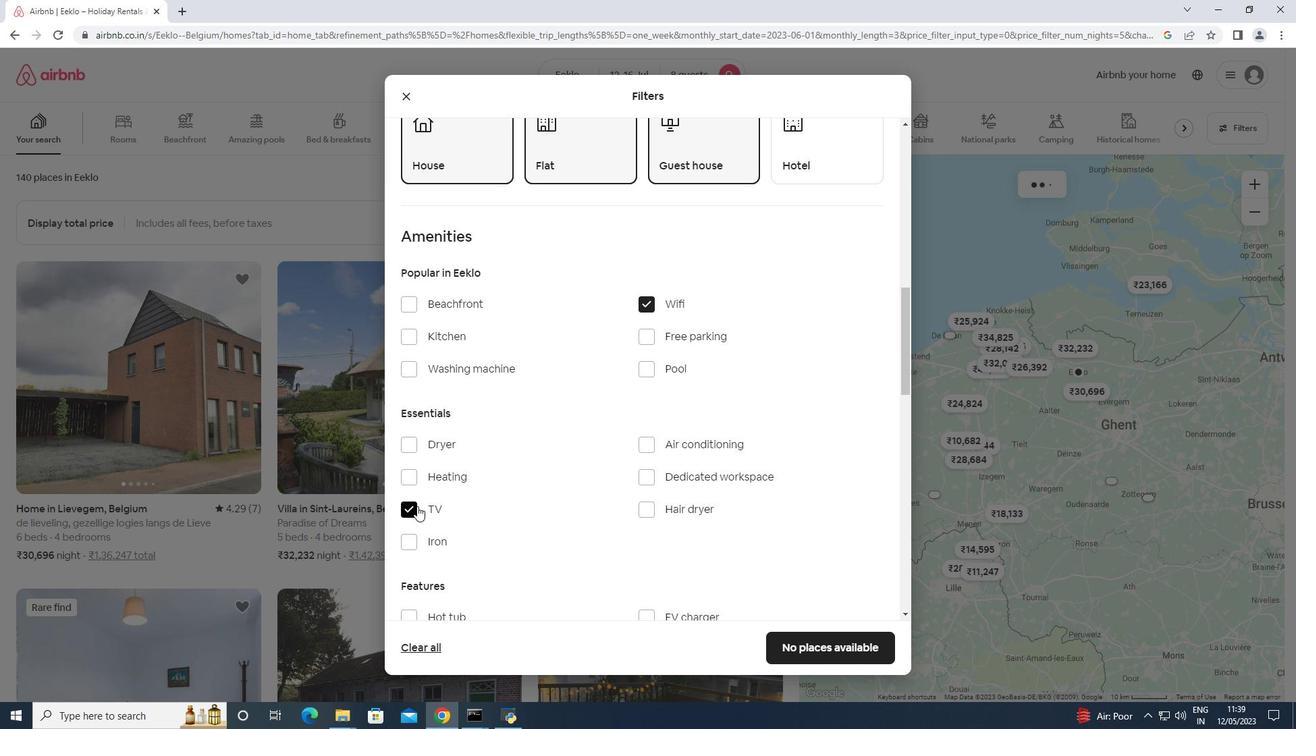 
Action: Mouse moved to (656, 478)
Screenshot: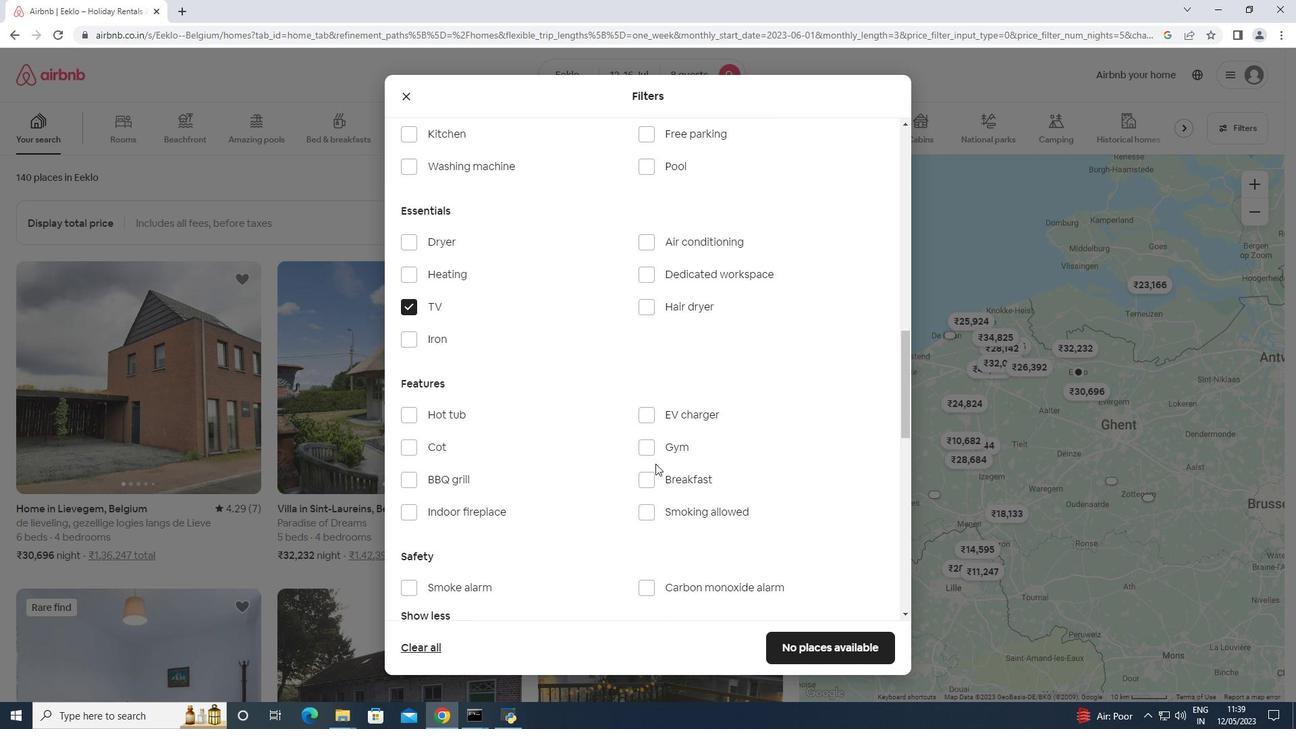 
Action: Mouse pressed left at (656, 478)
Screenshot: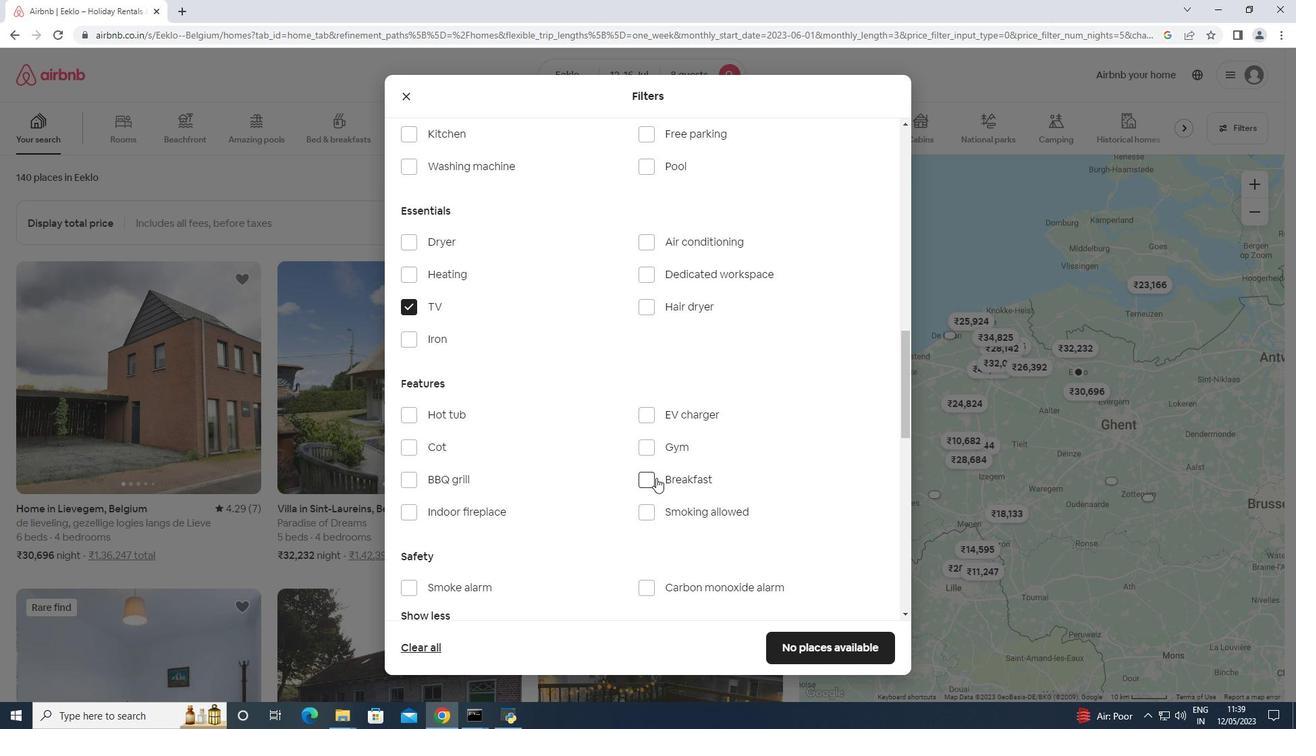 
Action: Mouse moved to (653, 451)
Screenshot: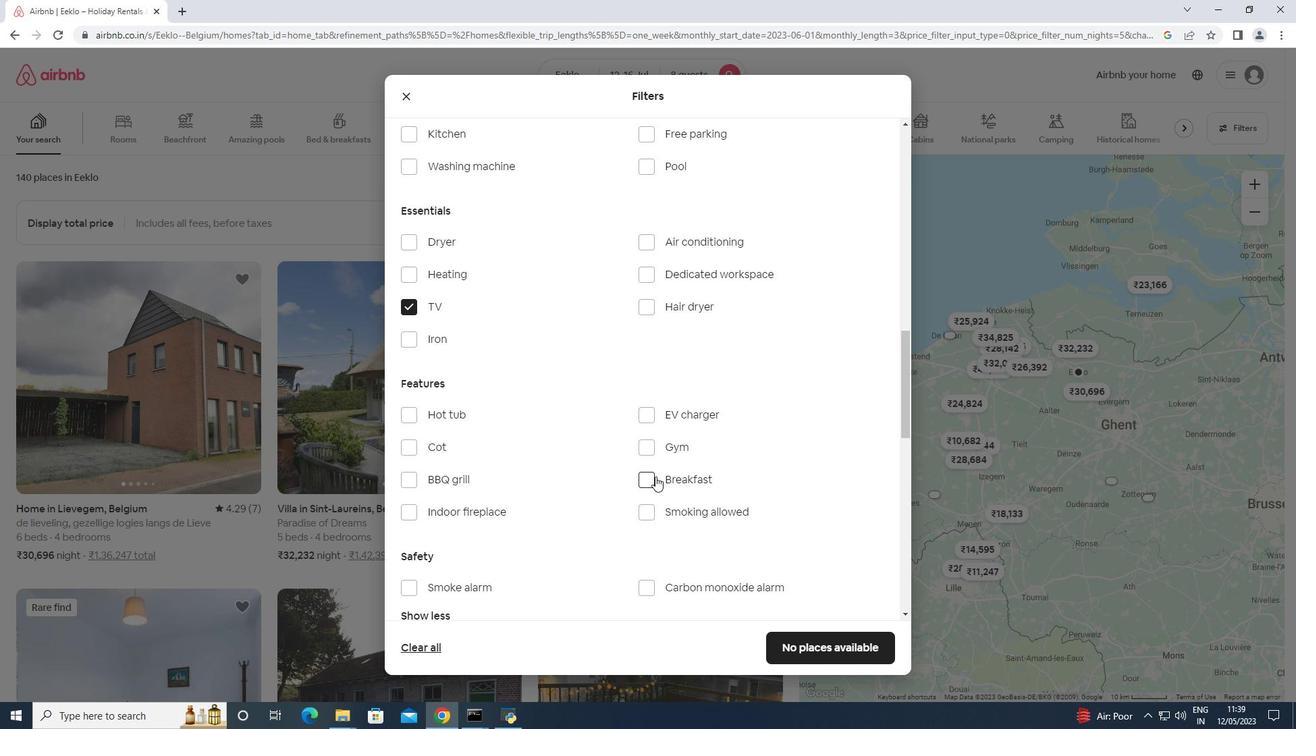 
Action: Mouse pressed left at (653, 451)
Screenshot: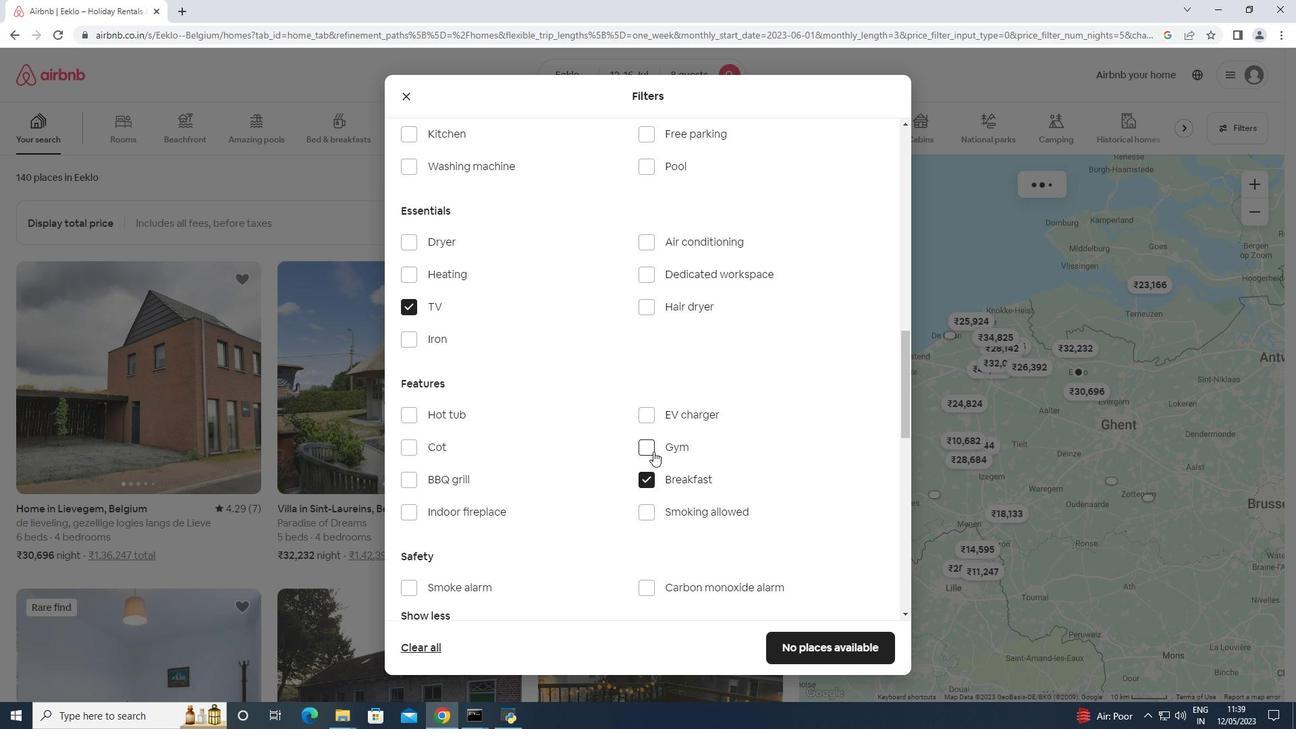 
Action: Mouse moved to (653, 451)
Screenshot: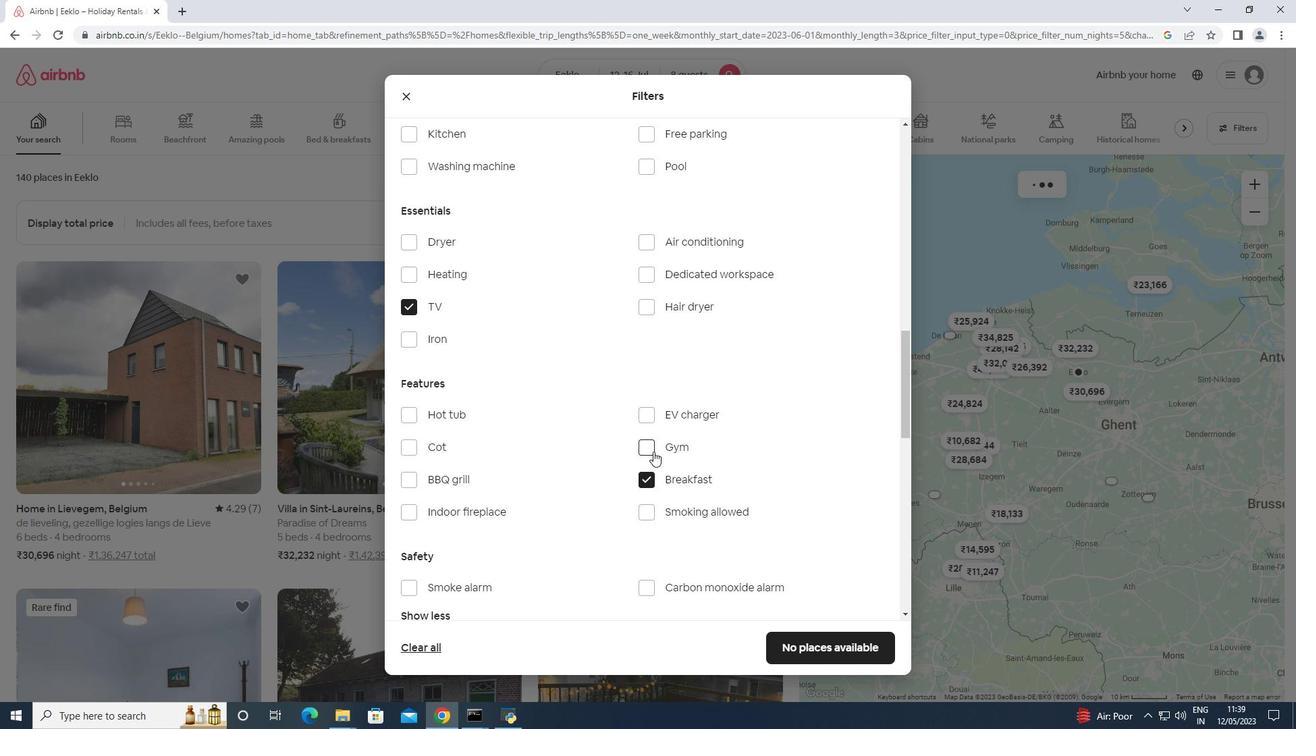 
Action: Mouse scrolled (653, 450) with delta (0, 0)
Screenshot: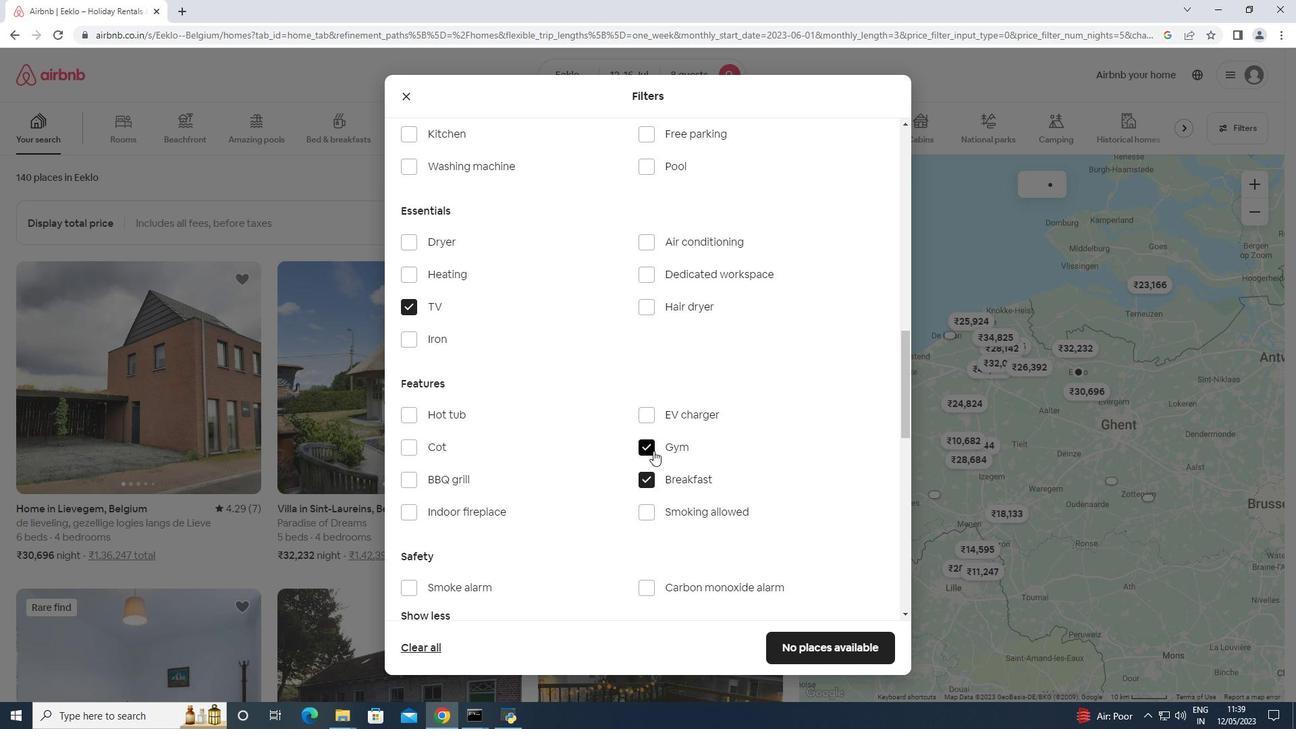 
Action: Mouse scrolled (653, 450) with delta (0, 0)
Screenshot: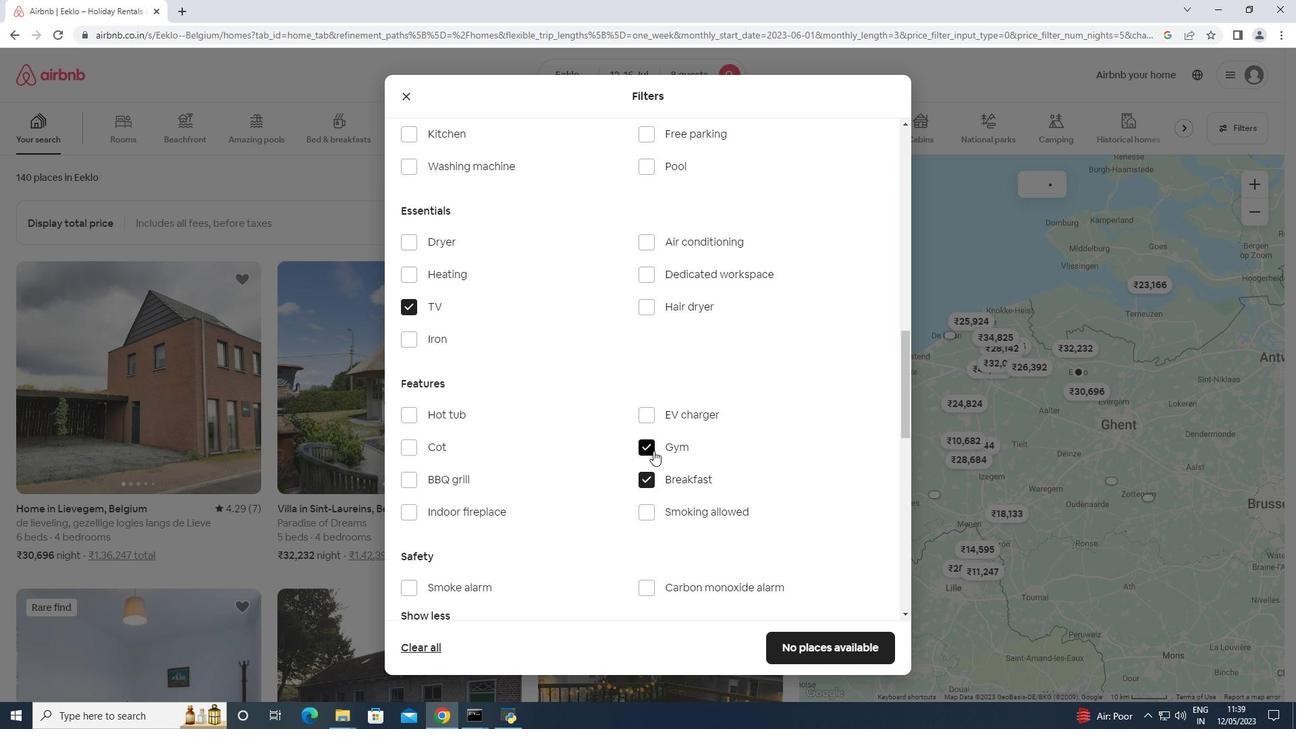 
Action: Mouse scrolled (653, 450) with delta (0, 0)
Screenshot: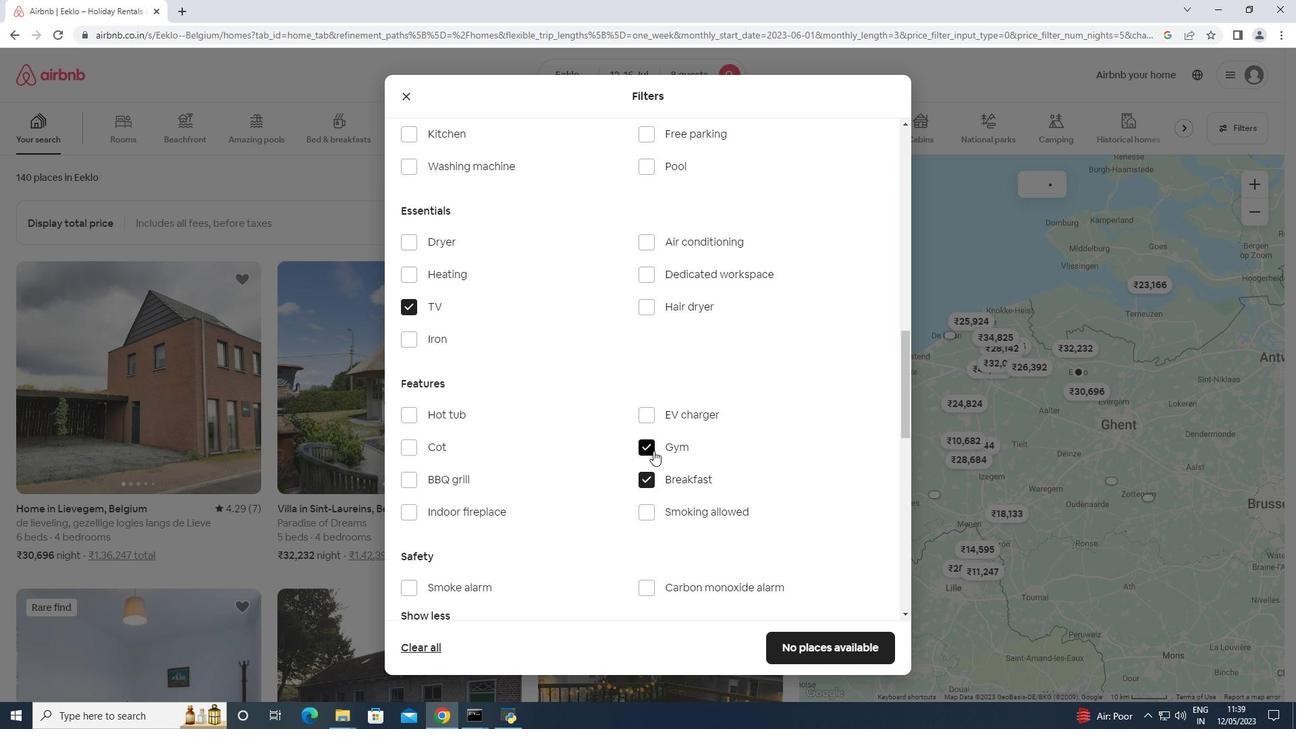 
Action: Mouse scrolled (653, 450) with delta (0, 0)
Screenshot: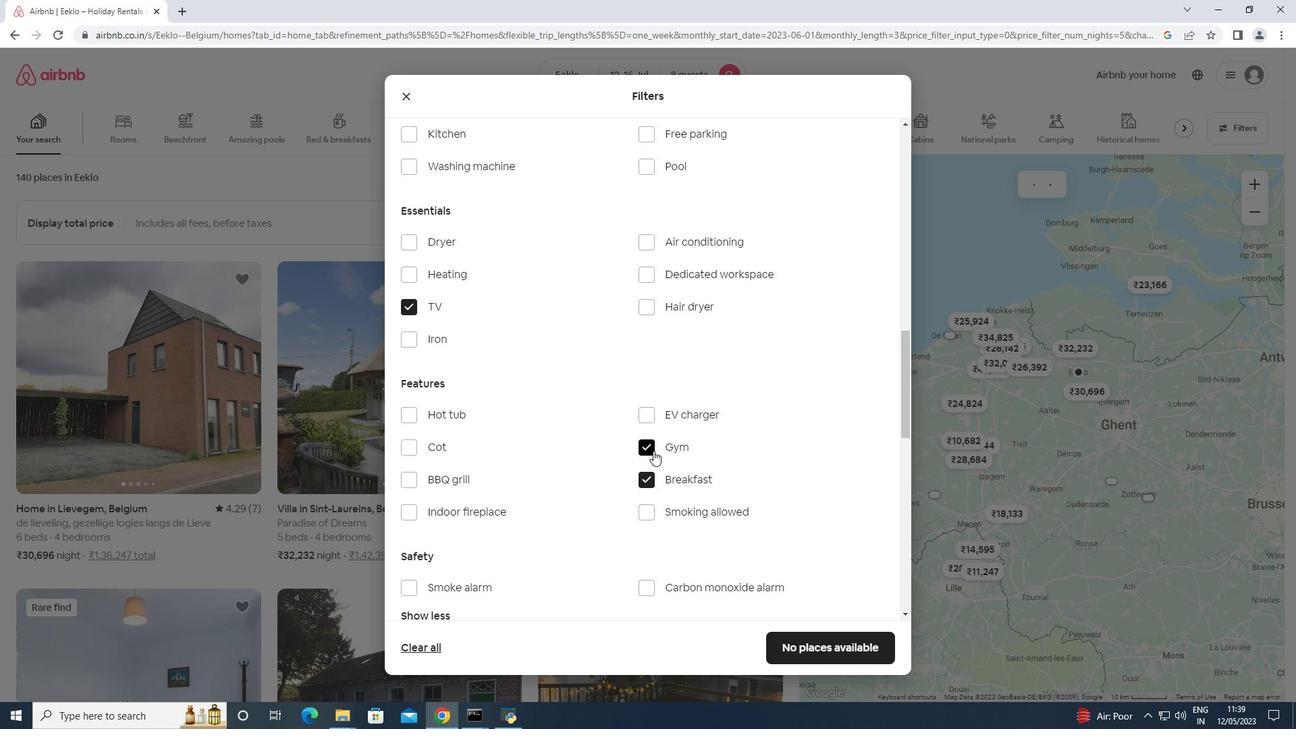 
Action: Mouse moved to (853, 498)
Screenshot: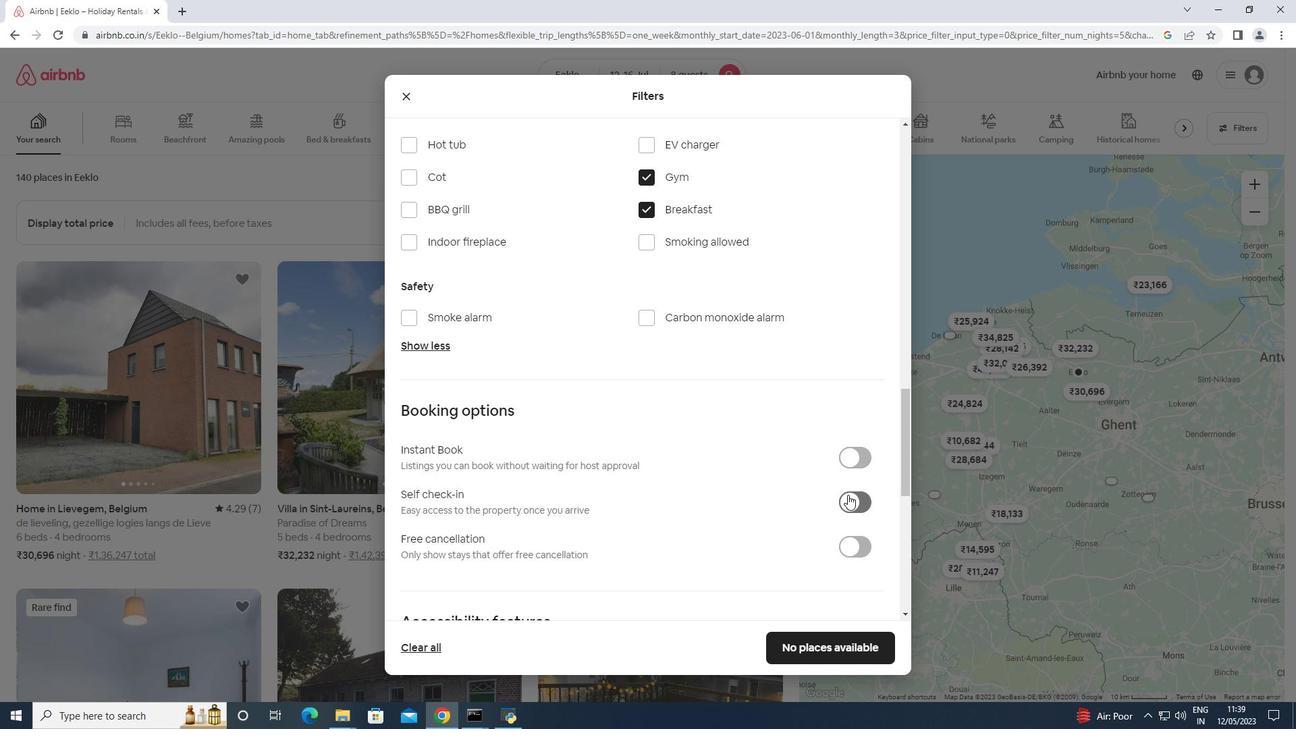 
Action: Mouse pressed left at (853, 498)
Screenshot: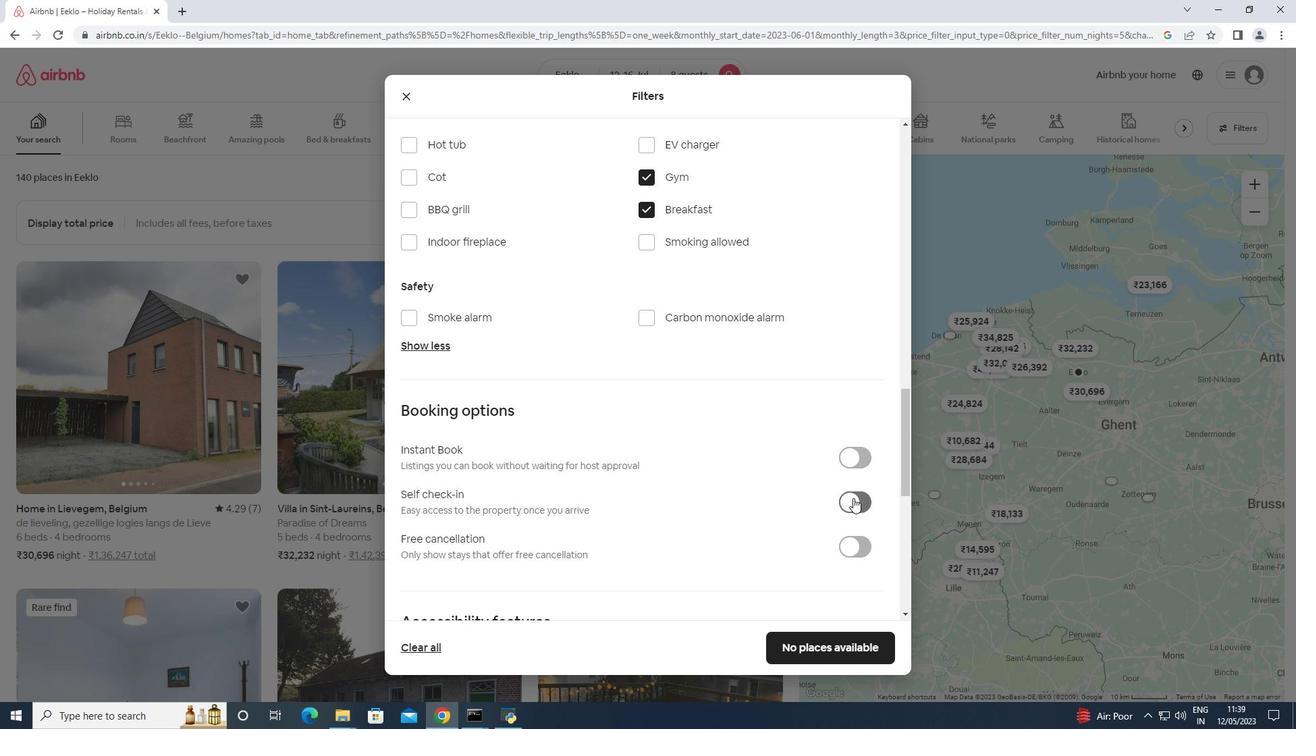 
Action: Mouse moved to (853, 497)
Screenshot: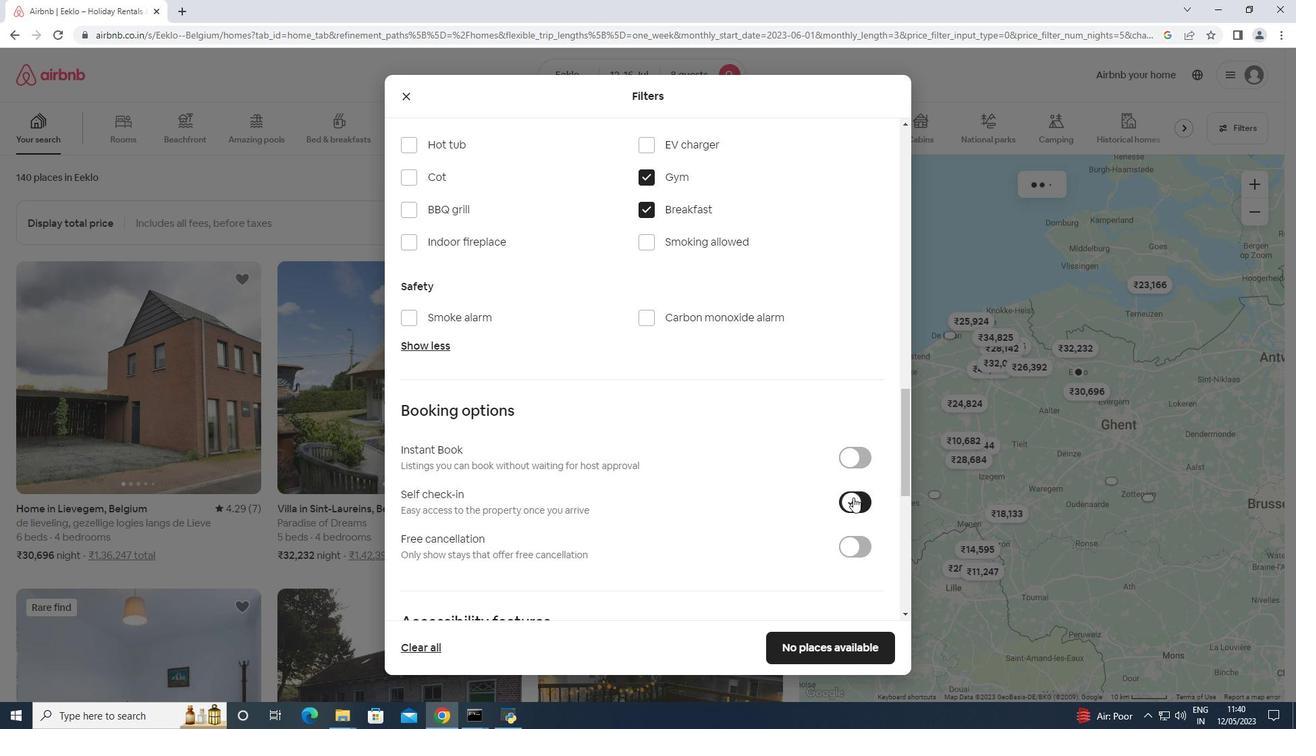
Action: Mouse scrolled (853, 496) with delta (0, 0)
Screenshot: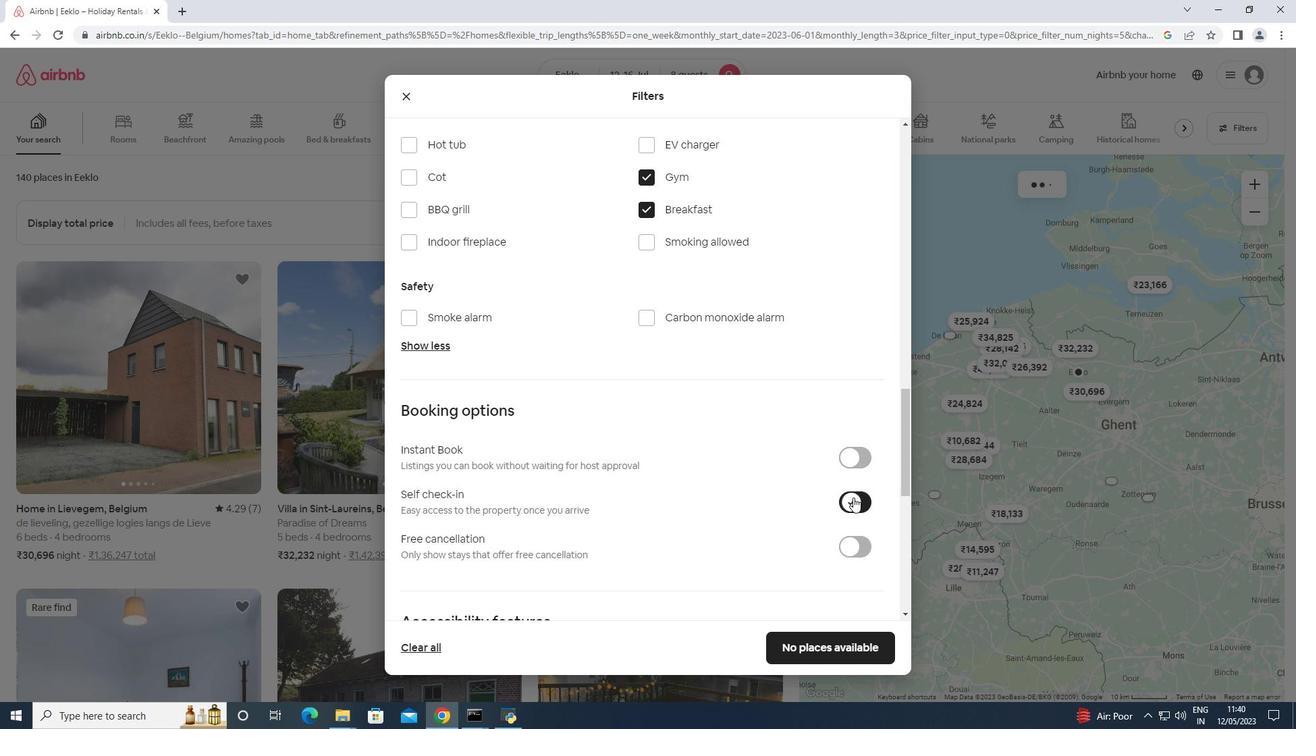 
Action: Mouse scrolled (853, 496) with delta (0, 0)
Screenshot: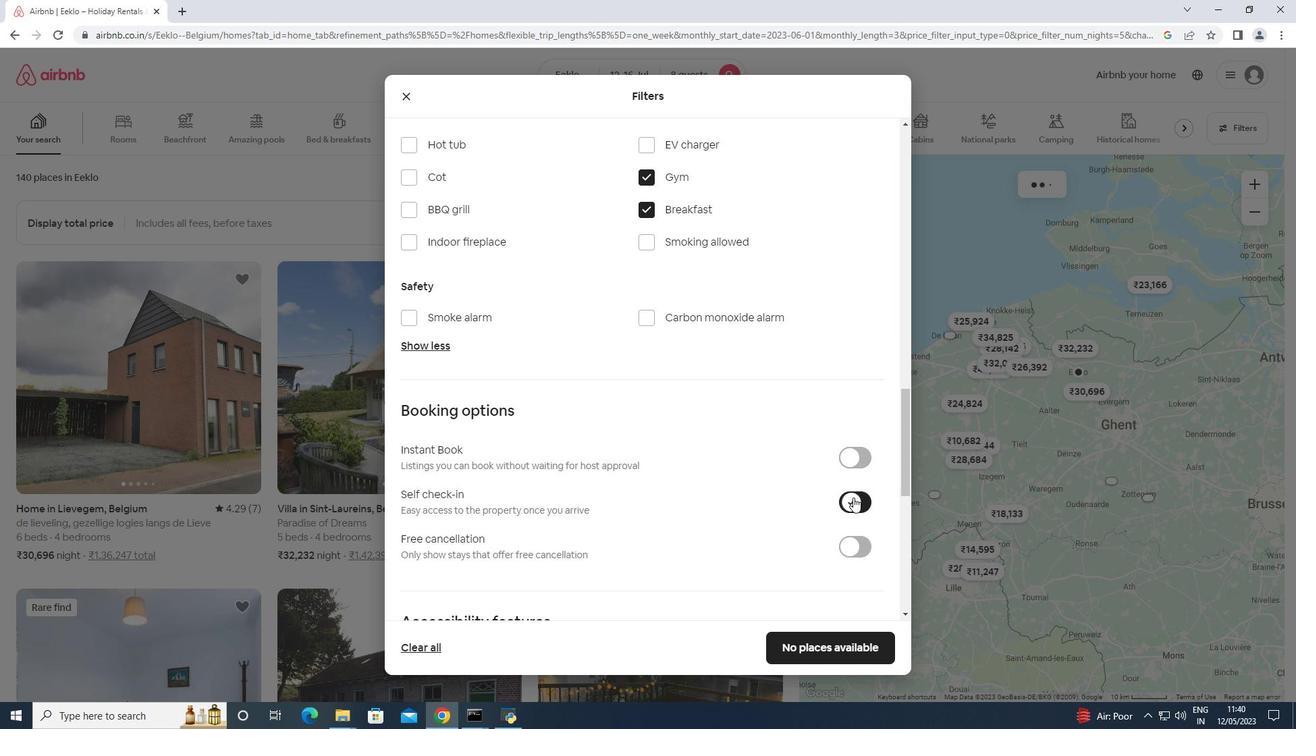 
Action: Mouse scrolled (853, 496) with delta (0, 0)
Screenshot: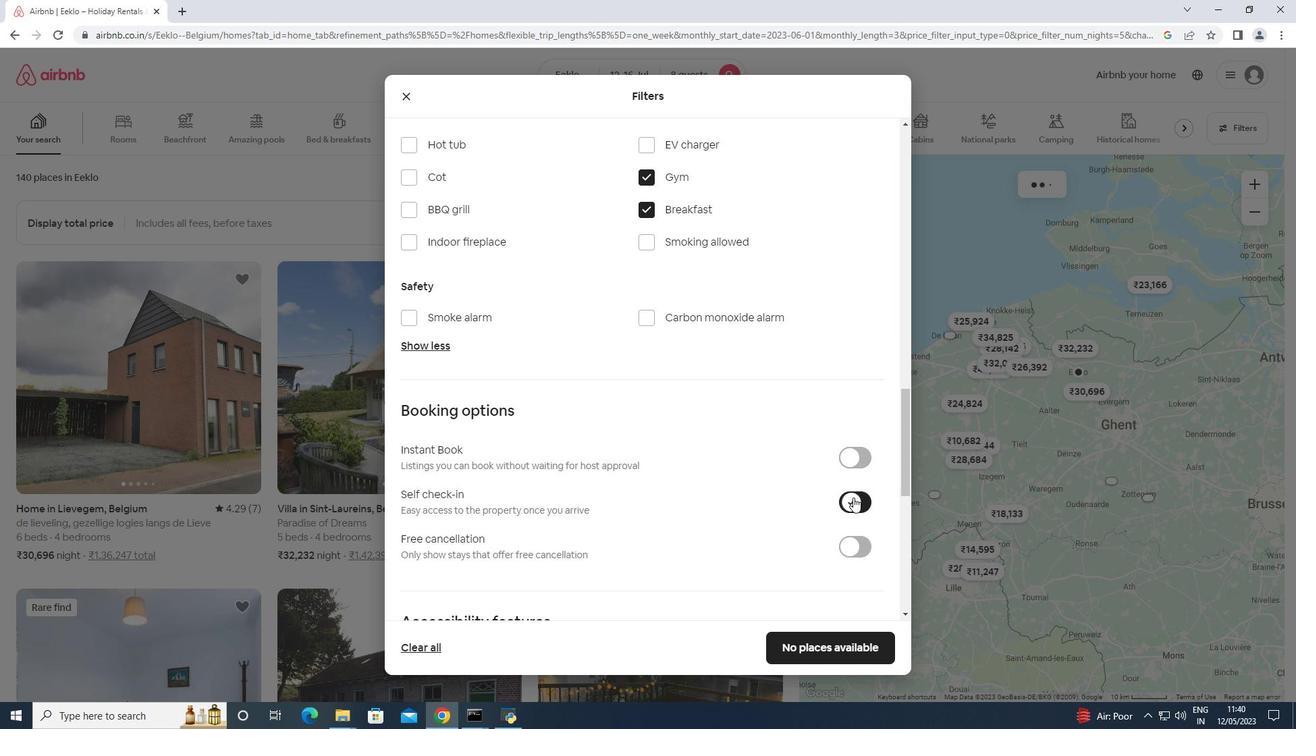 
Action: Mouse scrolled (853, 496) with delta (0, 0)
Screenshot: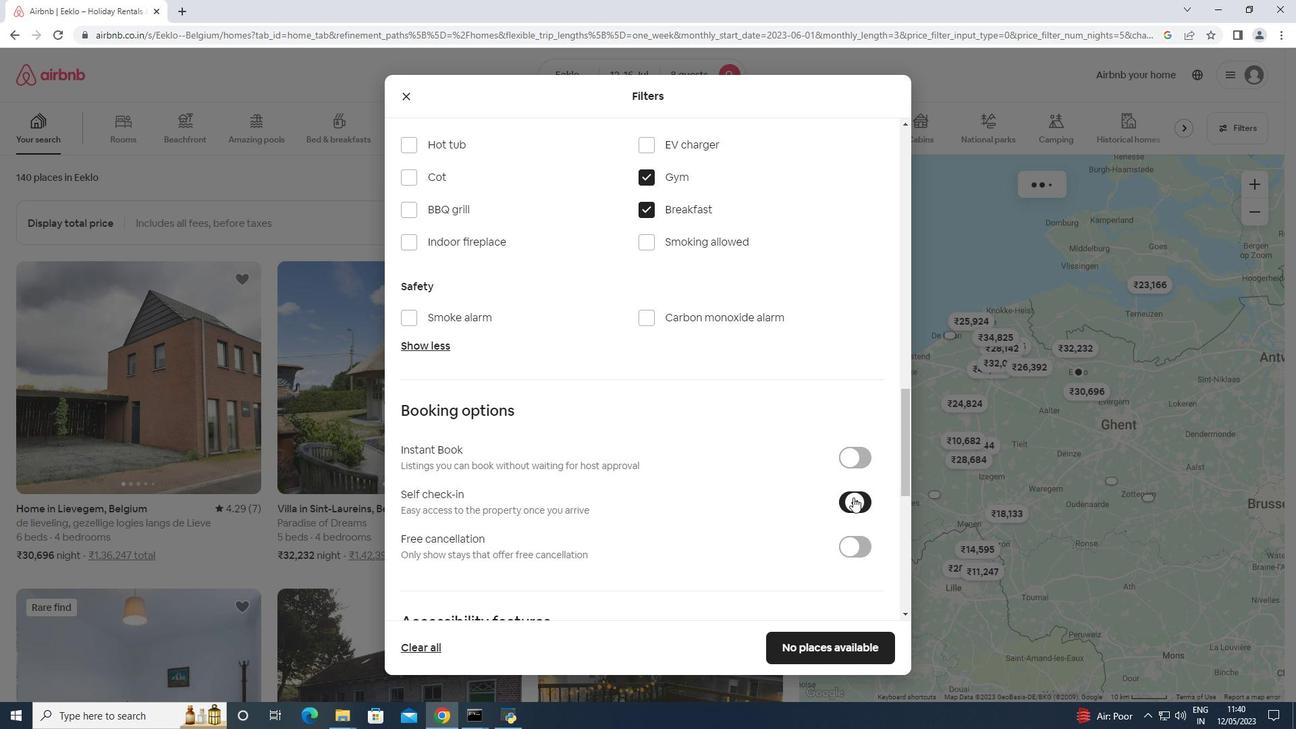
Action: Mouse scrolled (853, 496) with delta (0, 0)
Screenshot: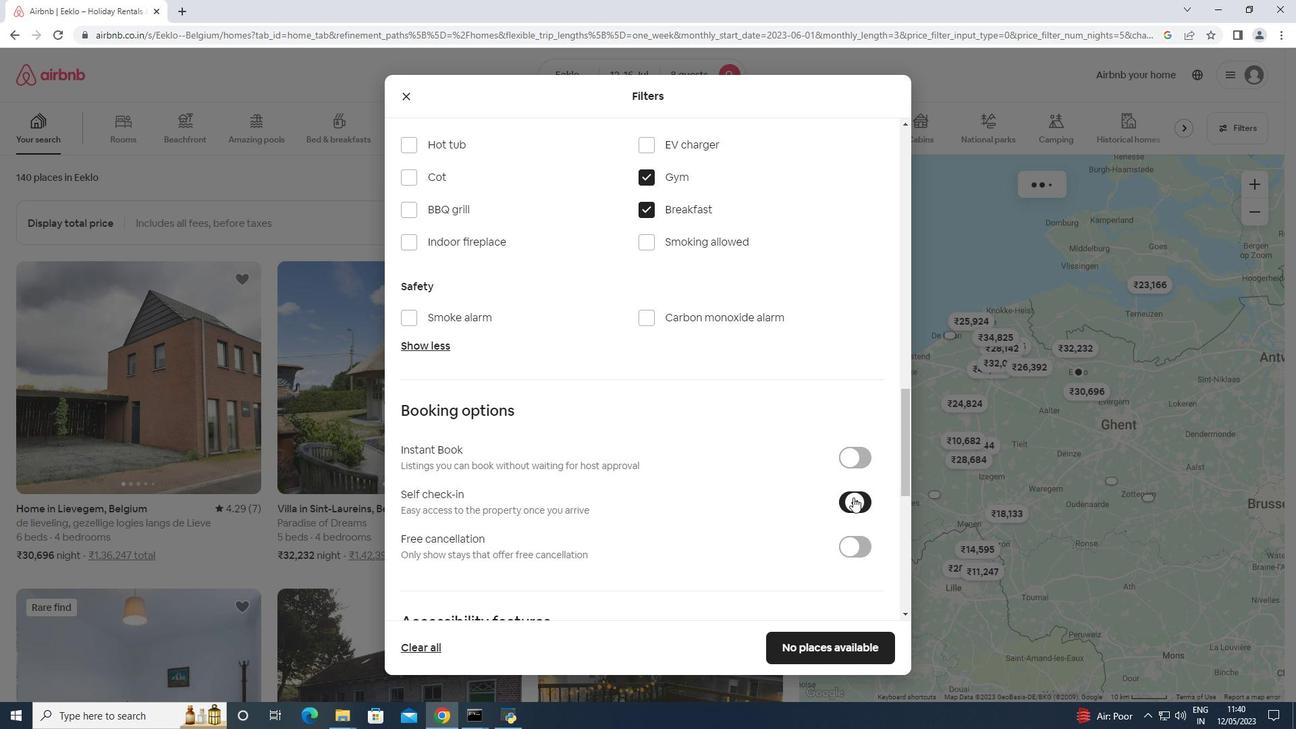 
Action: Mouse scrolled (853, 496) with delta (0, 0)
Screenshot: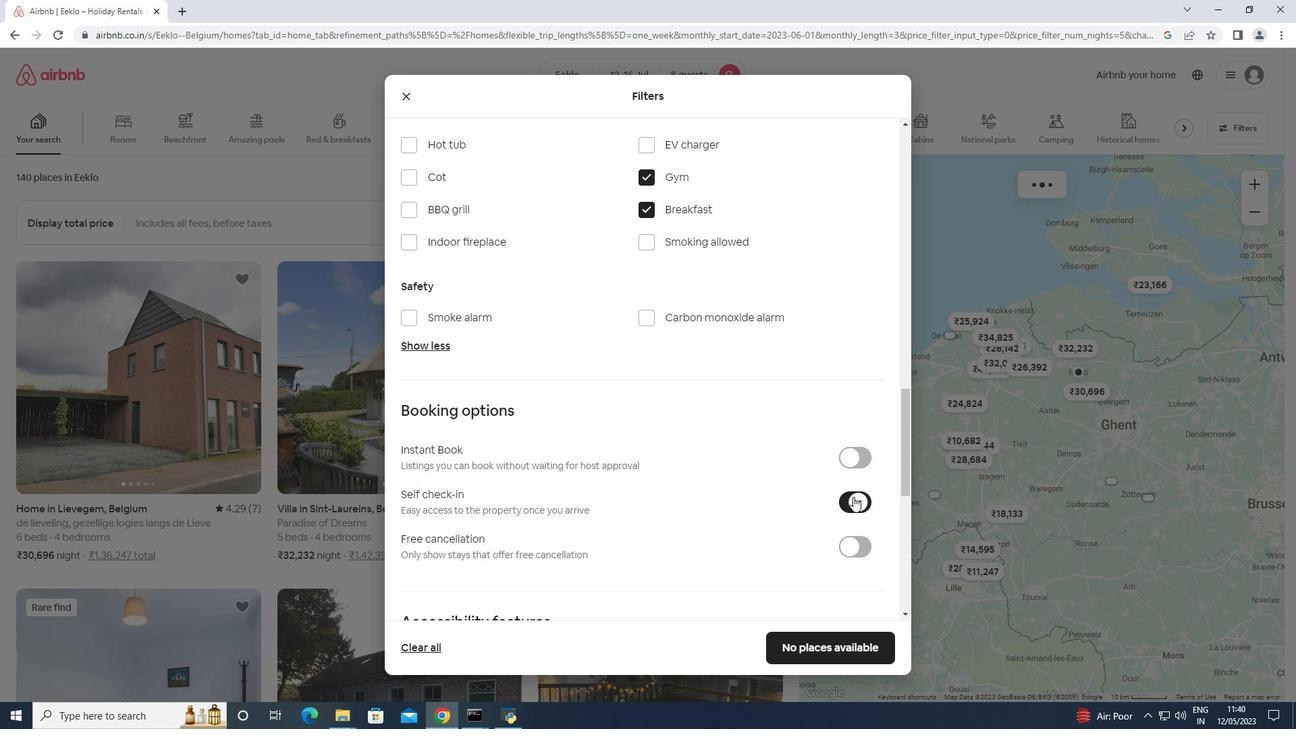 
Action: Mouse moved to (611, 553)
Screenshot: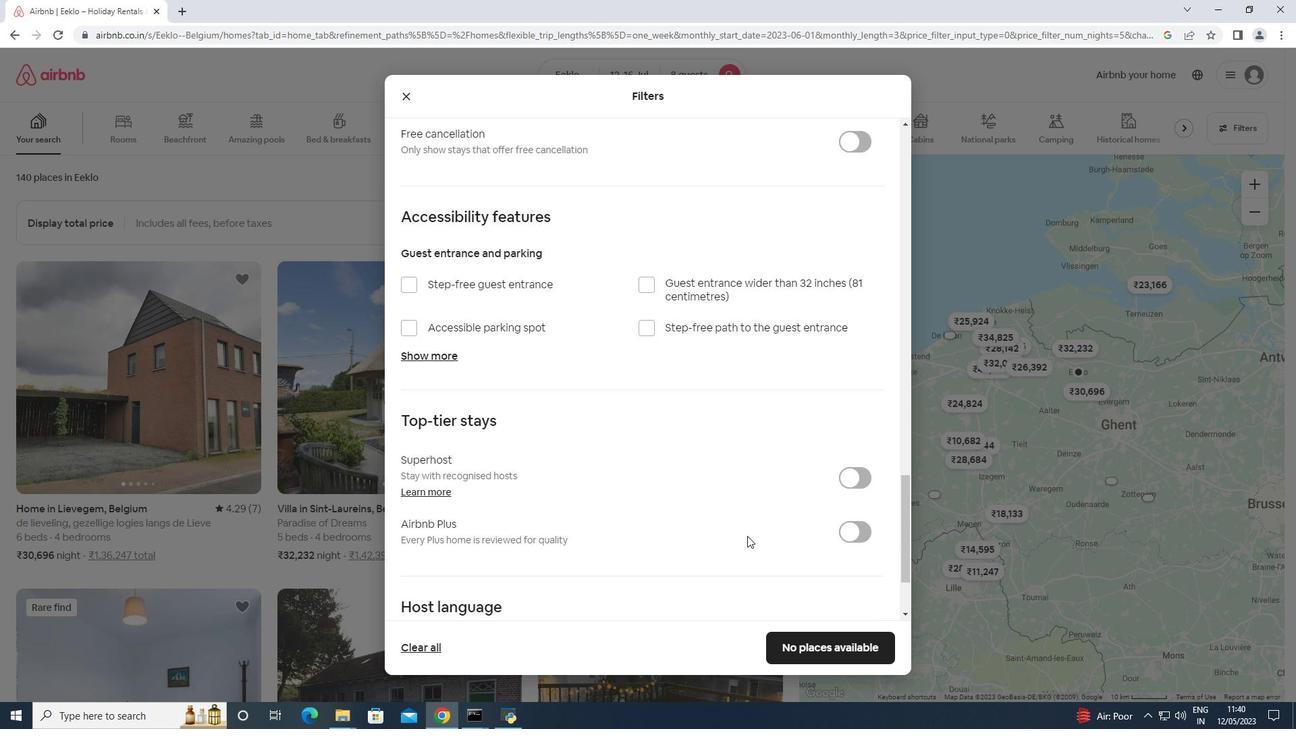 
Action: Mouse scrolled (611, 552) with delta (0, 0)
Screenshot: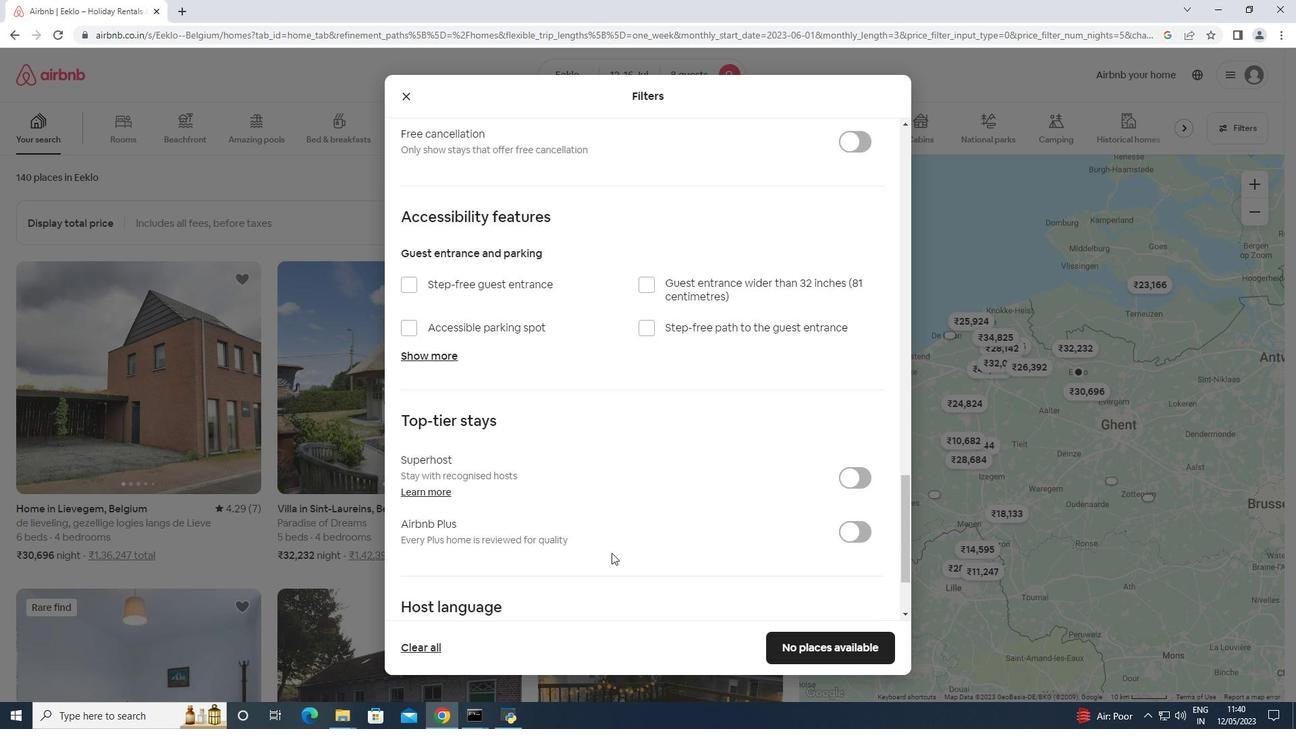 
Action: Mouse scrolled (611, 552) with delta (0, 0)
Screenshot: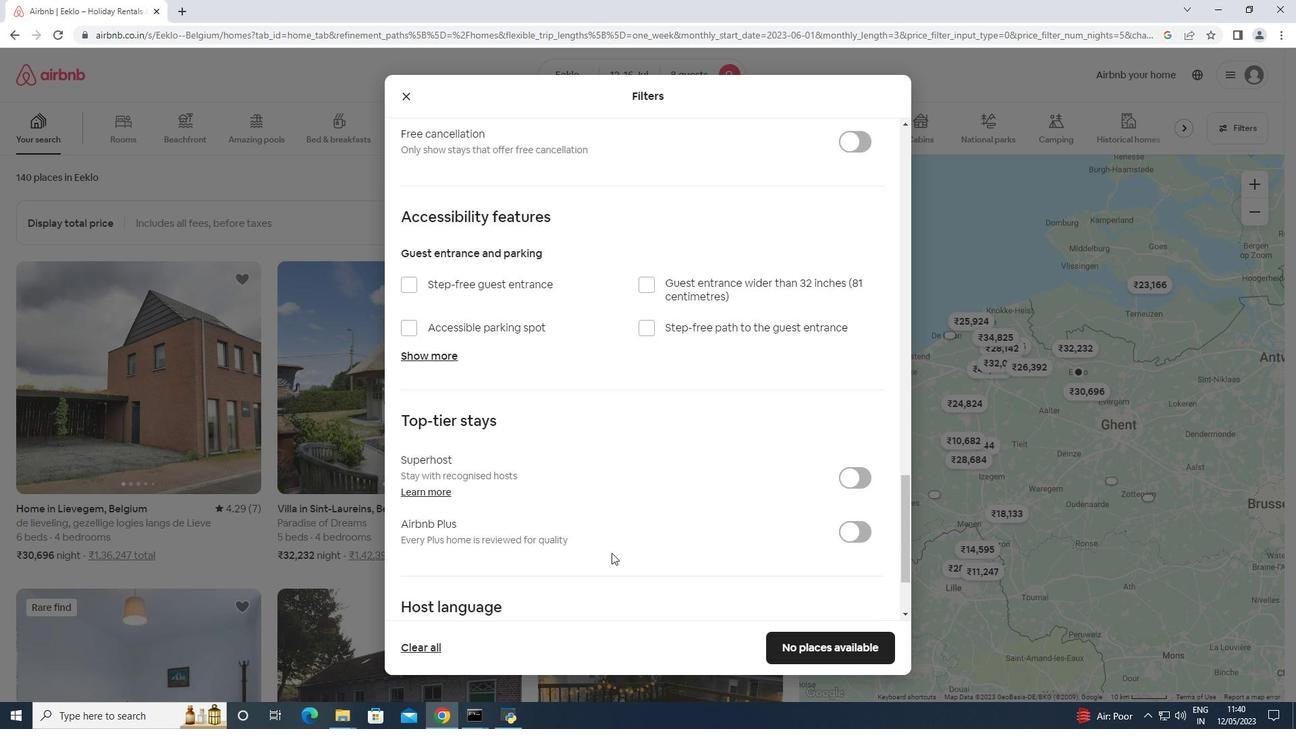 
Action: Mouse scrolled (611, 552) with delta (0, 0)
Screenshot: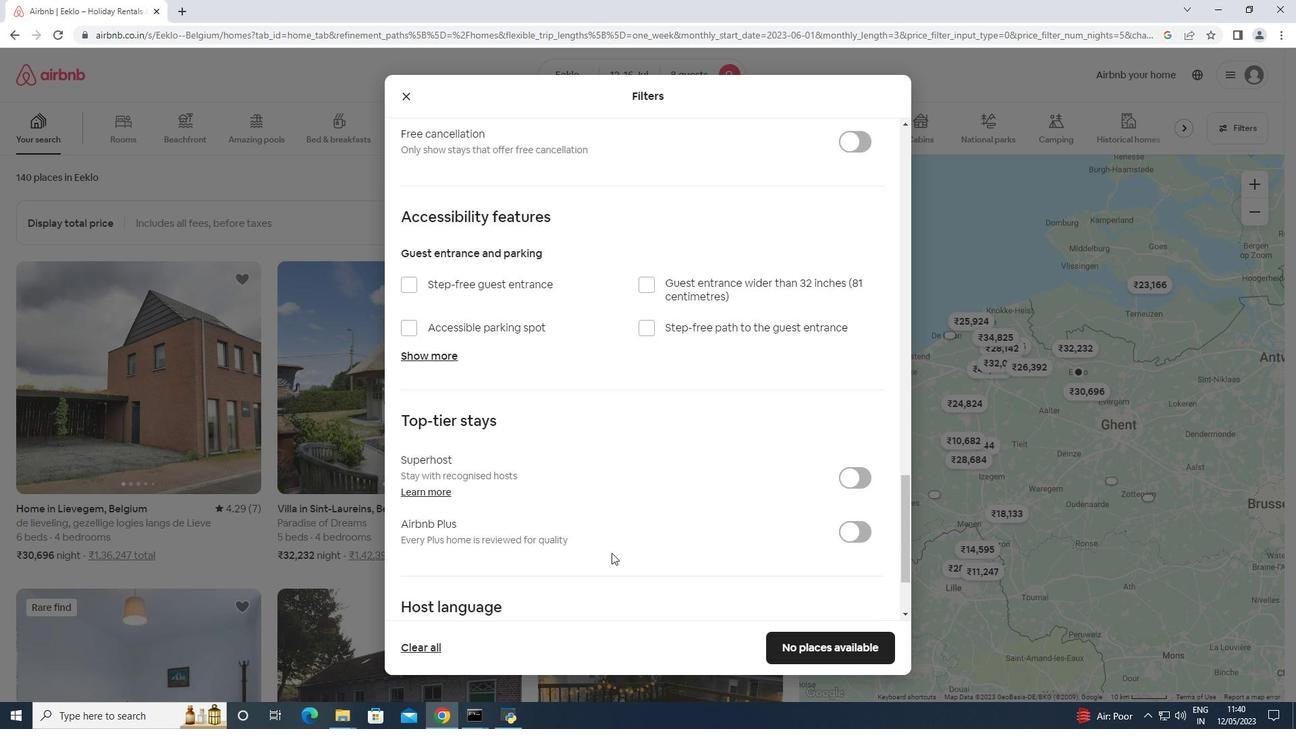 
Action: Mouse scrolled (611, 552) with delta (0, 0)
Screenshot: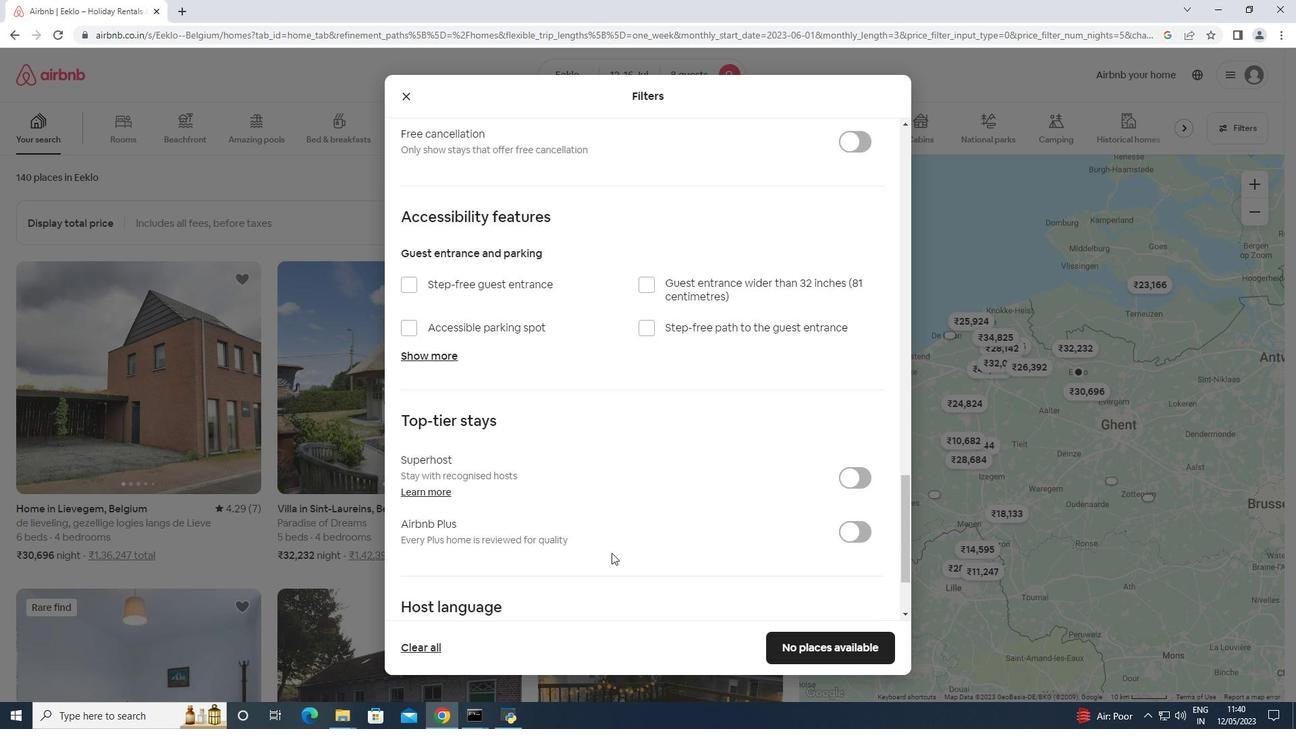 
Action: Mouse scrolled (611, 552) with delta (0, 0)
Screenshot: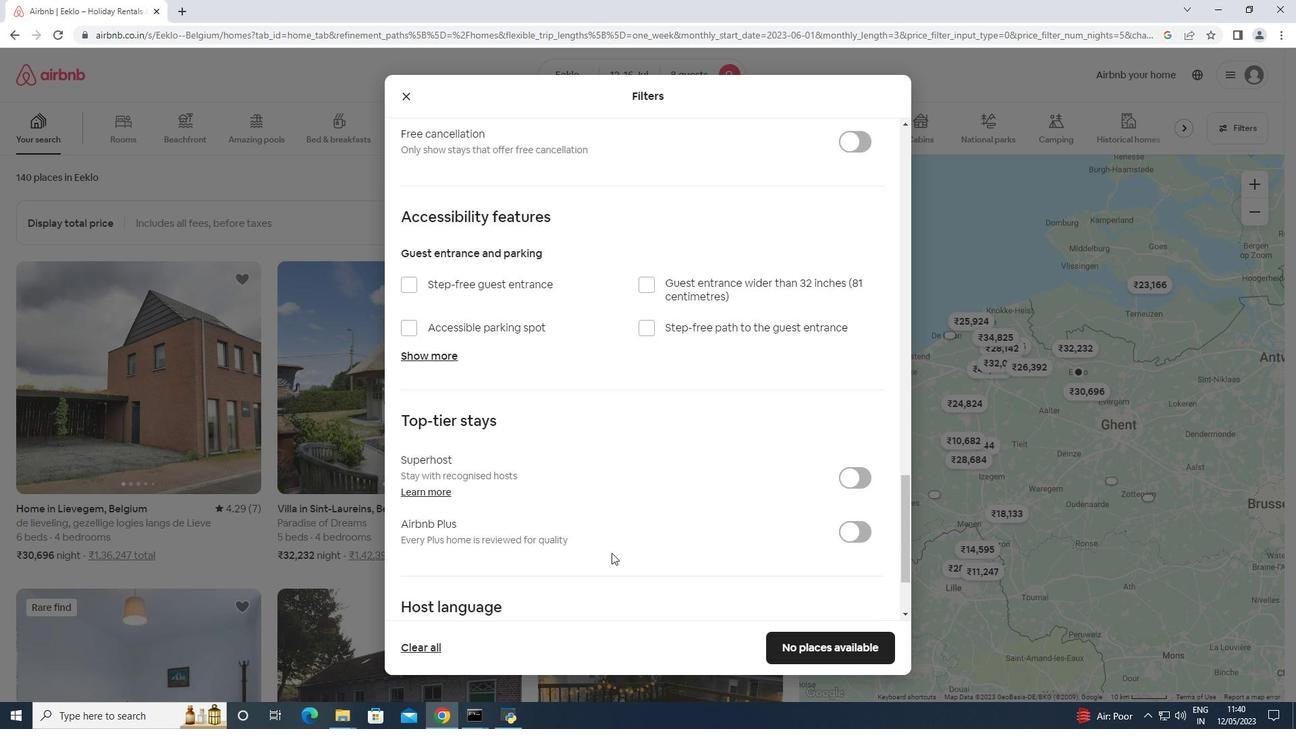 
Action: Mouse moved to (459, 524)
Screenshot: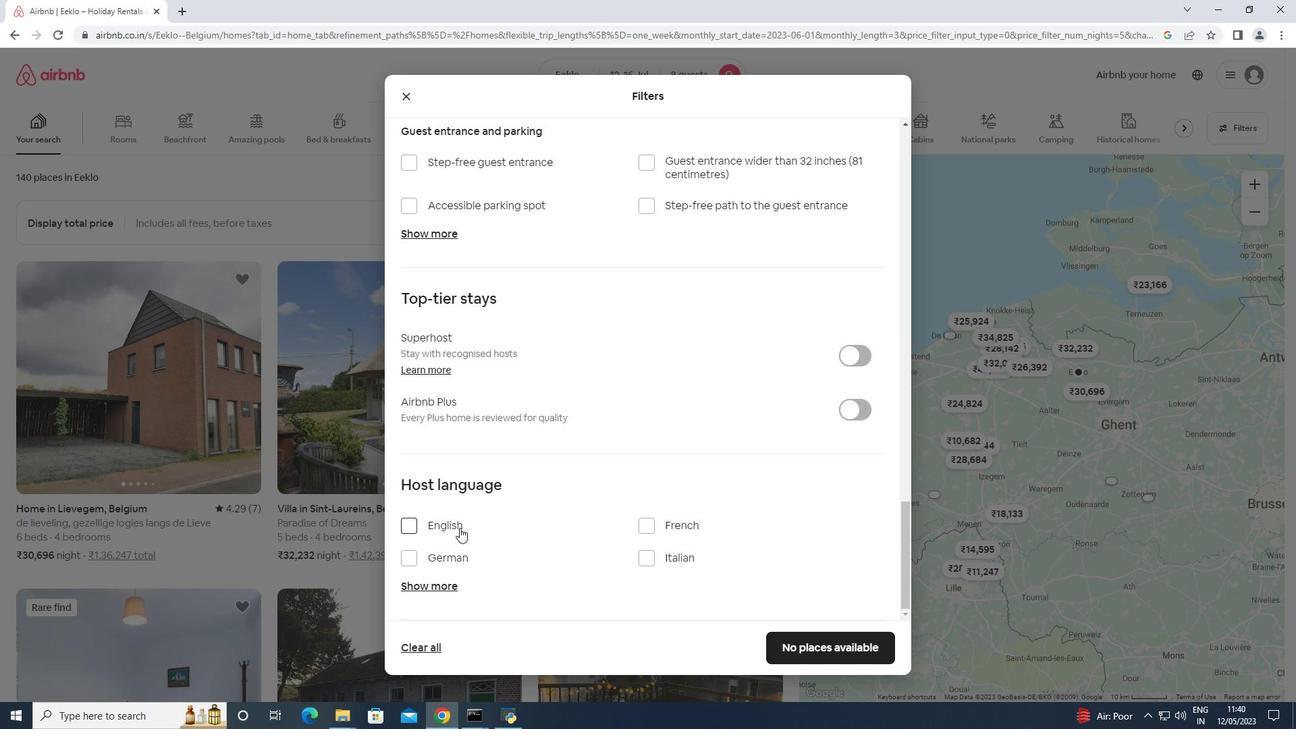 
Action: Mouse pressed left at (459, 524)
Screenshot: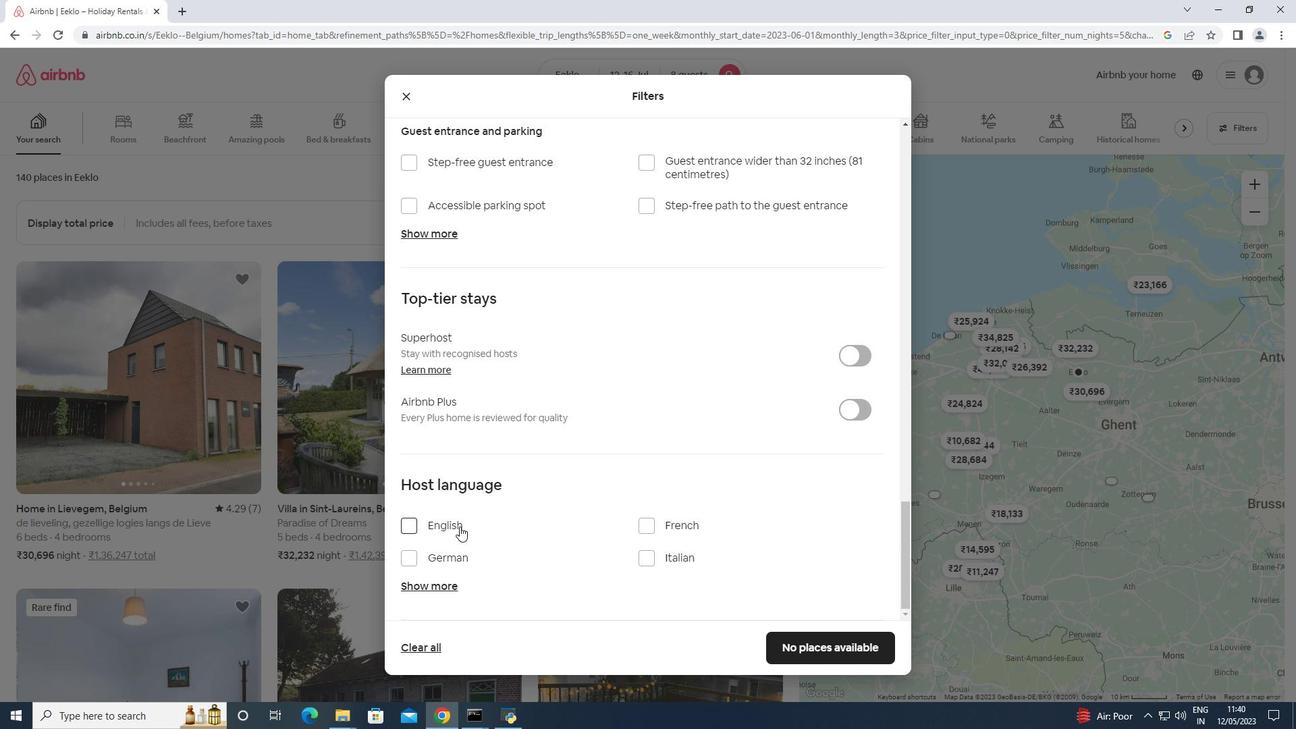 
Action: Mouse moved to (804, 636)
Screenshot: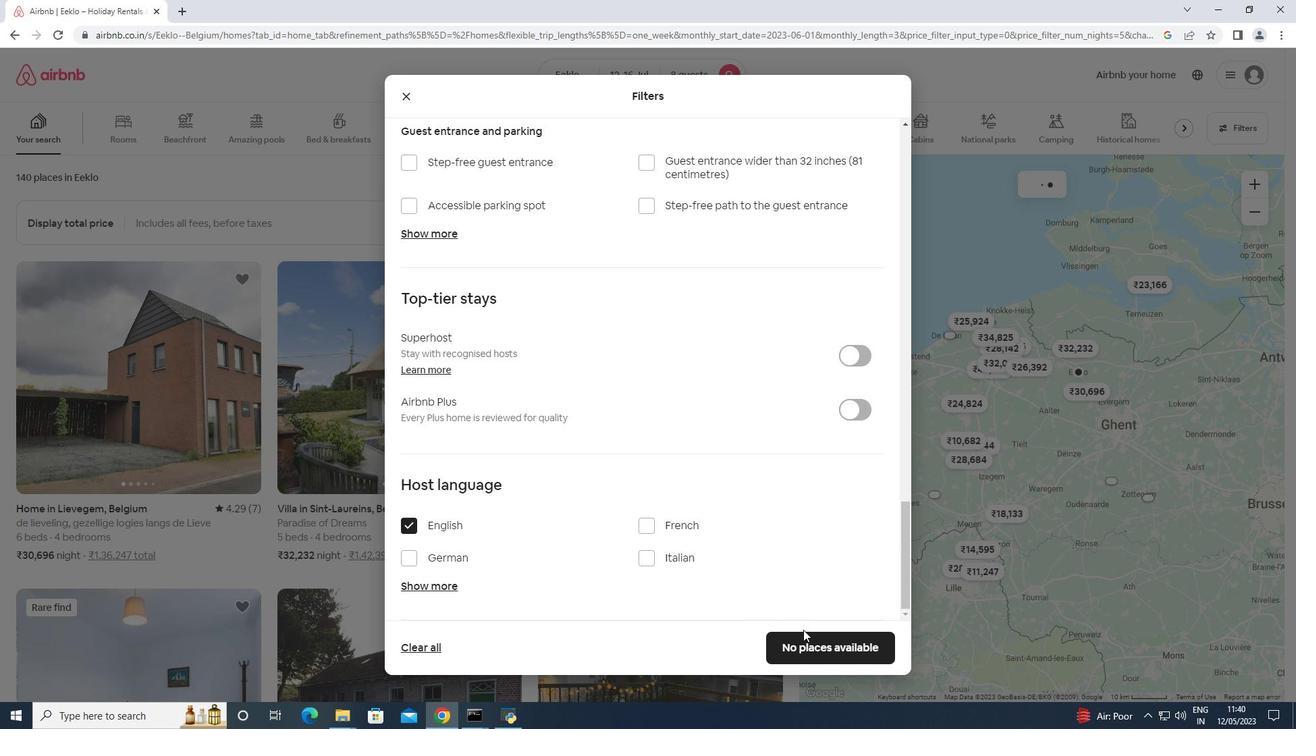 
Action: Mouse pressed left at (804, 636)
Screenshot: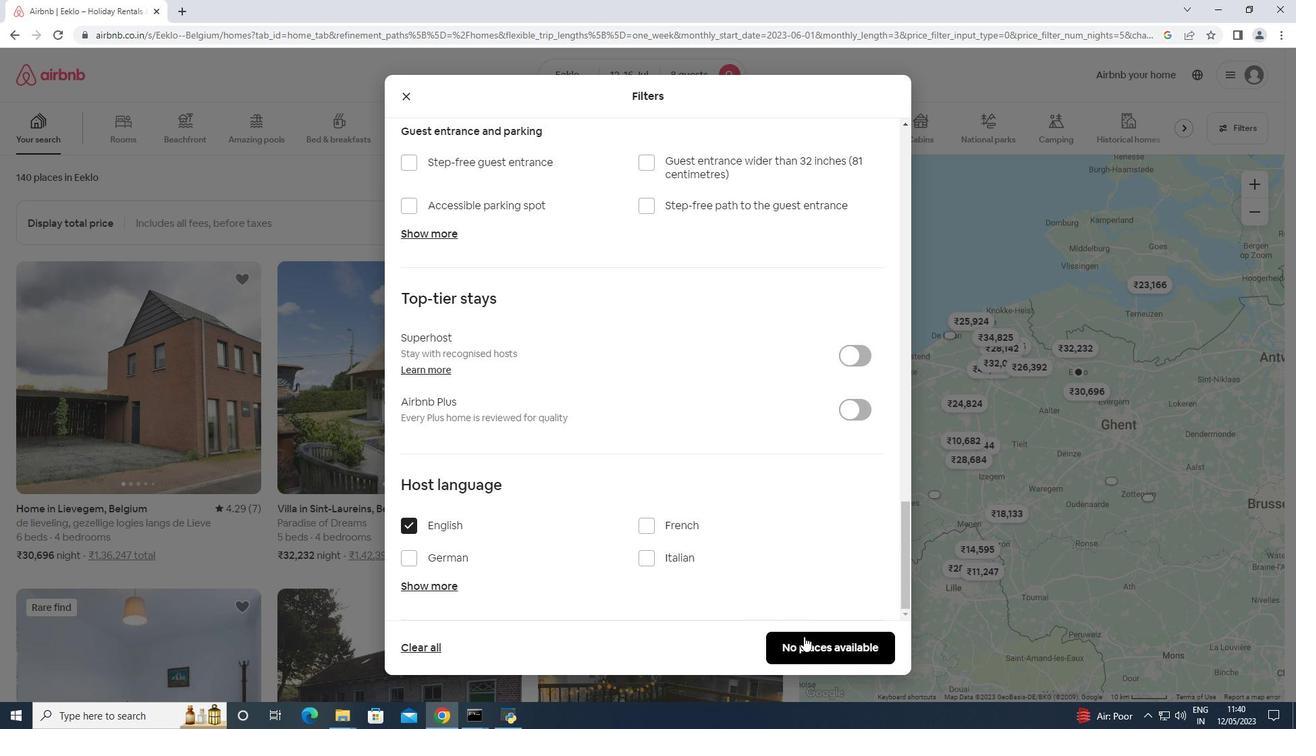 
Action: Mouse moved to (801, 553)
Screenshot: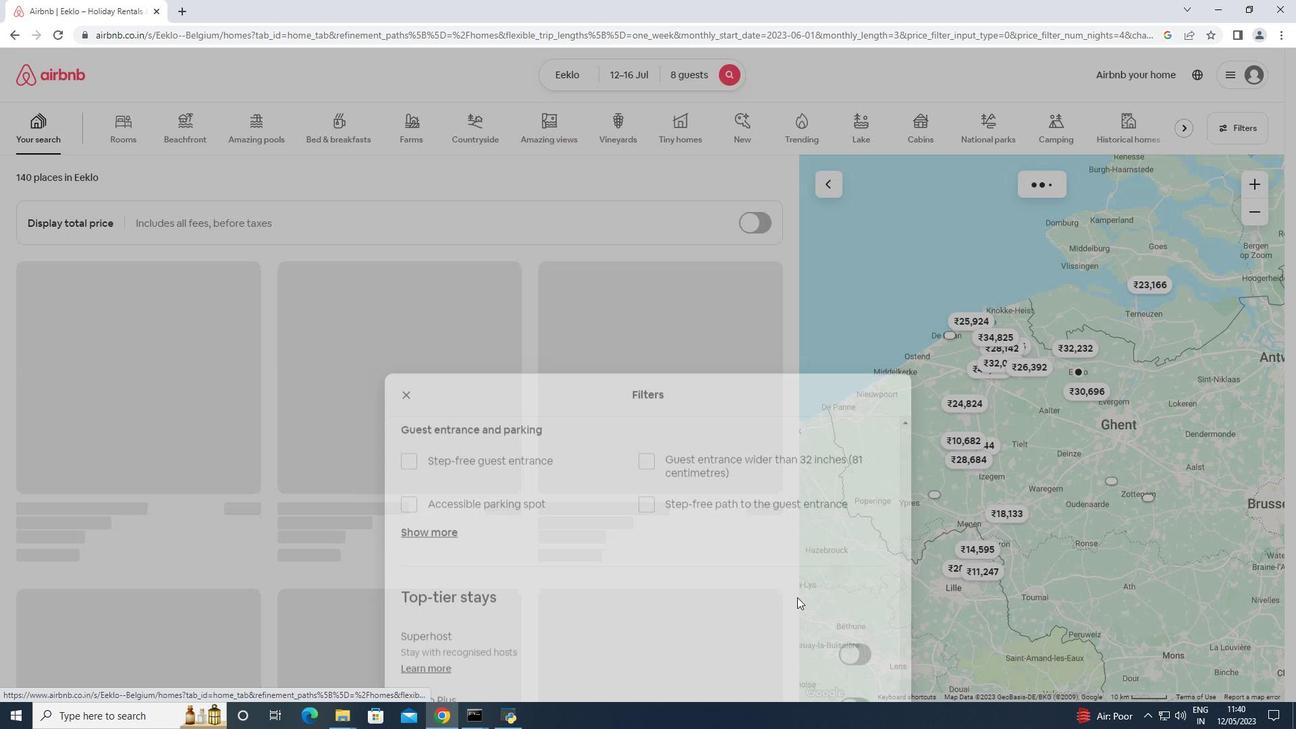 
